 Task: Research Airbnb properties in Colonia del Sacramento, Uruguay from 9th November, 2023 to 16th November, 2023 for 2 adults.2 bedrooms having 2 beds and 1 bathroom. Property type can be flat. Booking option can be shelf check-in. Look for 4 properties as per requirement.
Action: Mouse moved to (544, 61)
Screenshot: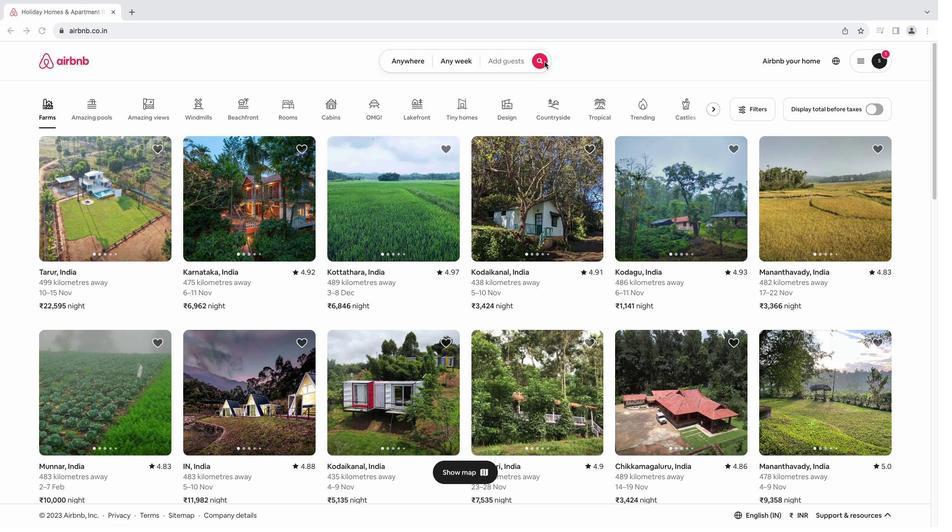 
Action: Mouse pressed left at (544, 61)
Screenshot: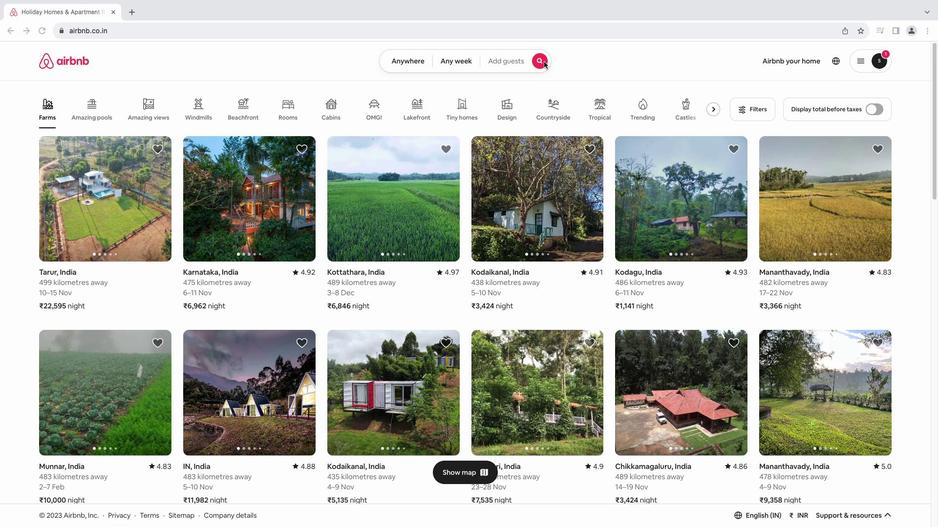 
Action: Mouse moved to (541, 62)
Screenshot: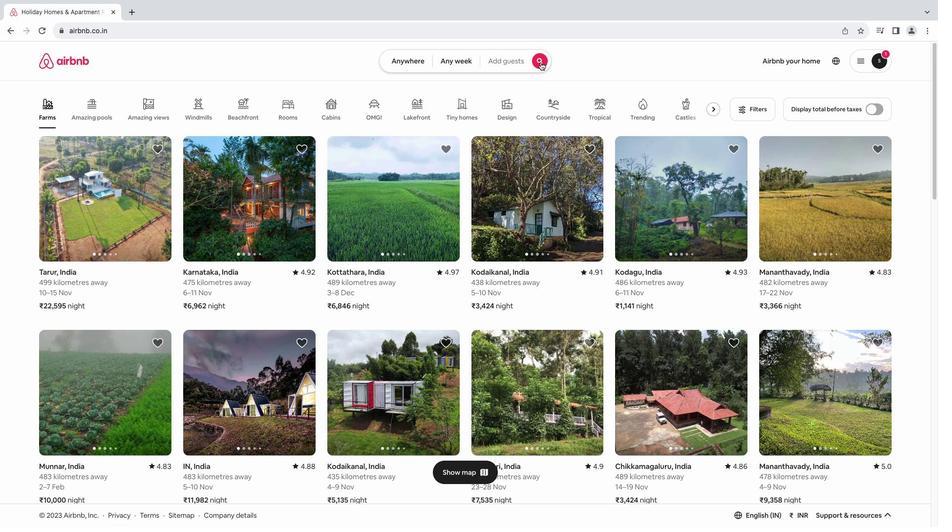 
Action: Mouse pressed left at (541, 62)
Screenshot: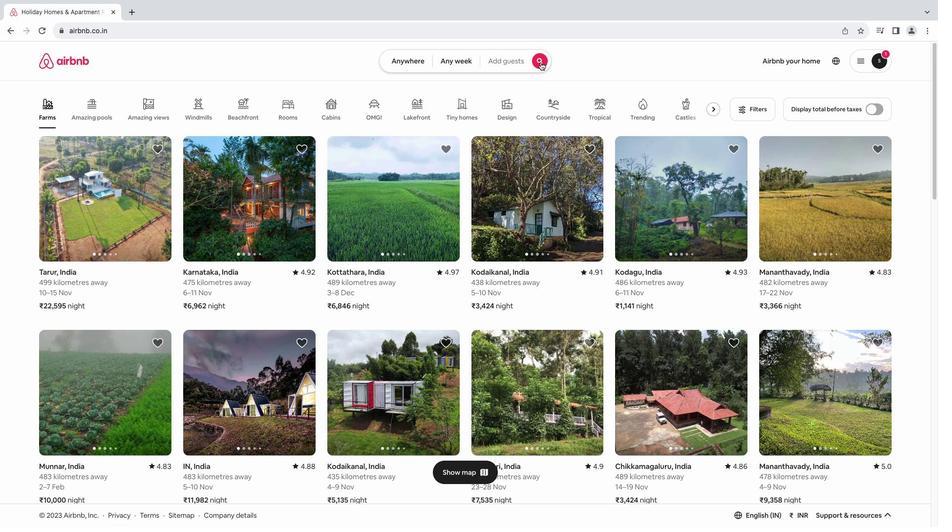 
Action: Mouse moved to (353, 95)
Screenshot: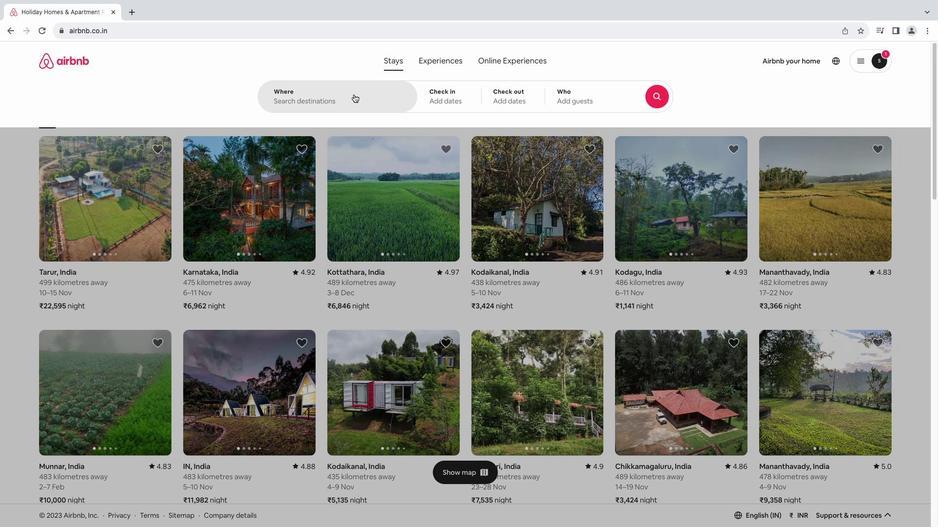 
Action: Mouse pressed left at (353, 95)
Screenshot: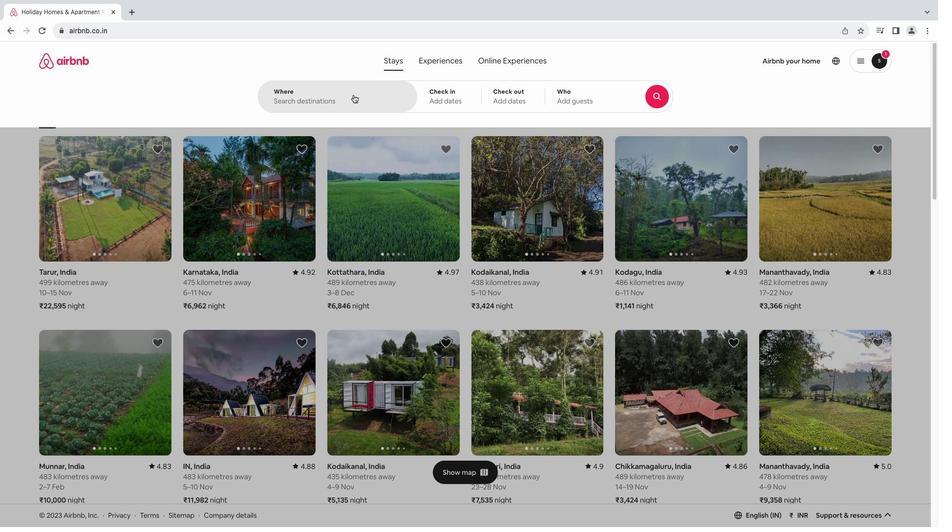 
Action: Key pressed Key.shift_r'C''o''l''o''n''i''a'Key.space'd''e''l'Key.spaceKey.shift_r'S''a''c''r''a''m''e''n''t''o'','Key.spaceKey.shift_r'U''r''u''g''u''a''y'Key.enter
Screenshot: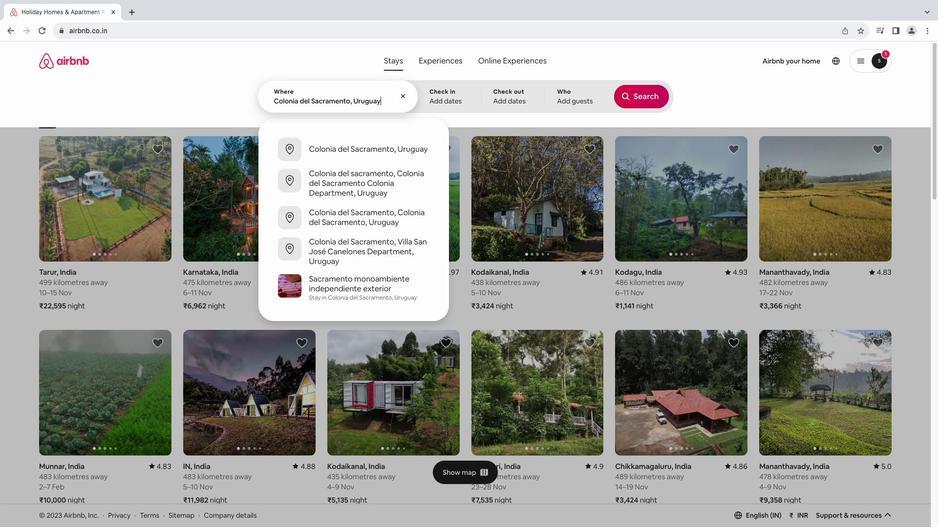 
Action: Mouse moved to (393, 245)
Screenshot: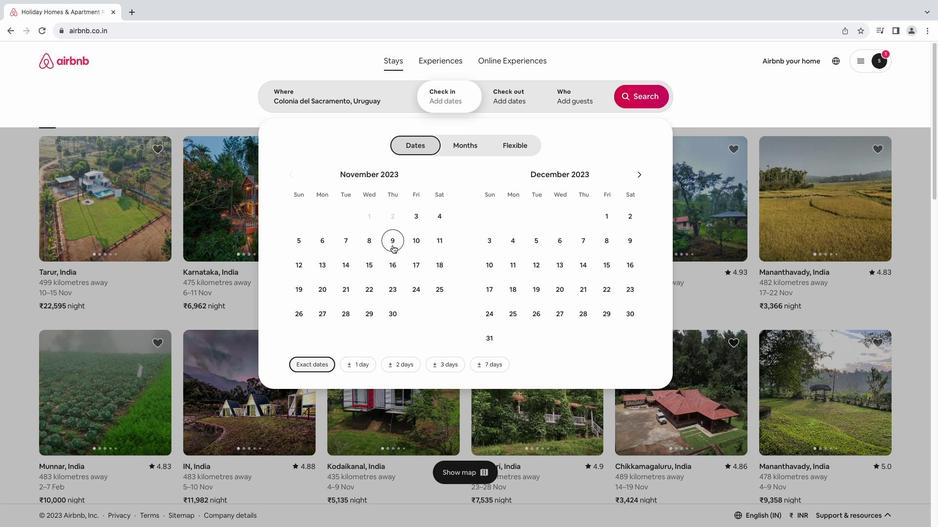 
Action: Mouse pressed left at (393, 245)
Screenshot: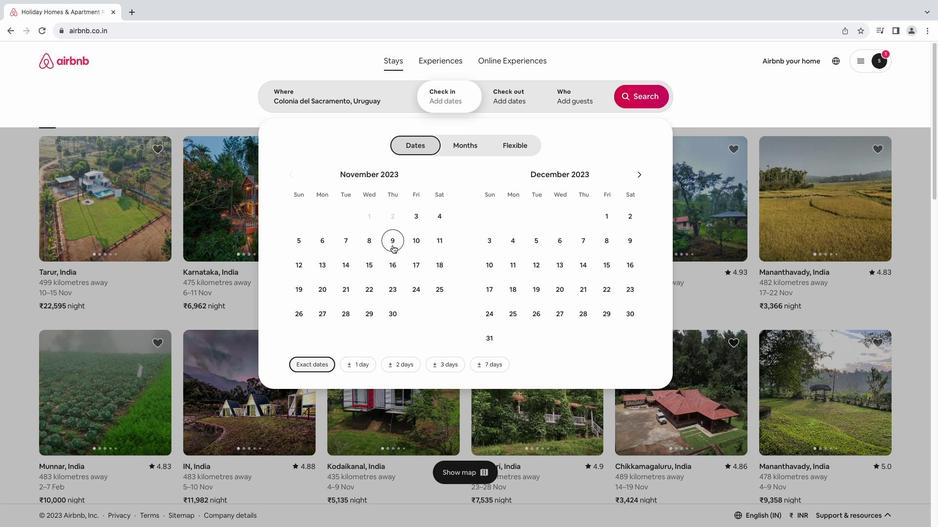 
Action: Mouse moved to (398, 269)
Screenshot: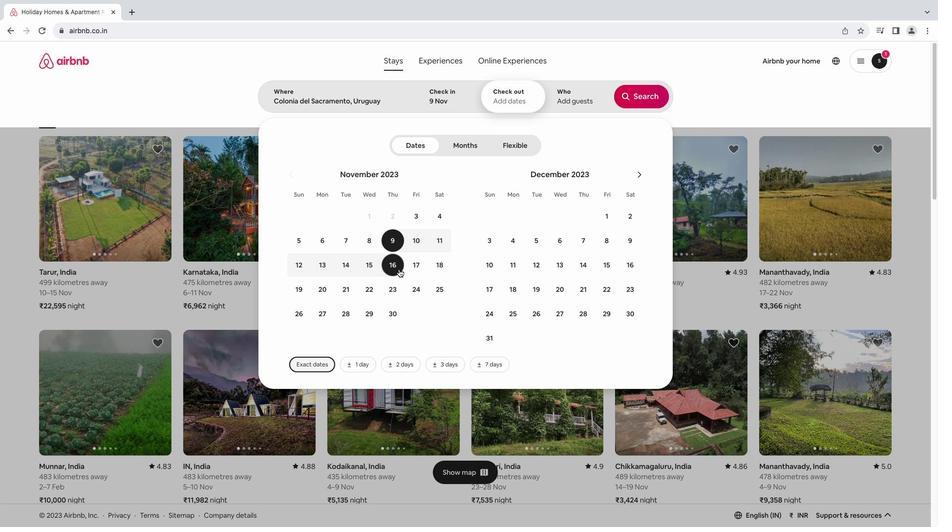 
Action: Mouse pressed left at (398, 269)
Screenshot: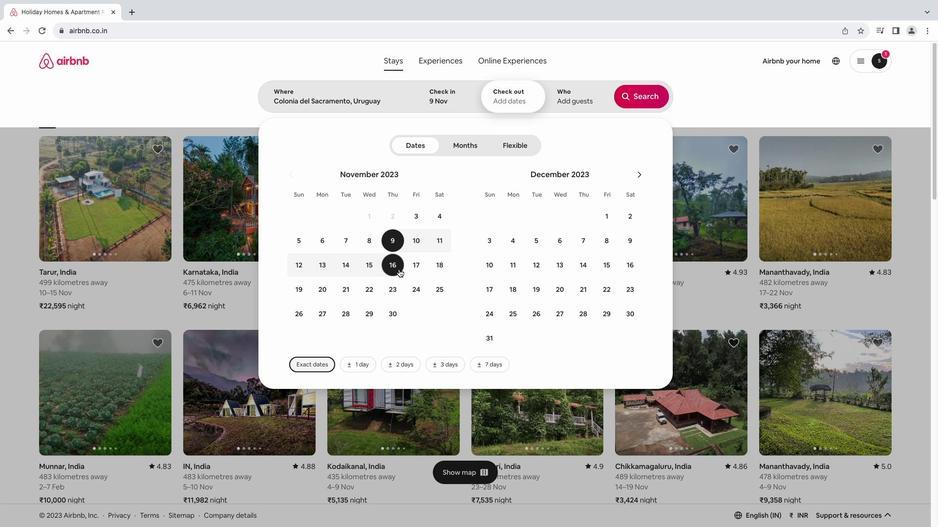 
Action: Mouse moved to (574, 105)
Screenshot: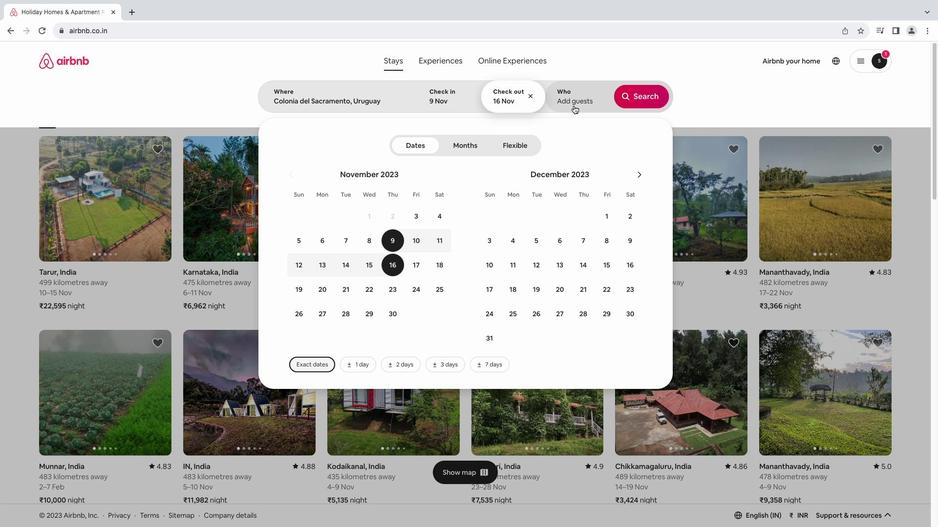 
Action: Mouse pressed left at (574, 105)
Screenshot: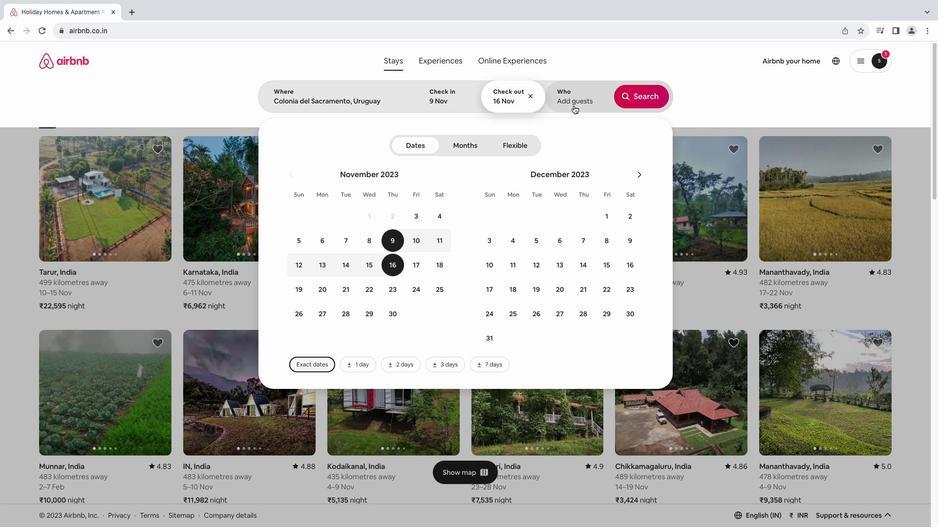 
Action: Mouse moved to (643, 147)
Screenshot: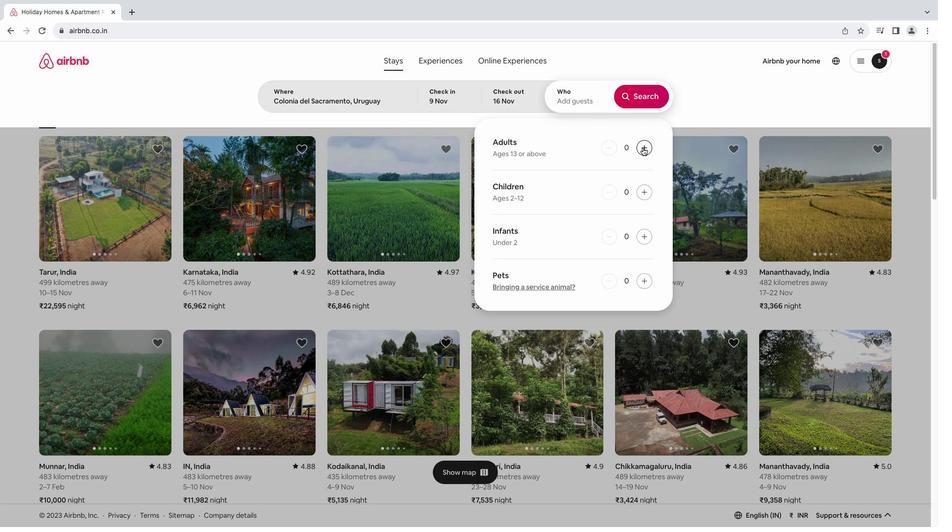 
Action: Mouse pressed left at (643, 147)
Screenshot: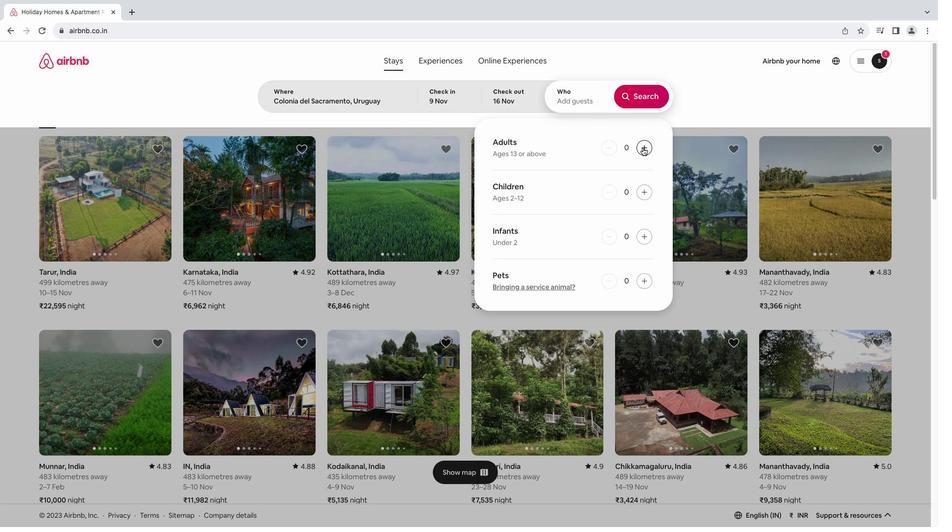 
Action: Mouse moved to (643, 147)
Screenshot: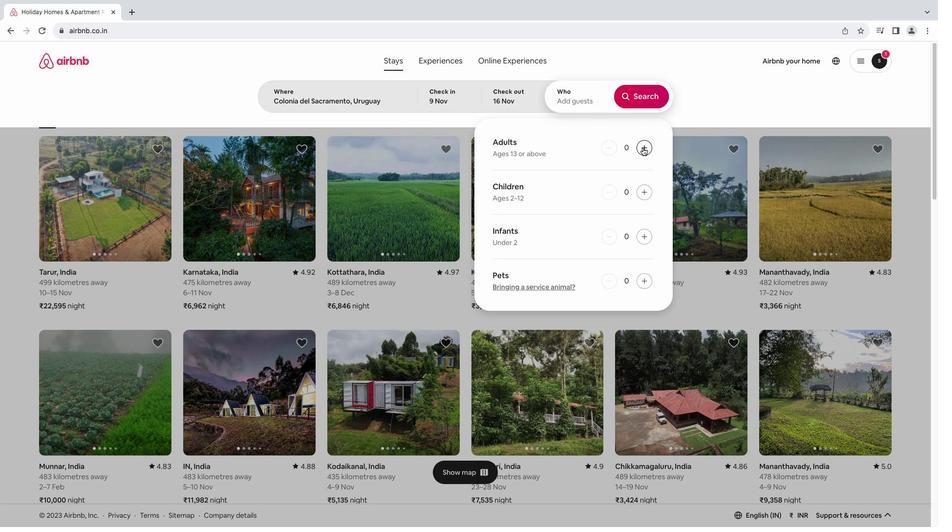 
Action: Mouse pressed left at (643, 147)
Screenshot: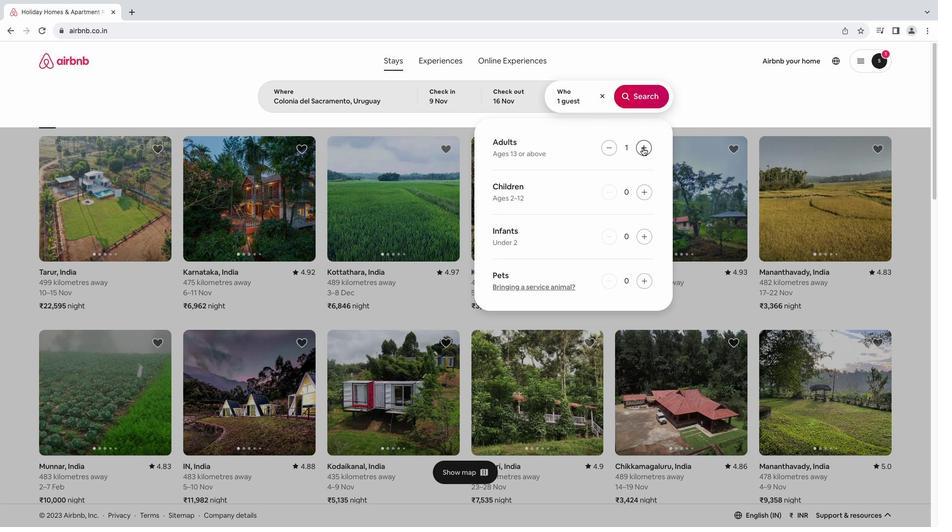 
Action: Mouse moved to (642, 100)
Screenshot: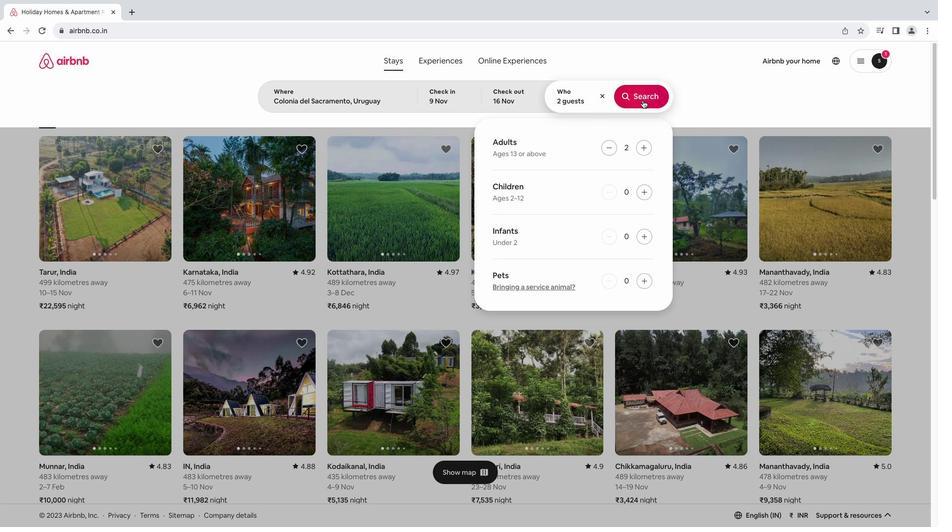 
Action: Mouse pressed left at (642, 100)
Screenshot: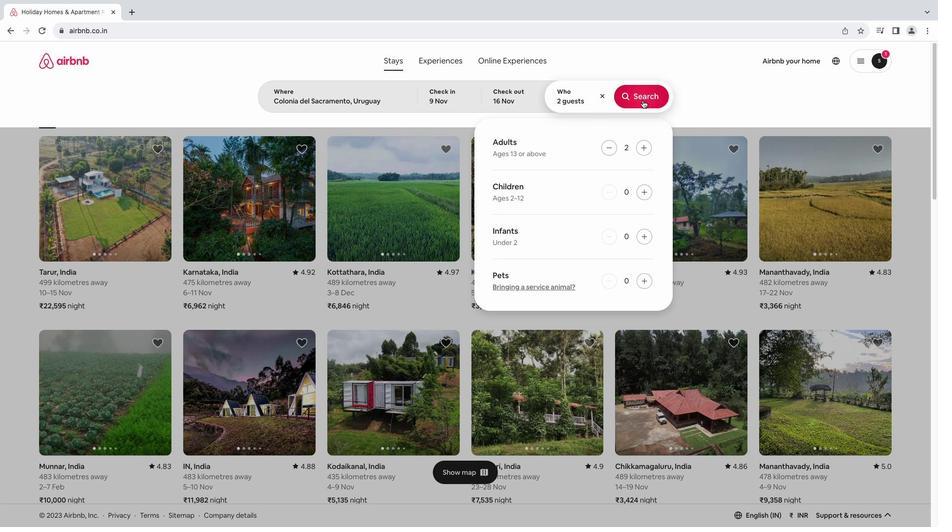 
Action: Mouse moved to (787, 98)
Screenshot: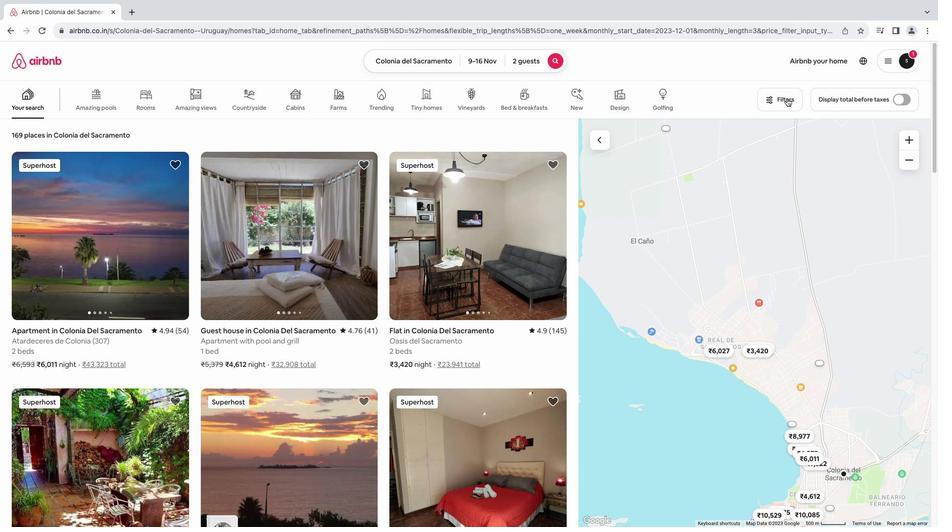 
Action: Mouse pressed left at (787, 98)
Screenshot: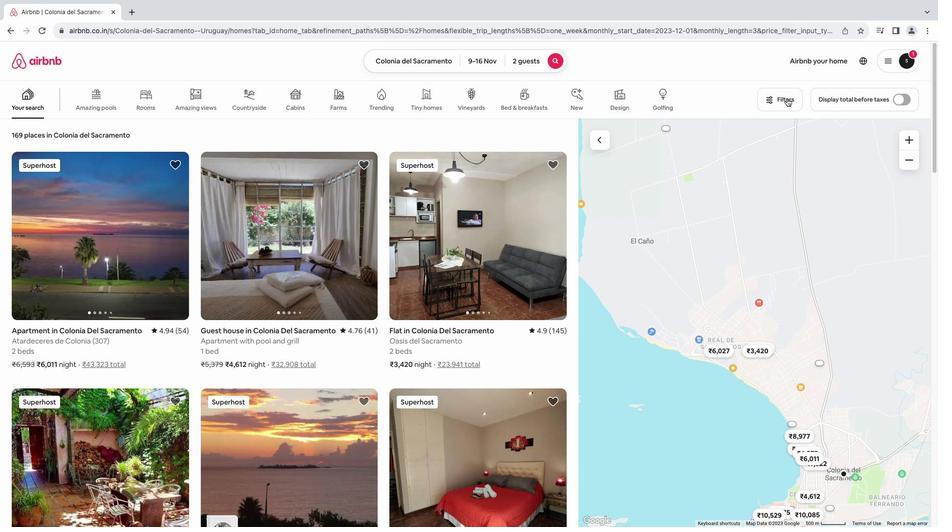 
Action: Mouse moved to (438, 211)
Screenshot: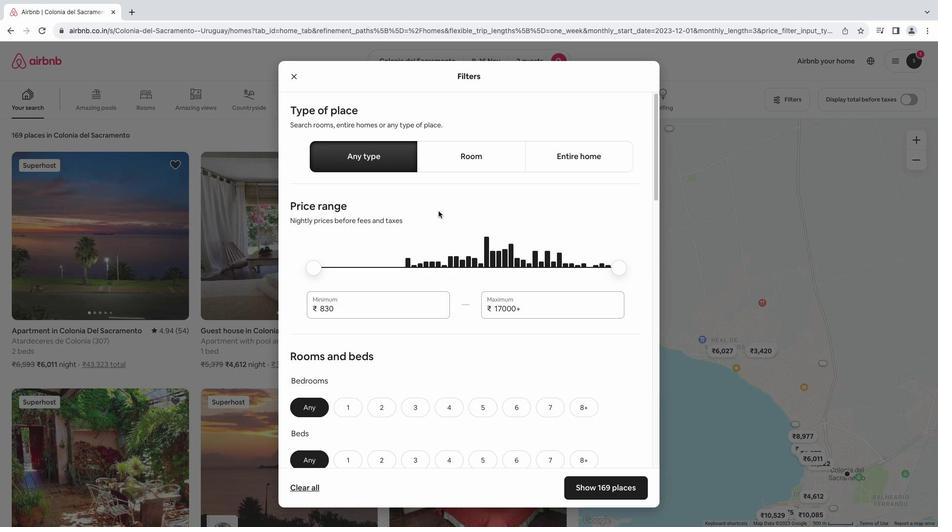 
Action: Mouse scrolled (438, 211) with delta (0, 0)
Screenshot: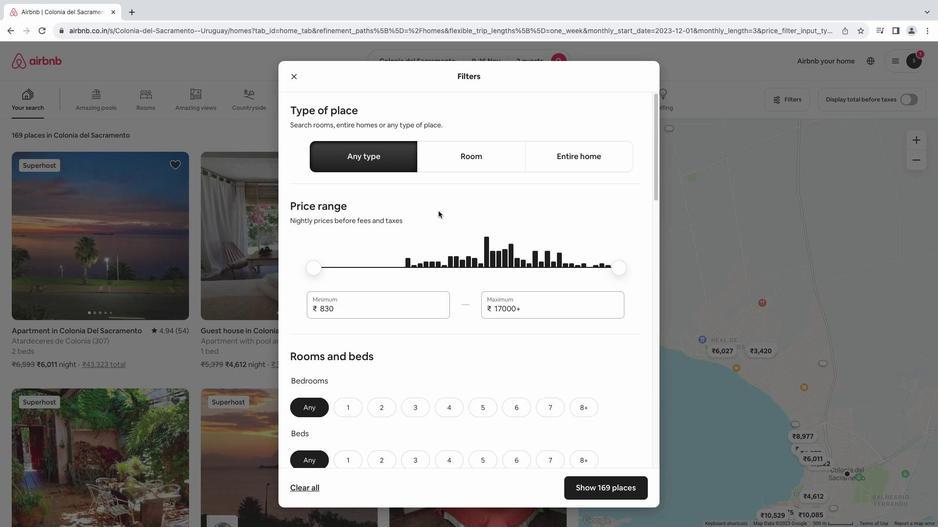 
Action: Mouse scrolled (438, 211) with delta (0, 0)
Screenshot: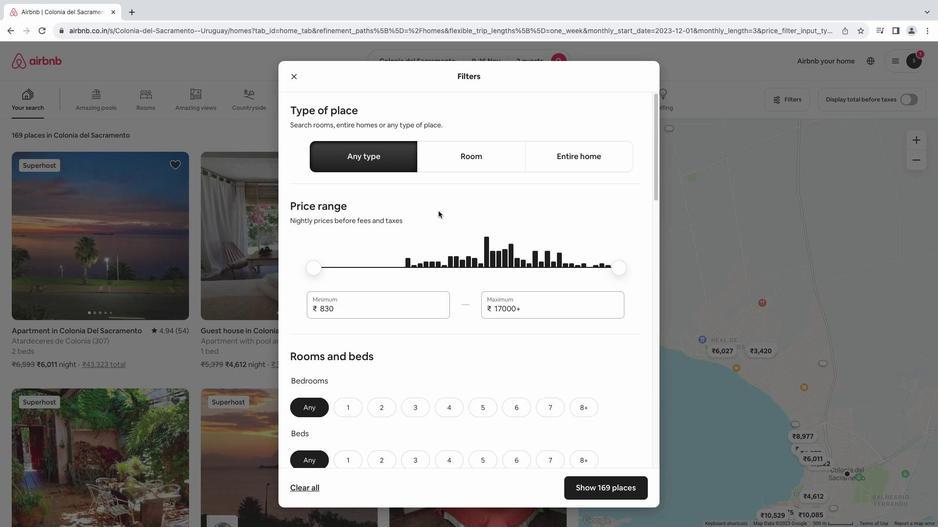 
Action: Mouse scrolled (438, 211) with delta (0, -1)
Screenshot: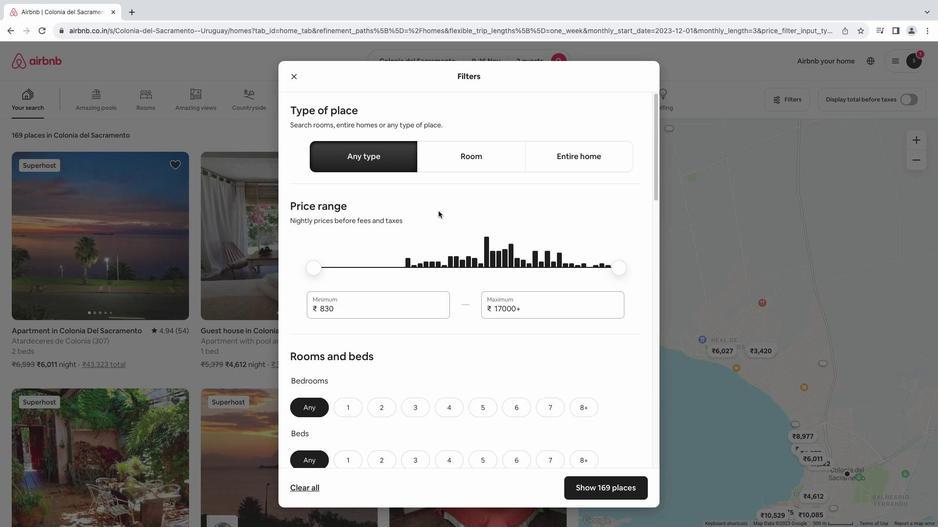 
Action: Mouse scrolled (438, 211) with delta (0, -2)
Screenshot: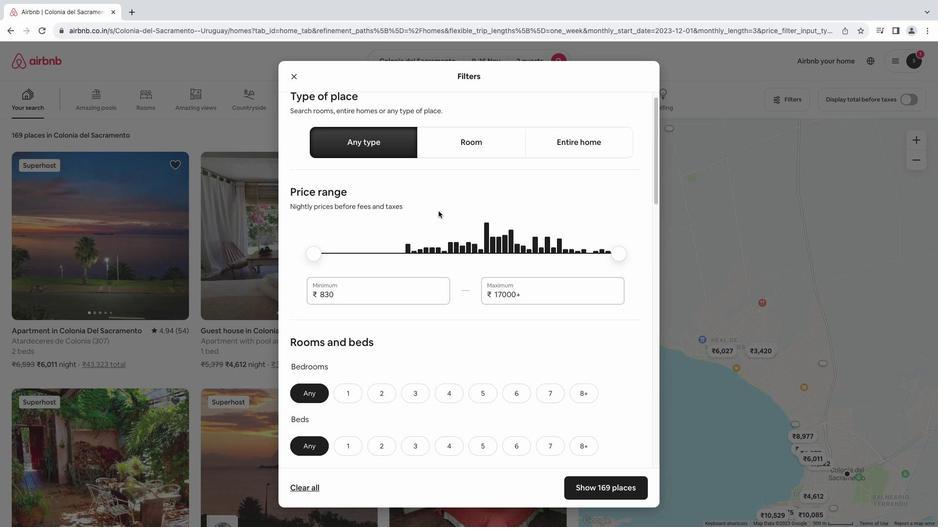
Action: Mouse moved to (391, 210)
Screenshot: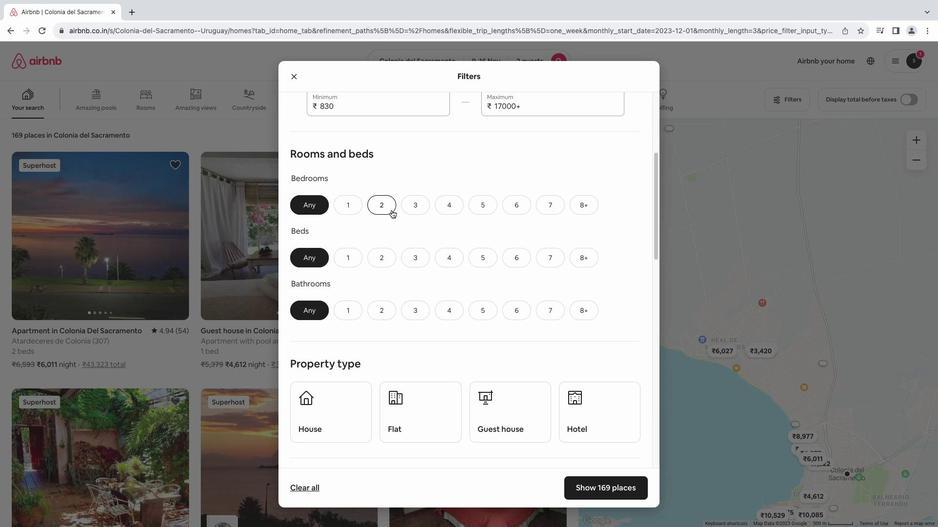 
Action: Mouse pressed left at (391, 210)
Screenshot: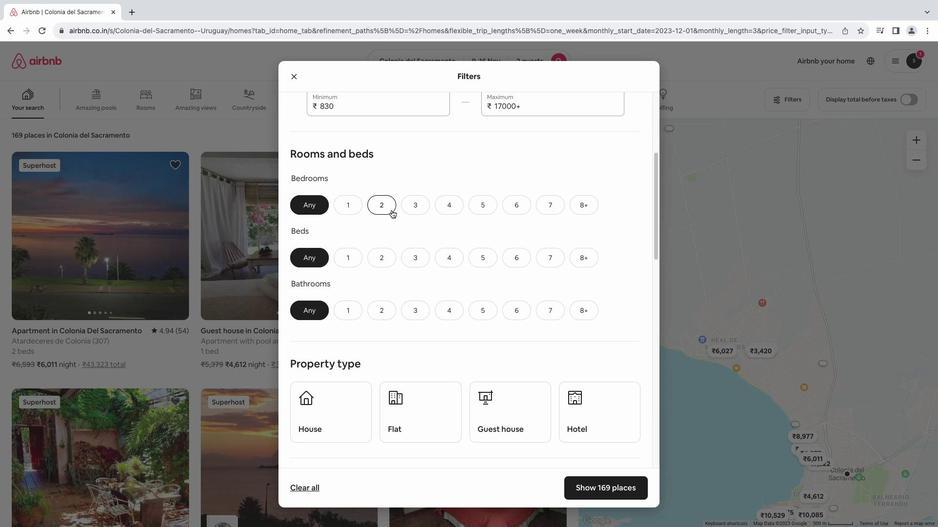 
Action: Mouse moved to (383, 258)
Screenshot: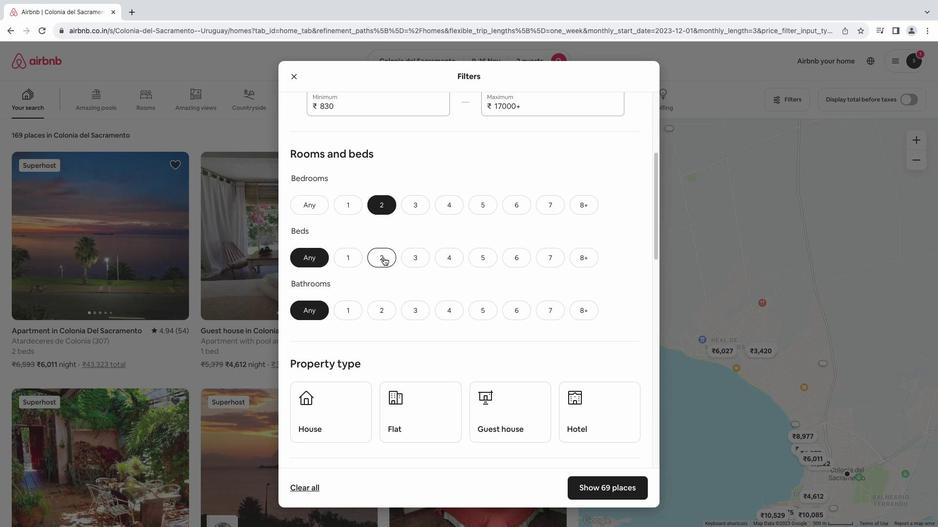
Action: Mouse pressed left at (383, 258)
Screenshot: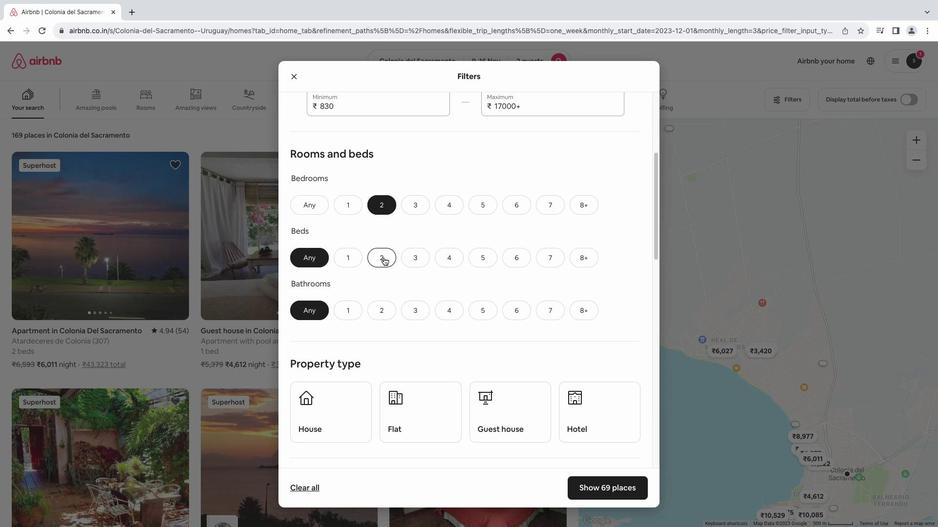 
Action: Mouse moved to (389, 253)
Screenshot: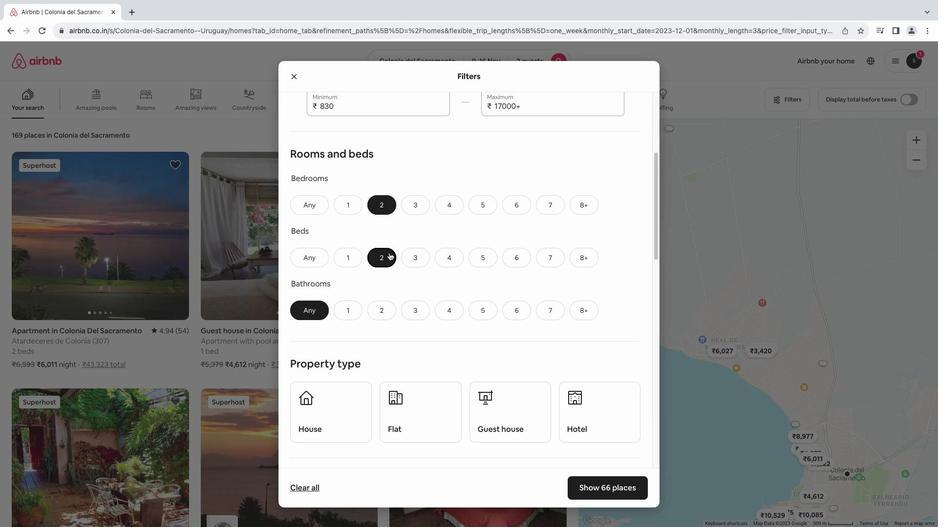 
Action: Mouse scrolled (389, 253) with delta (0, 0)
Screenshot: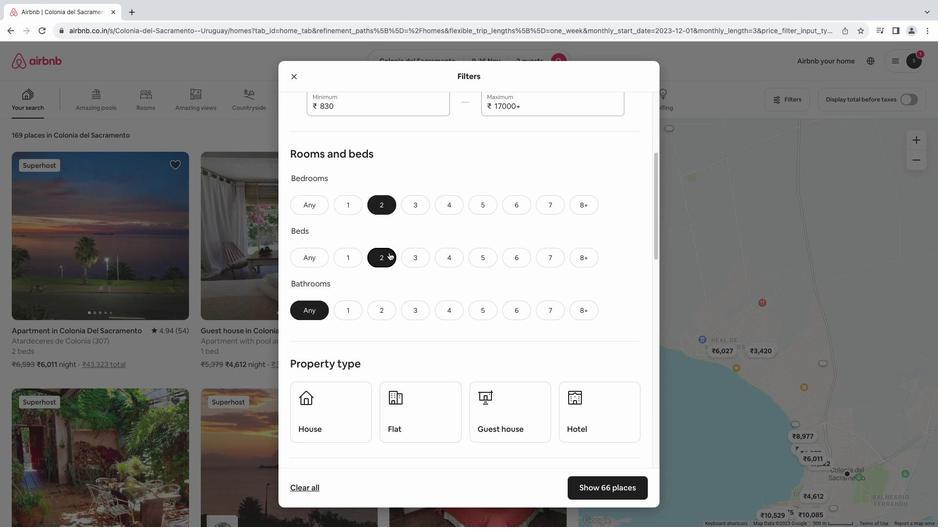 
Action: Mouse scrolled (389, 253) with delta (0, 0)
Screenshot: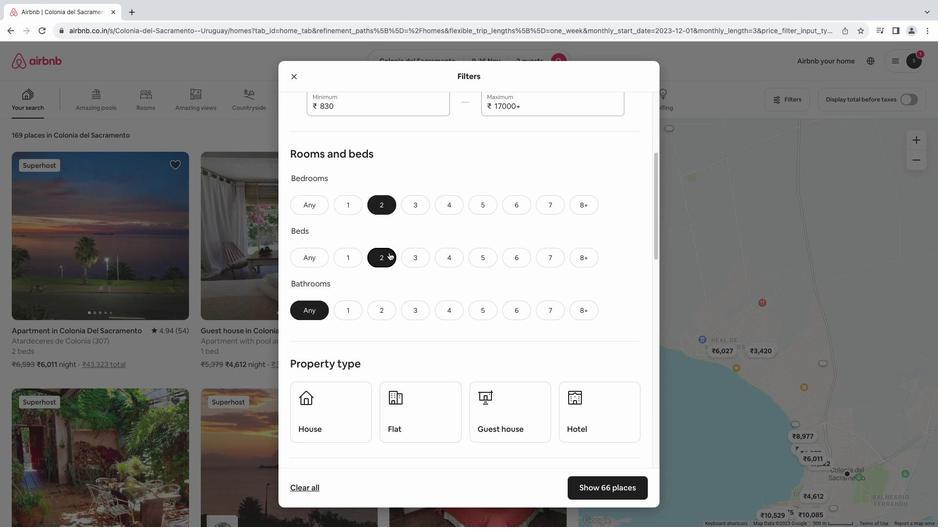 
Action: Mouse moved to (343, 285)
Screenshot: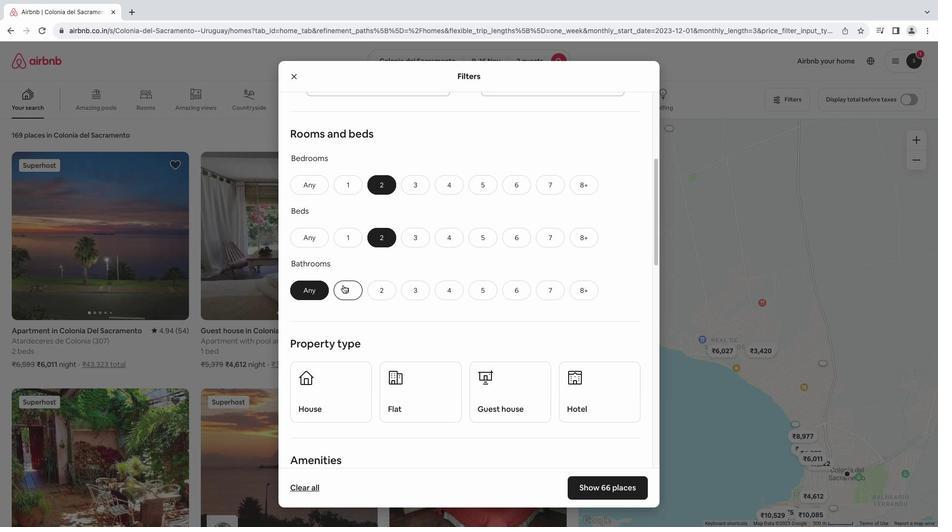 
Action: Mouse pressed left at (343, 285)
Screenshot: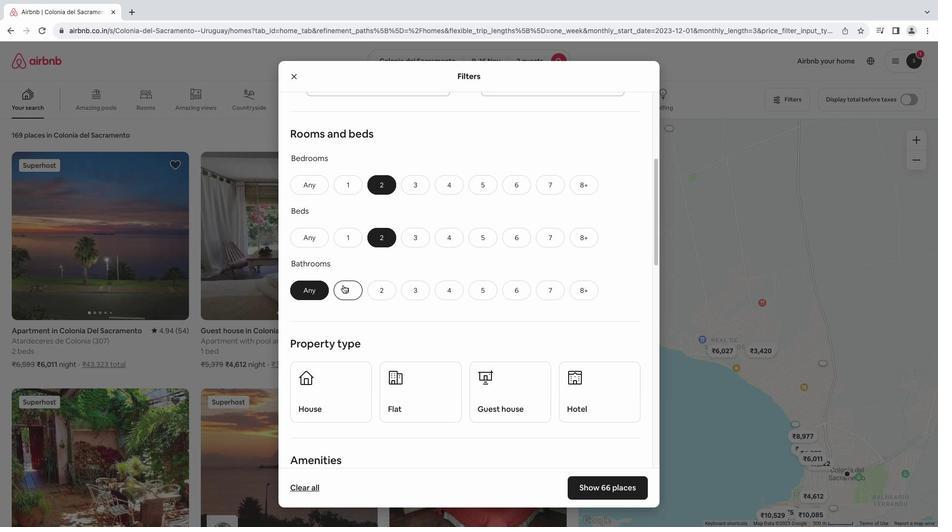 
Action: Mouse moved to (441, 229)
Screenshot: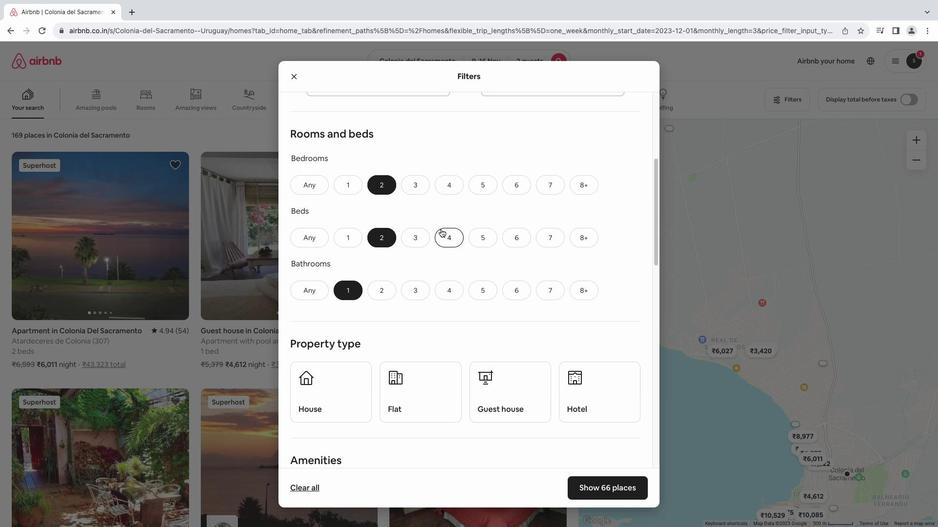 
Action: Mouse scrolled (441, 229) with delta (0, 0)
Screenshot: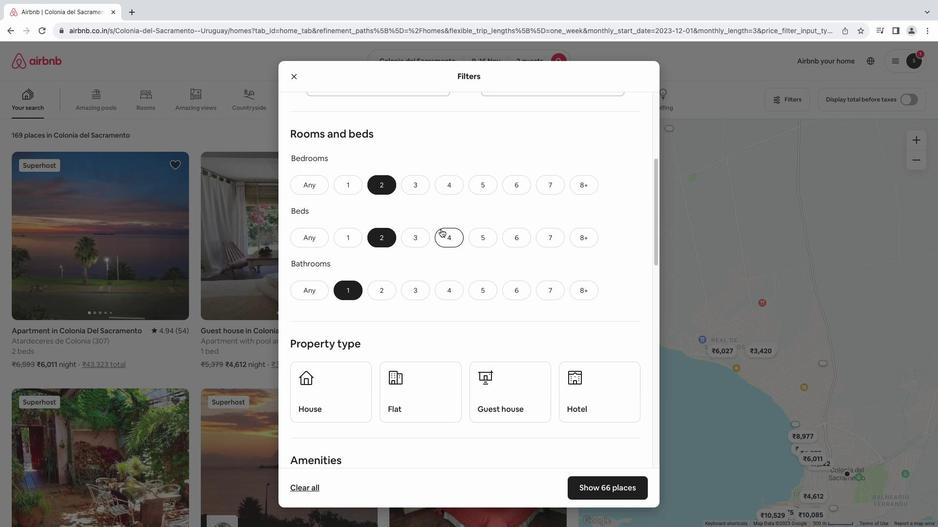 
Action: Mouse scrolled (441, 229) with delta (0, 0)
Screenshot: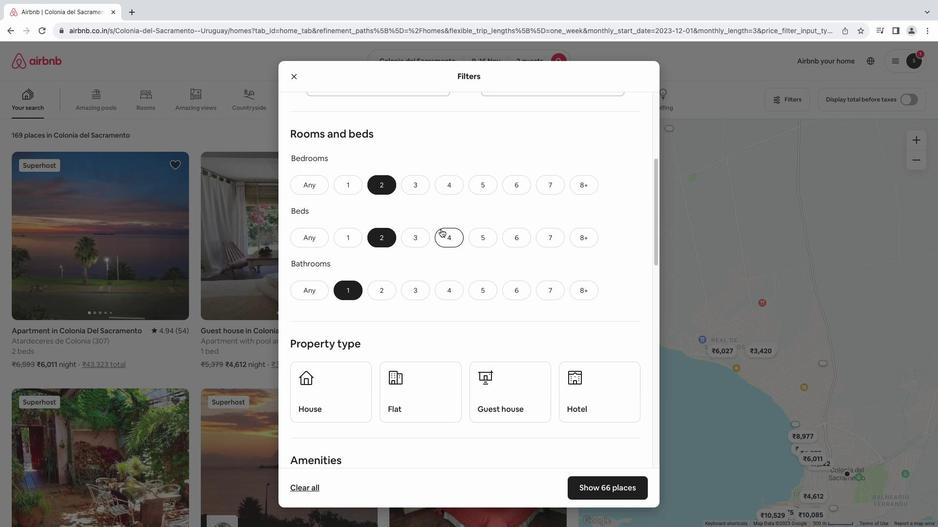 
Action: Mouse scrolled (441, 229) with delta (0, 0)
Screenshot: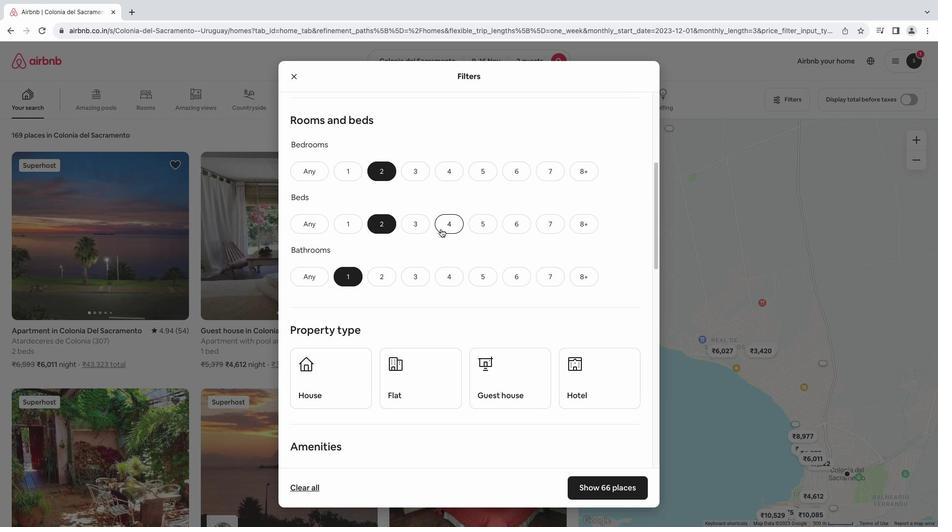 
Action: Mouse scrolled (441, 229) with delta (0, 0)
Screenshot: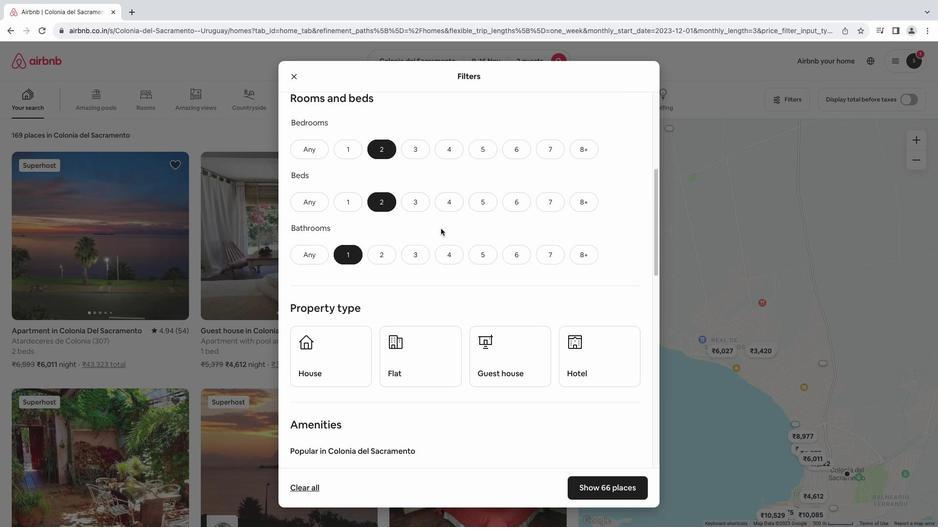 
Action: Mouse scrolled (441, 229) with delta (0, 0)
Screenshot: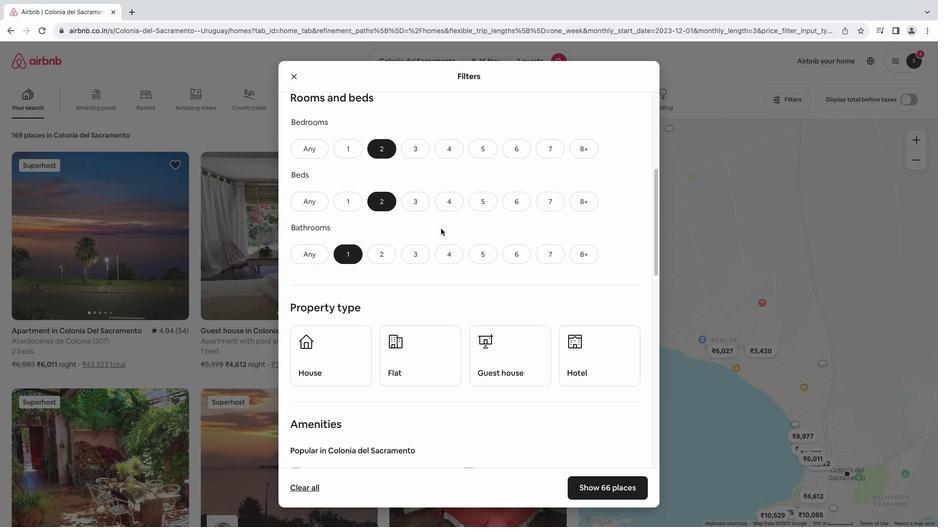 
Action: Mouse scrolled (441, 229) with delta (0, 0)
Screenshot: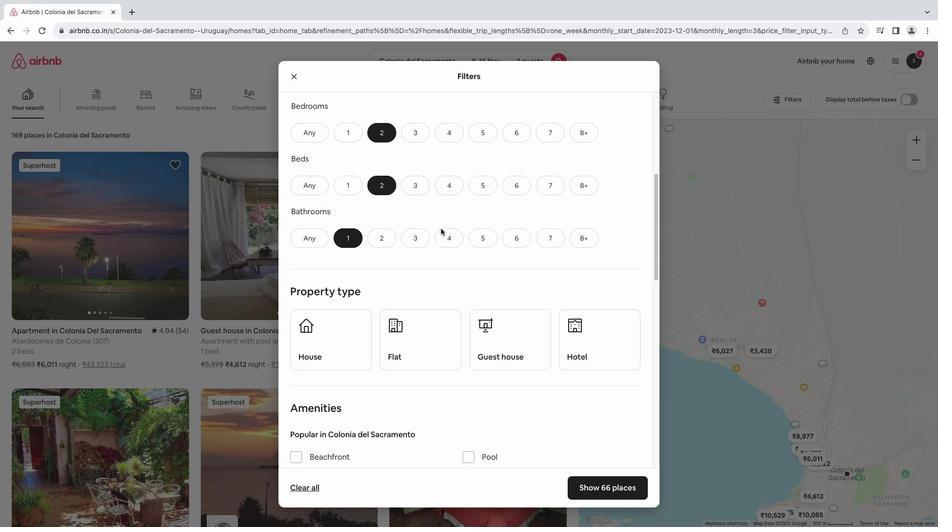 
Action: Mouse moved to (424, 336)
Screenshot: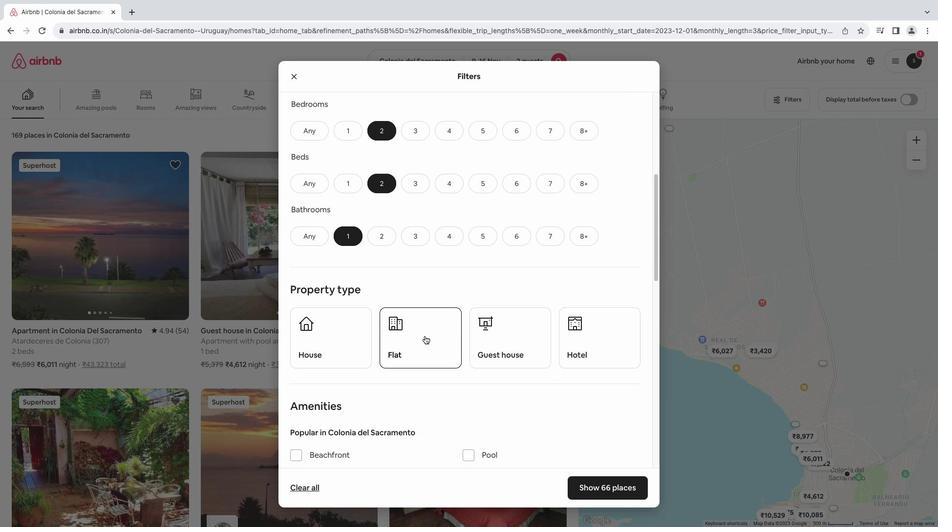 
Action: Mouse pressed left at (424, 336)
Screenshot: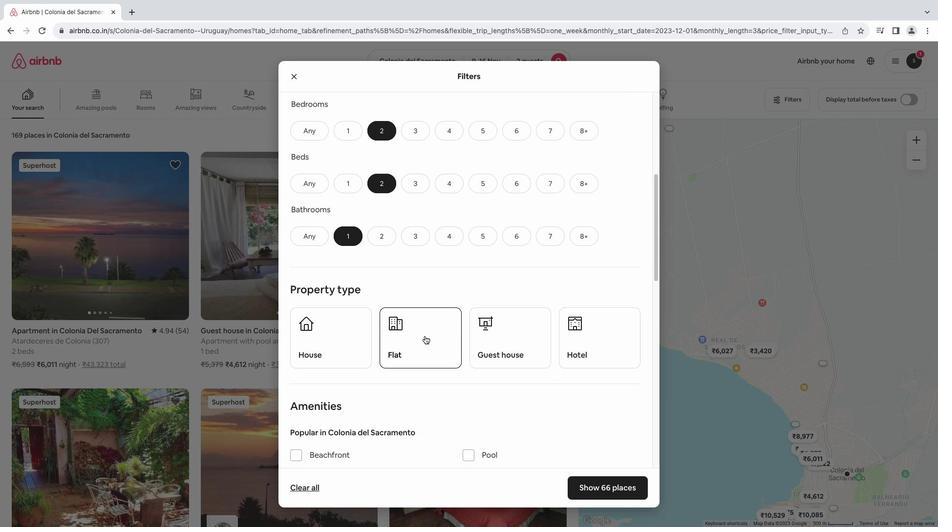 
Action: Mouse moved to (449, 314)
Screenshot: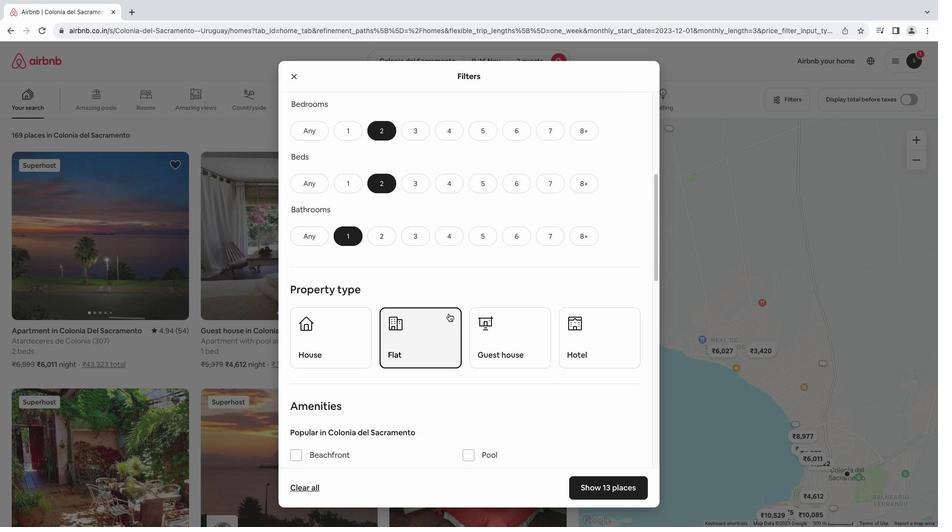 
Action: Mouse scrolled (449, 314) with delta (0, 0)
Screenshot: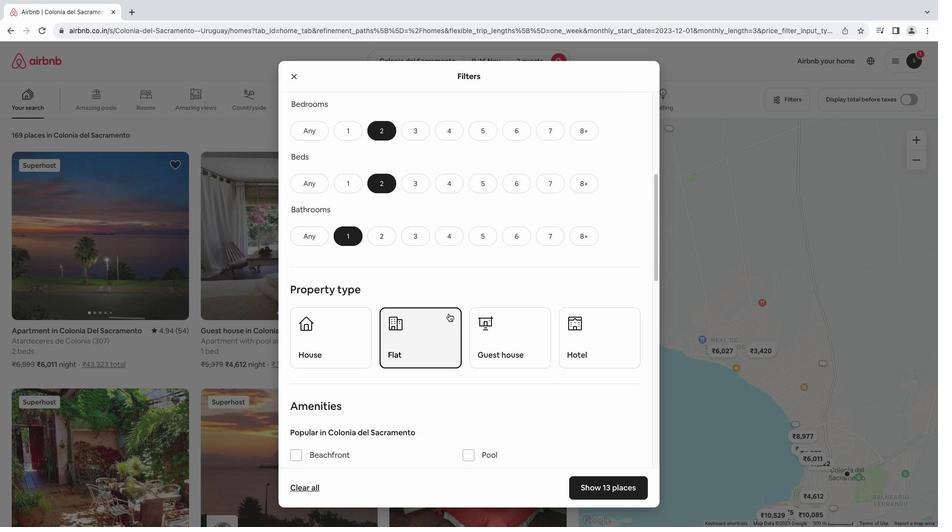 
Action: Mouse scrolled (449, 314) with delta (0, 0)
Screenshot: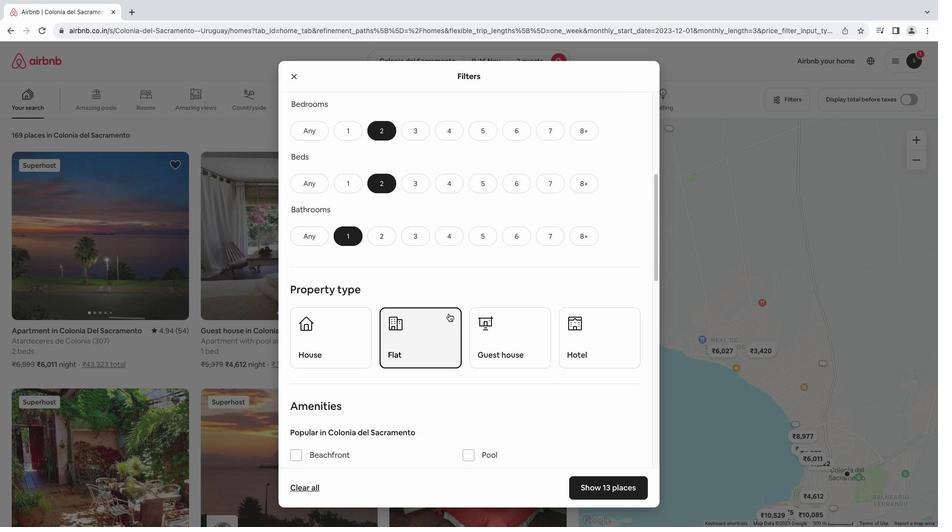 
Action: Mouse scrolled (449, 314) with delta (0, 0)
Screenshot: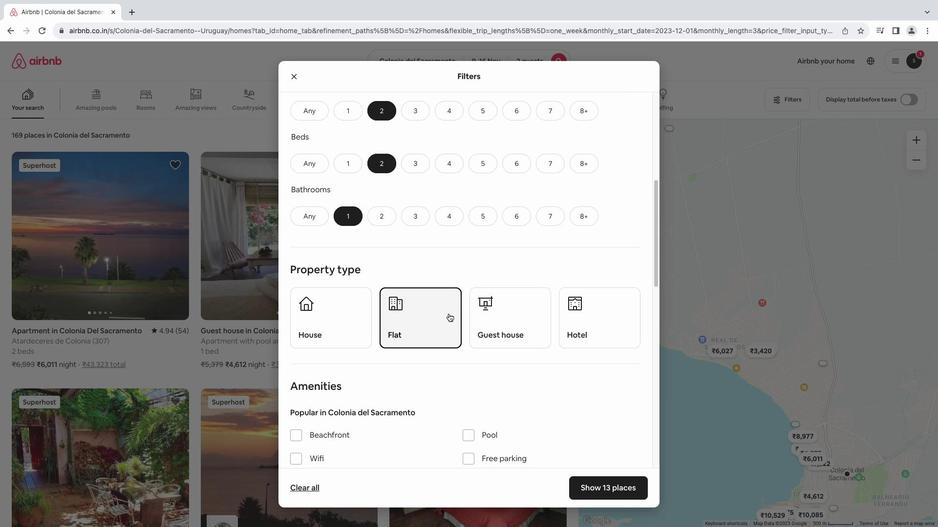 
Action: Mouse scrolled (449, 314) with delta (0, 0)
Screenshot: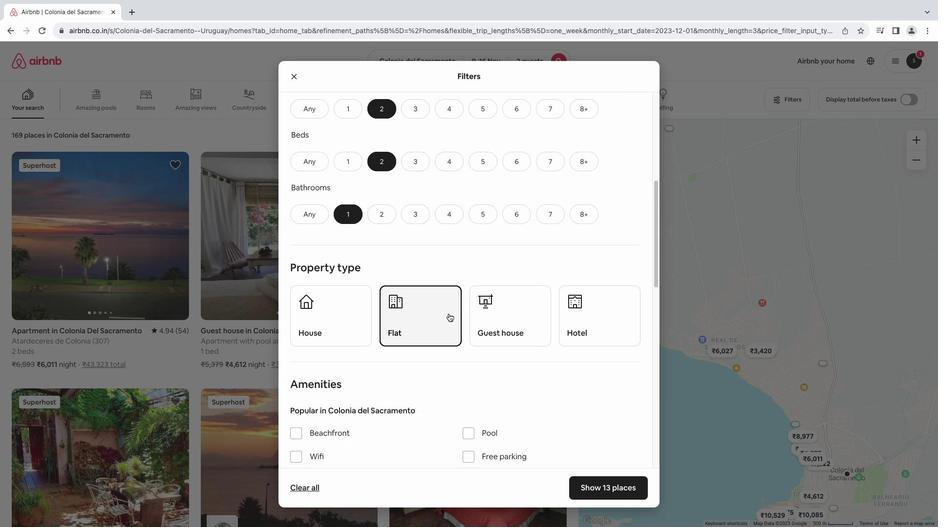 
Action: Mouse scrolled (449, 314) with delta (0, 0)
Screenshot: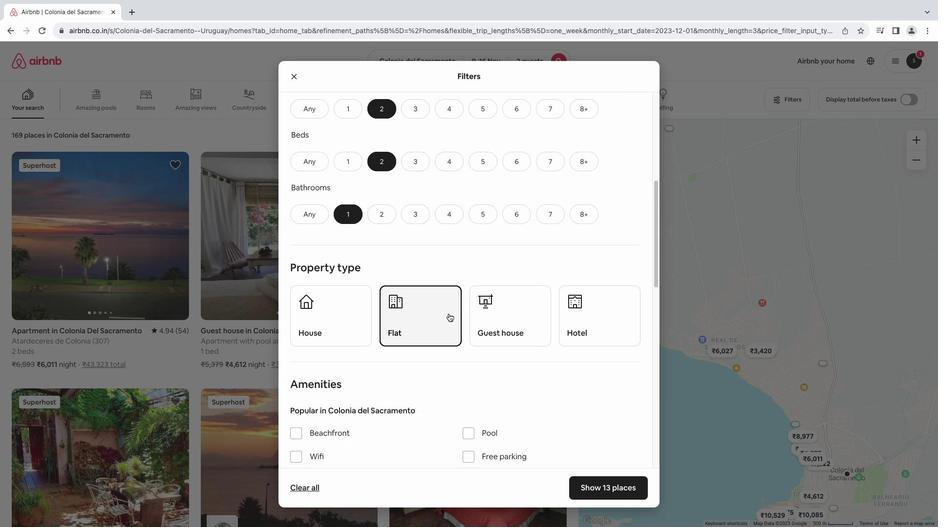 
Action: Mouse scrolled (449, 314) with delta (0, 0)
Screenshot: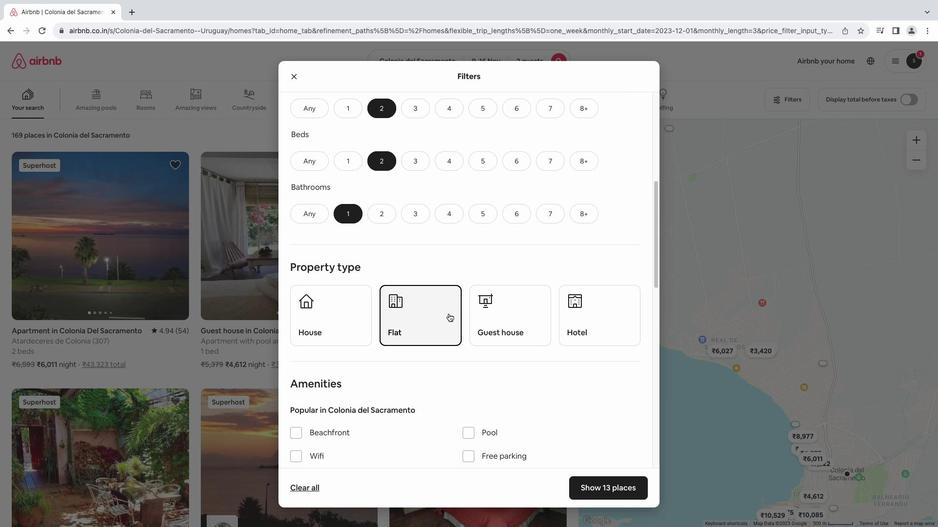 
Action: Mouse scrolled (449, 314) with delta (0, 0)
Screenshot: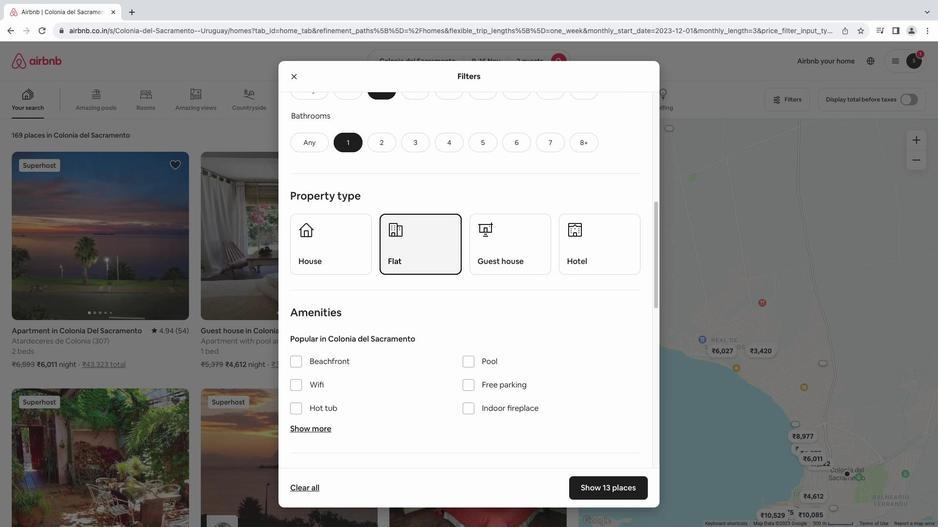 
Action: Mouse scrolled (449, 314) with delta (0, 0)
Screenshot: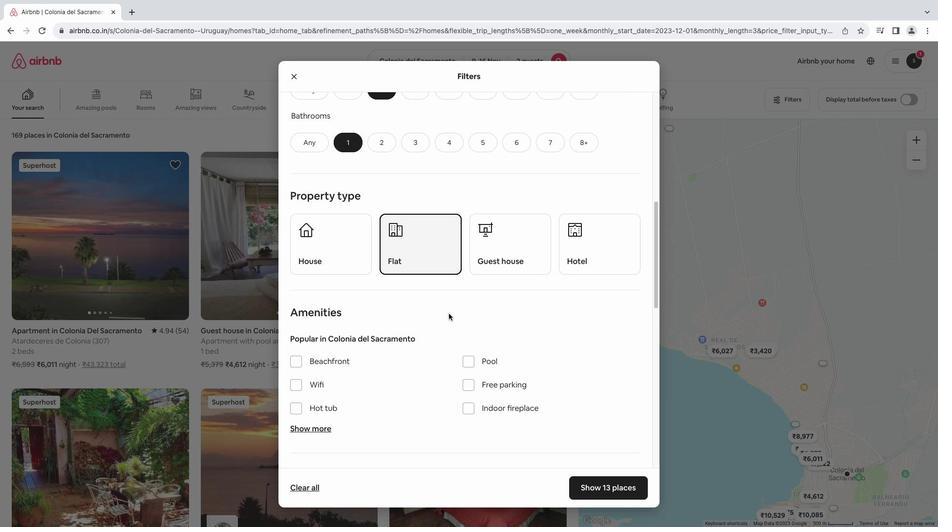 
Action: Mouse scrolled (449, 314) with delta (0, -1)
Screenshot: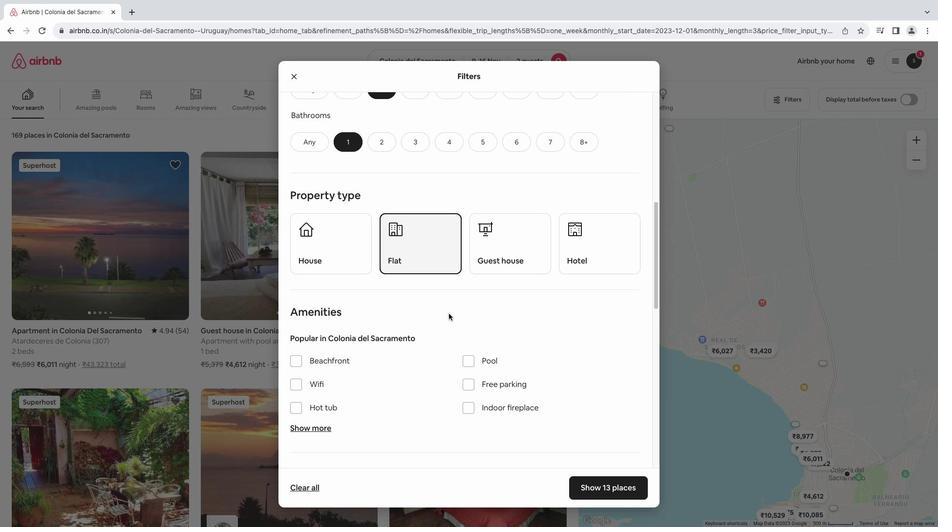 
Action: Mouse moved to (459, 317)
Screenshot: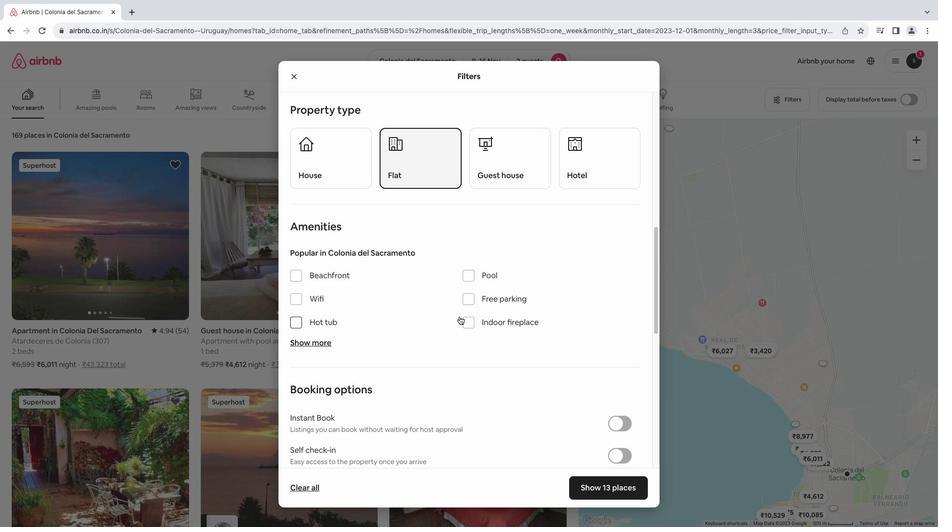 
Action: Mouse scrolled (459, 317) with delta (0, 0)
Screenshot: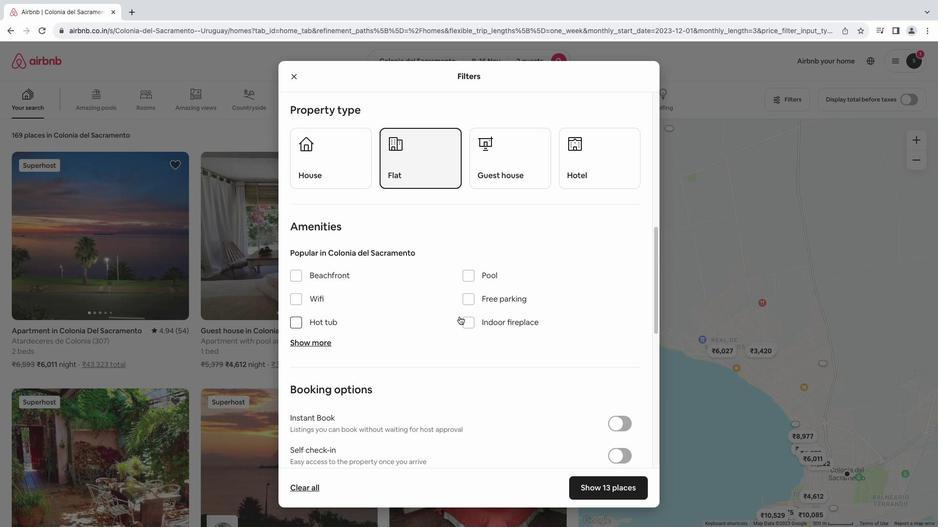 
Action: Mouse scrolled (459, 317) with delta (0, 0)
Screenshot: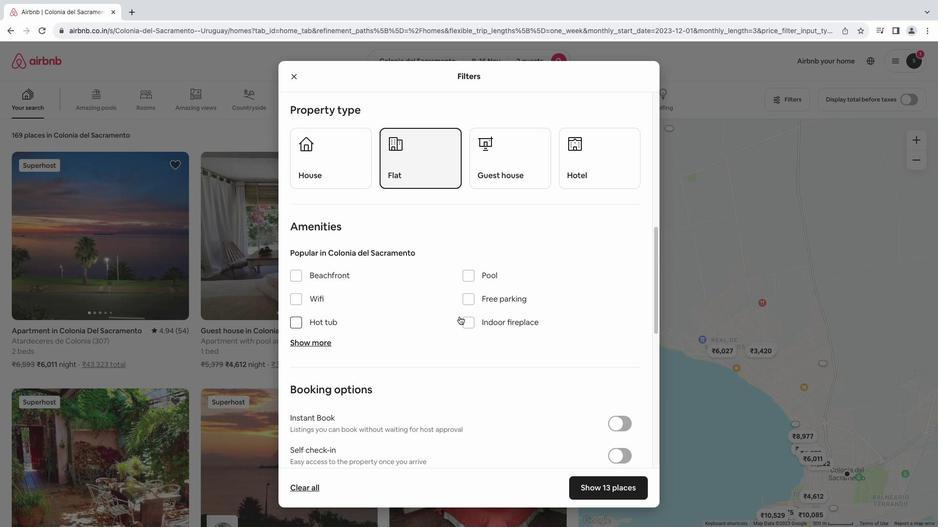 
Action: Mouse scrolled (459, 317) with delta (0, -1)
Screenshot: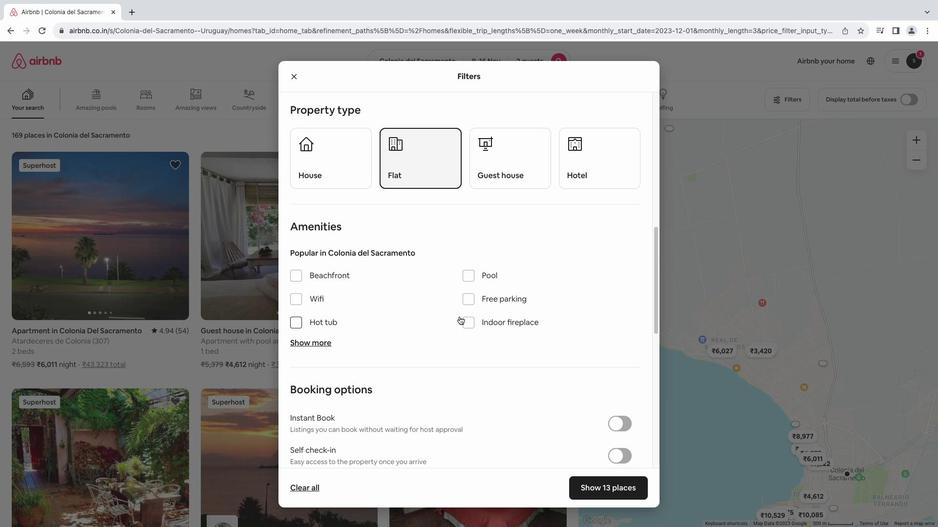 
Action: Mouse moved to (624, 364)
Screenshot: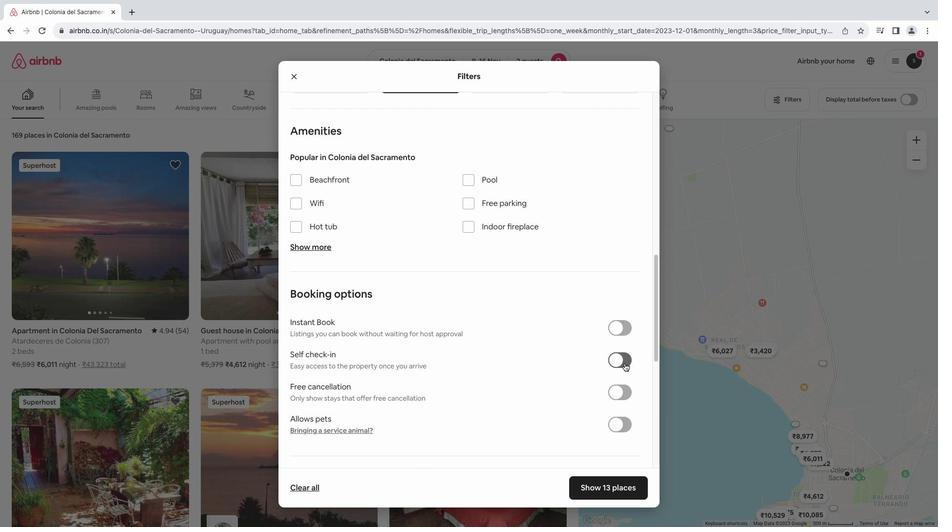 
Action: Mouse pressed left at (624, 364)
Screenshot: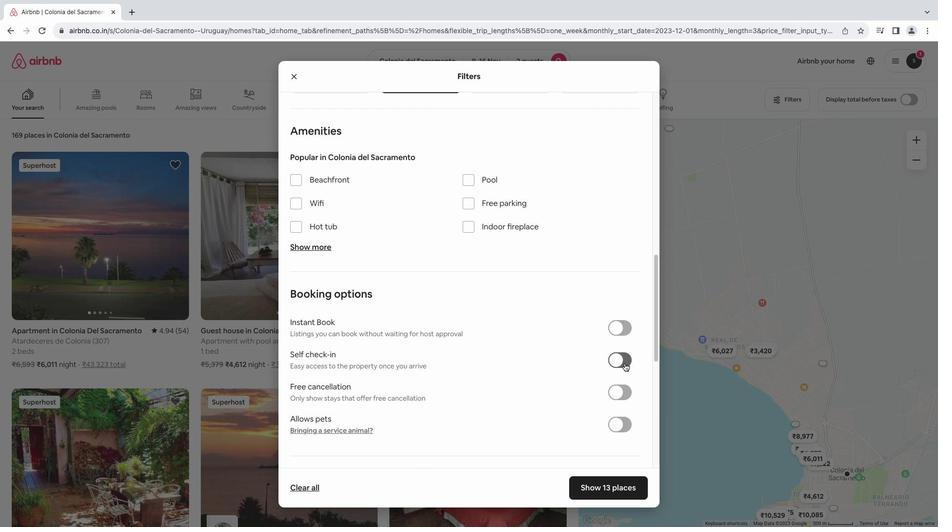 
Action: Mouse moved to (612, 484)
Screenshot: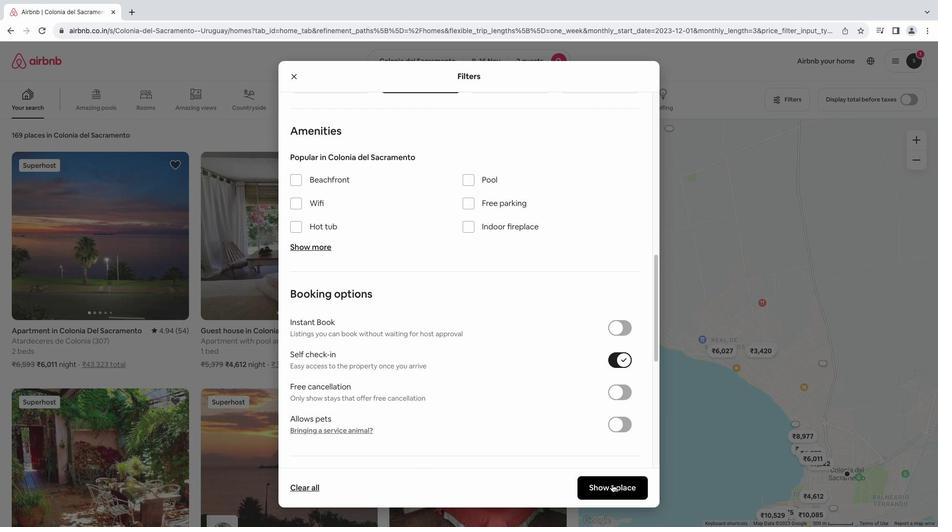 
Action: Mouse pressed left at (612, 484)
Screenshot: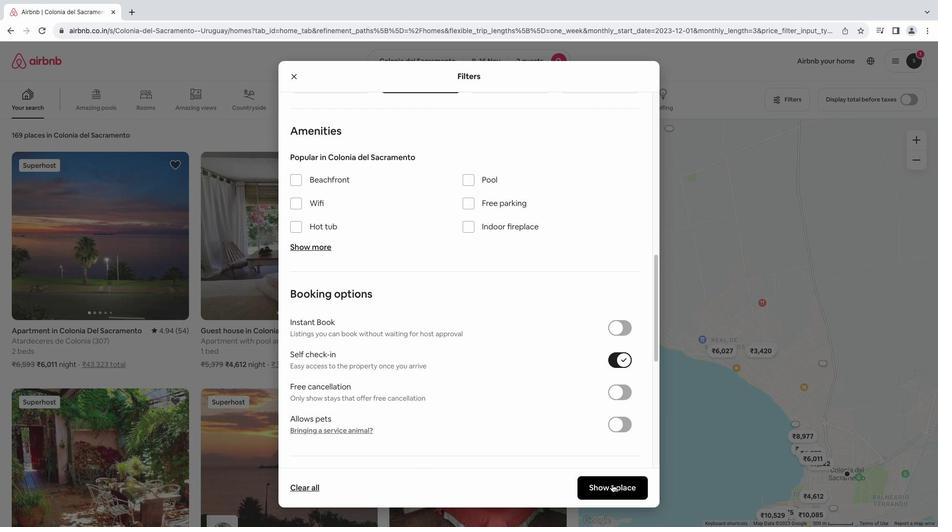 
Action: Mouse moved to (141, 249)
Screenshot: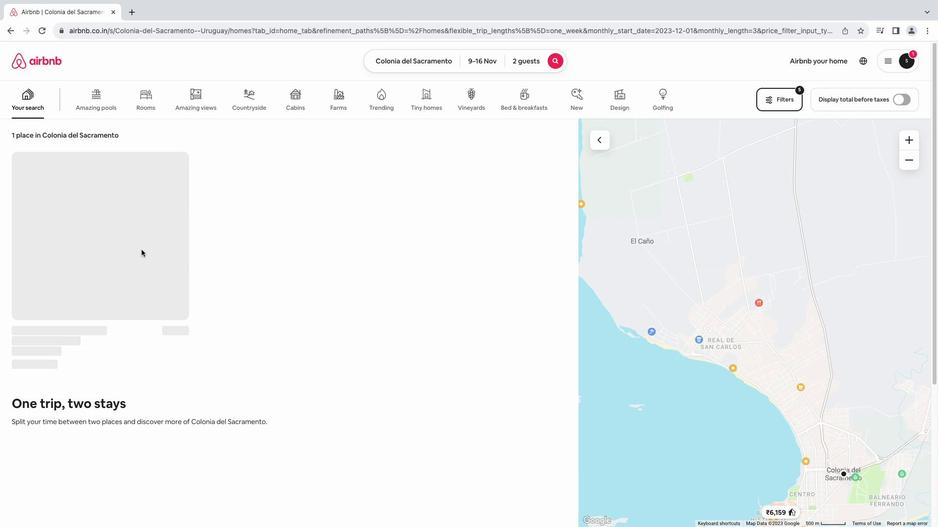 
Action: Mouse pressed left at (141, 249)
Screenshot: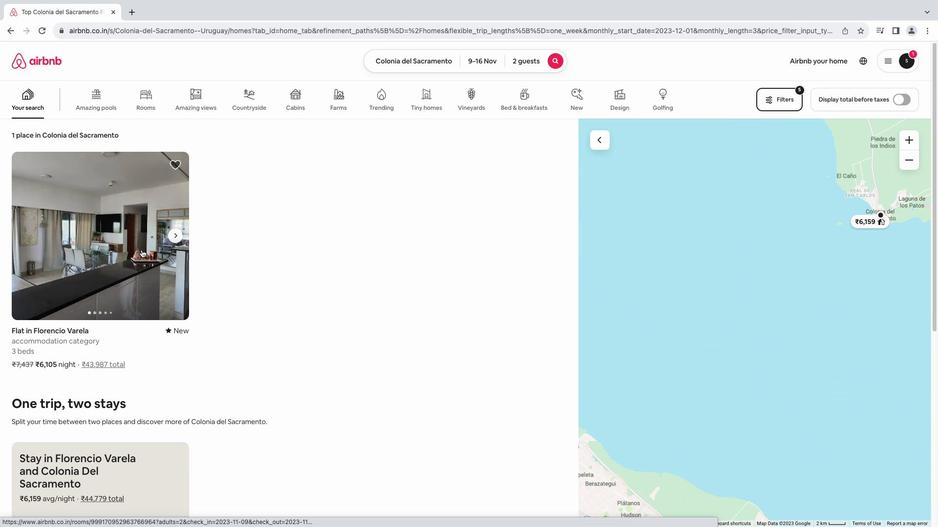 
Action: Mouse moved to (687, 375)
Screenshot: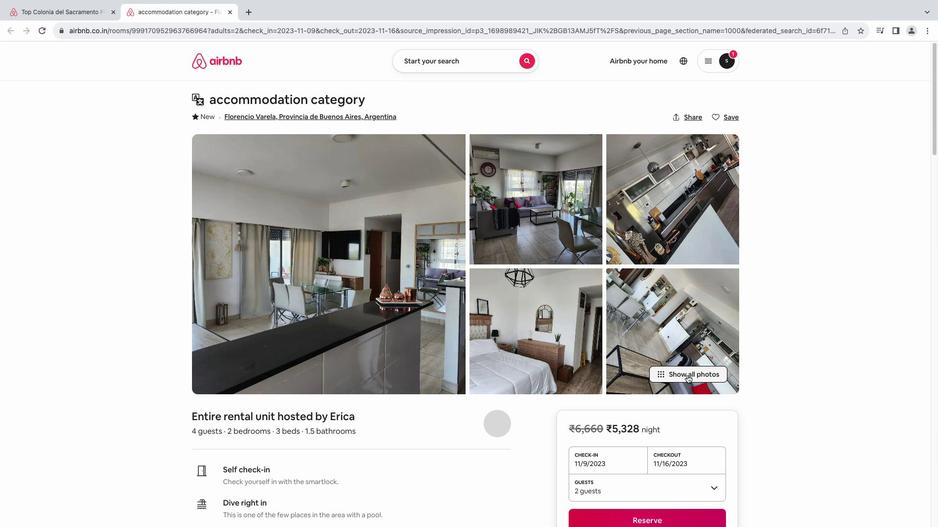 
Action: Mouse pressed left at (687, 375)
Screenshot: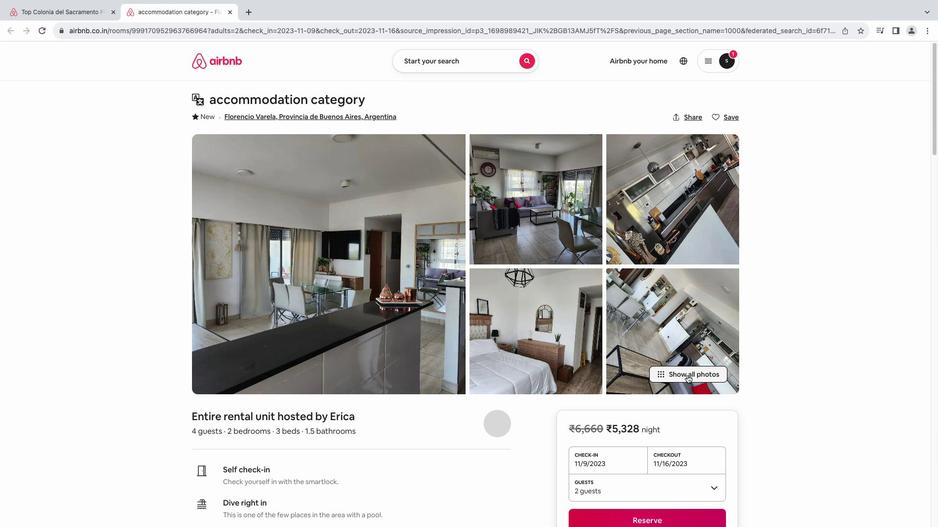 
Action: Mouse moved to (441, 315)
Screenshot: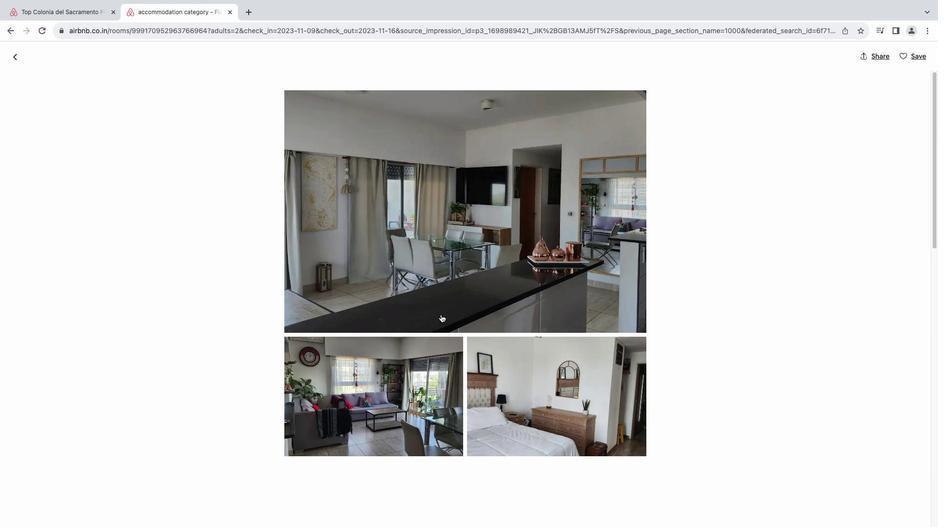 
Action: Mouse scrolled (441, 315) with delta (0, 0)
Screenshot: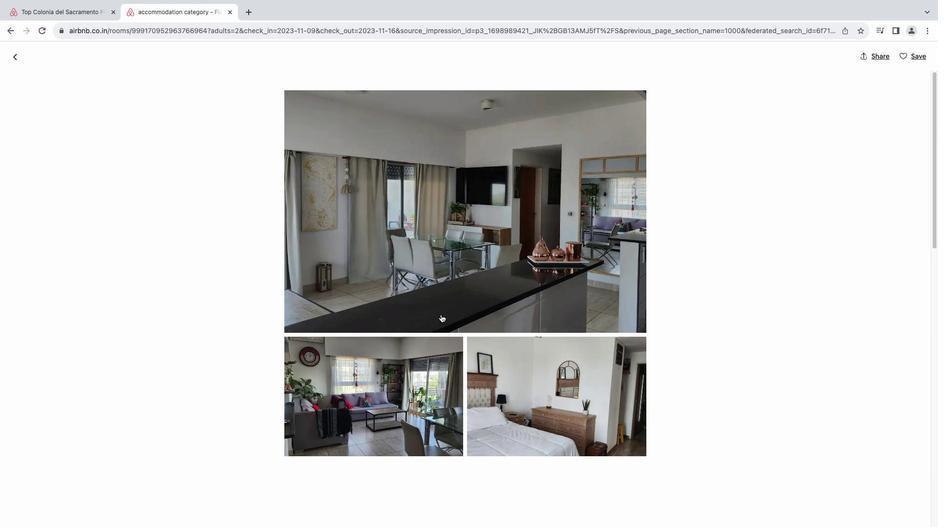 
Action: Mouse scrolled (441, 315) with delta (0, 0)
Screenshot: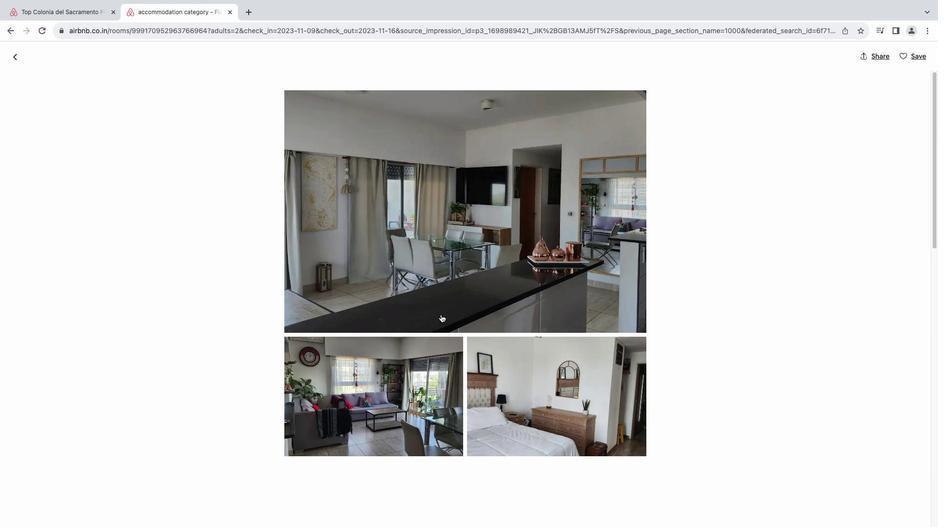 
Action: Mouse scrolled (441, 315) with delta (0, -1)
Screenshot: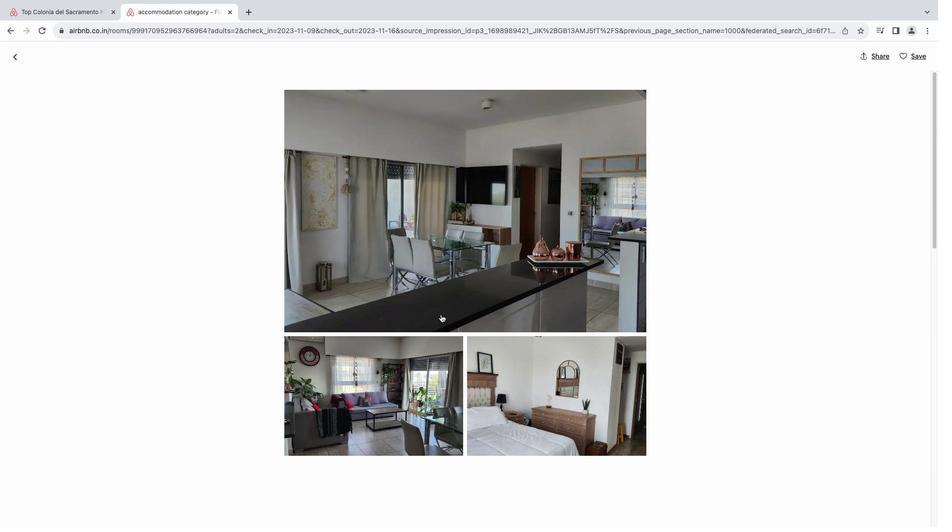 
Action: Mouse scrolled (441, 315) with delta (0, 0)
Screenshot: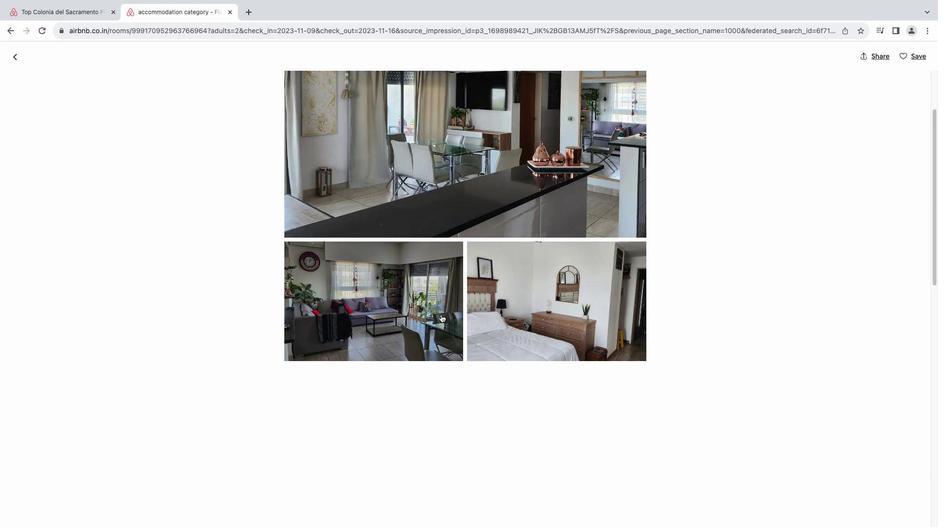 
Action: Mouse scrolled (441, 315) with delta (0, 0)
Screenshot: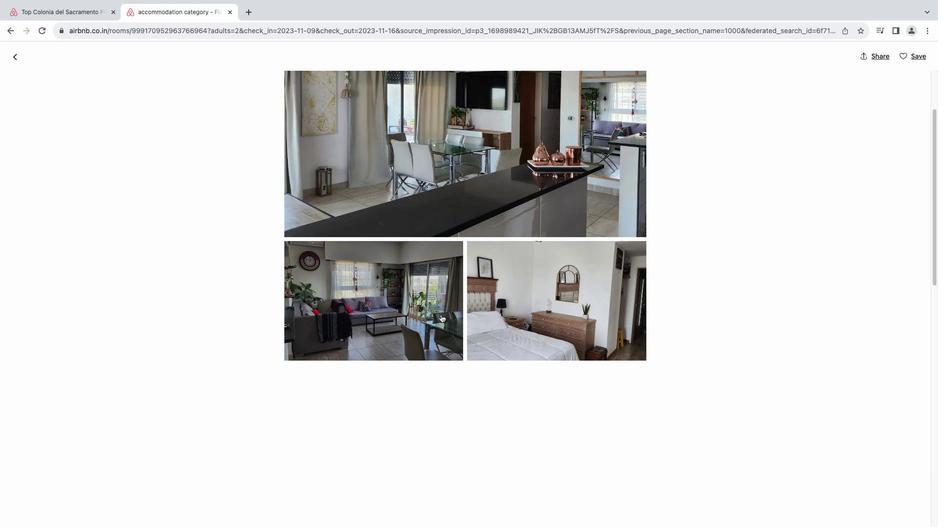 
Action: Mouse scrolled (441, 315) with delta (0, -1)
Screenshot: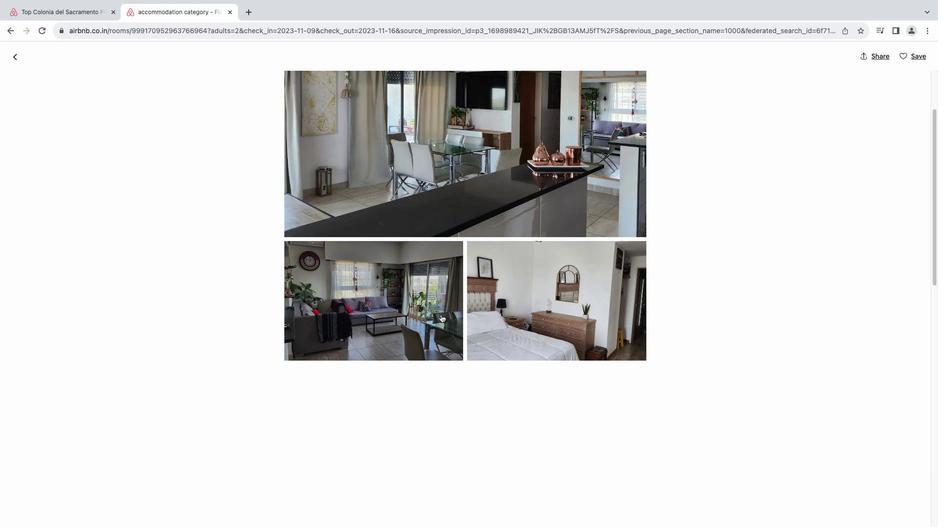 
Action: Mouse scrolled (441, 315) with delta (0, -1)
Screenshot: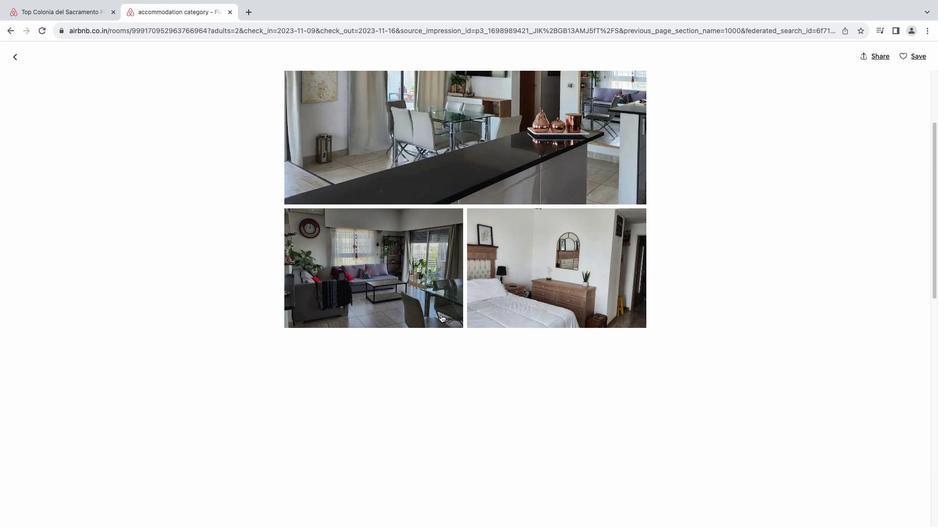 
Action: Mouse scrolled (441, 315) with delta (0, 0)
Screenshot: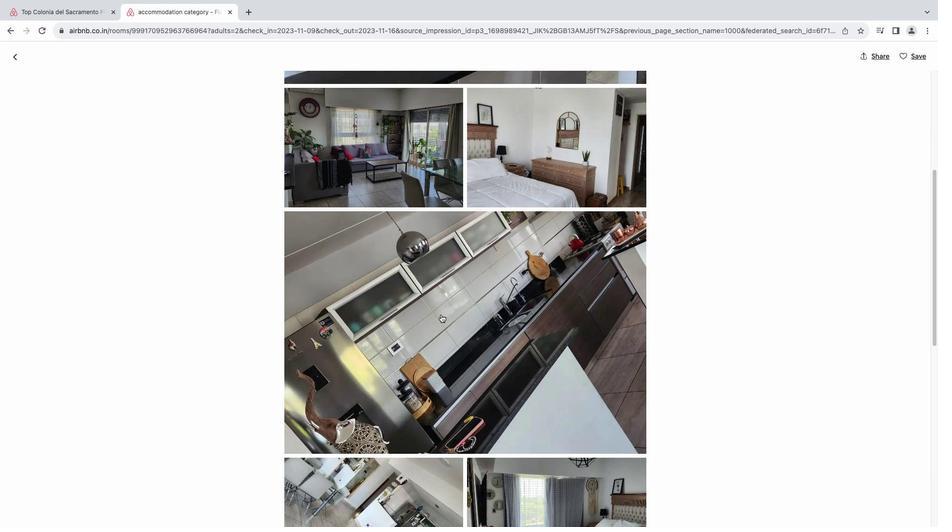 
Action: Mouse scrolled (441, 315) with delta (0, 0)
Screenshot: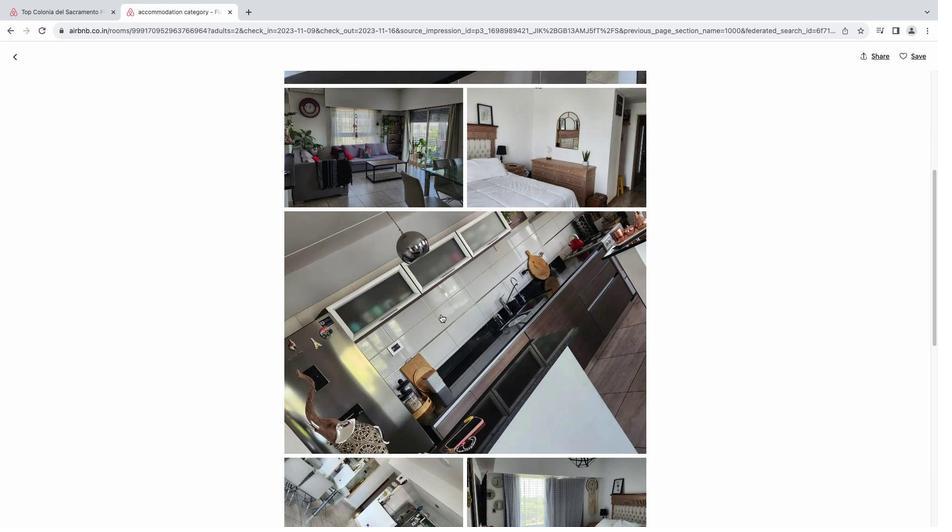 
Action: Mouse scrolled (441, 315) with delta (0, 0)
Screenshot: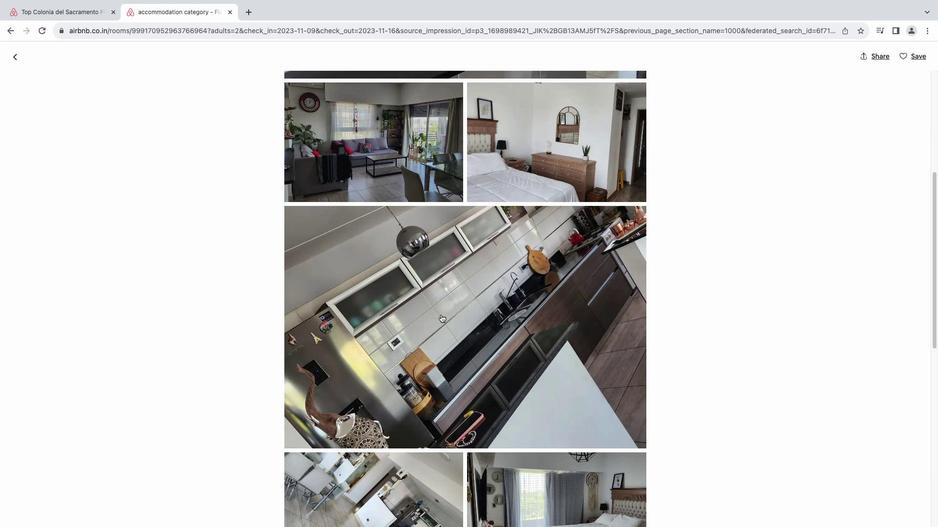 
Action: Mouse scrolled (441, 315) with delta (0, 0)
Screenshot: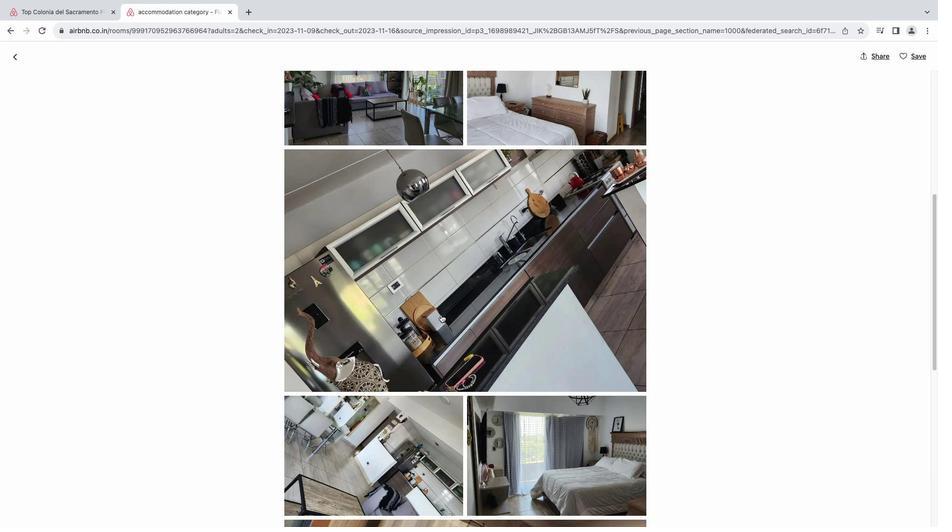 
Action: Mouse scrolled (441, 315) with delta (0, 0)
Screenshot: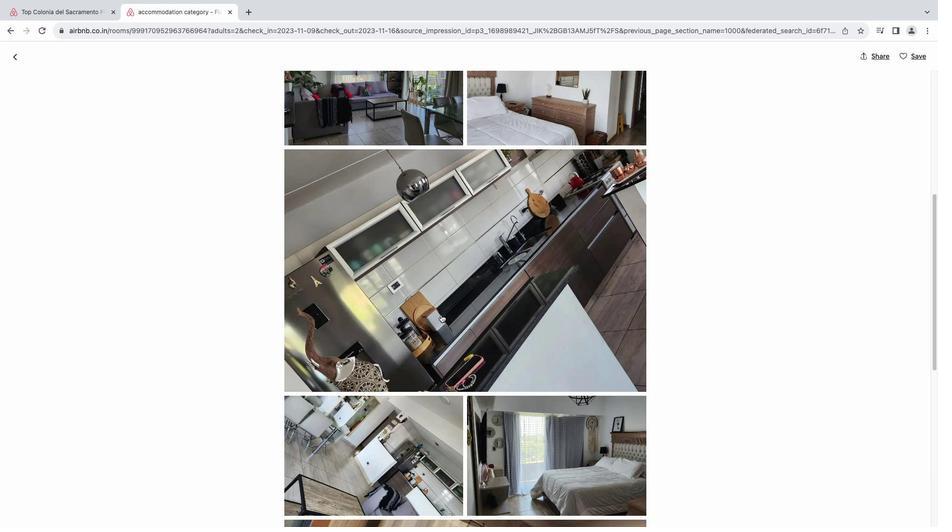 
Action: Mouse scrolled (441, 315) with delta (0, -1)
Screenshot: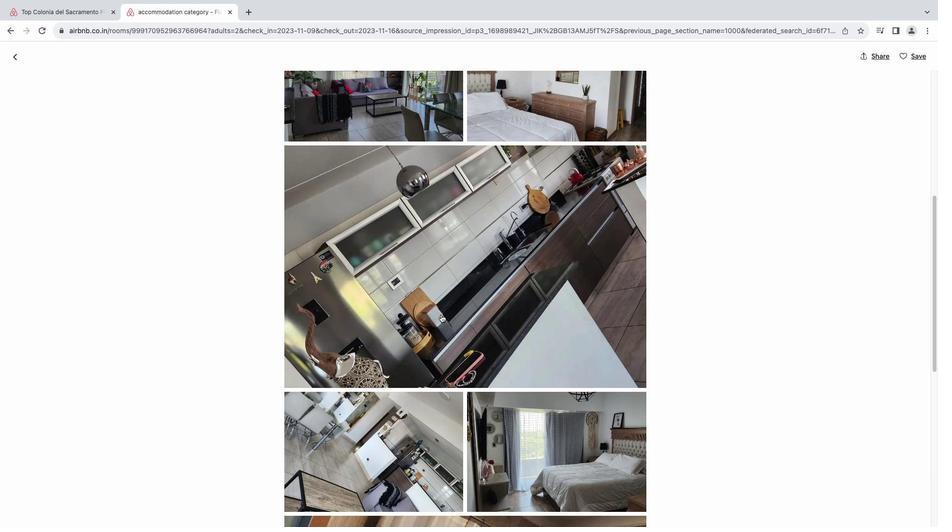 
Action: Mouse scrolled (441, 315) with delta (0, 0)
Screenshot: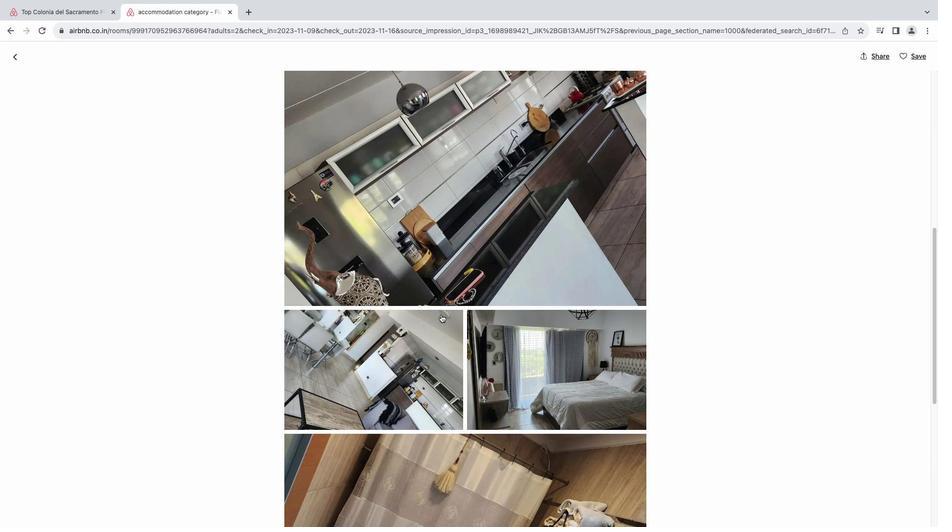 
Action: Mouse scrolled (441, 315) with delta (0, 0)
Screenshot: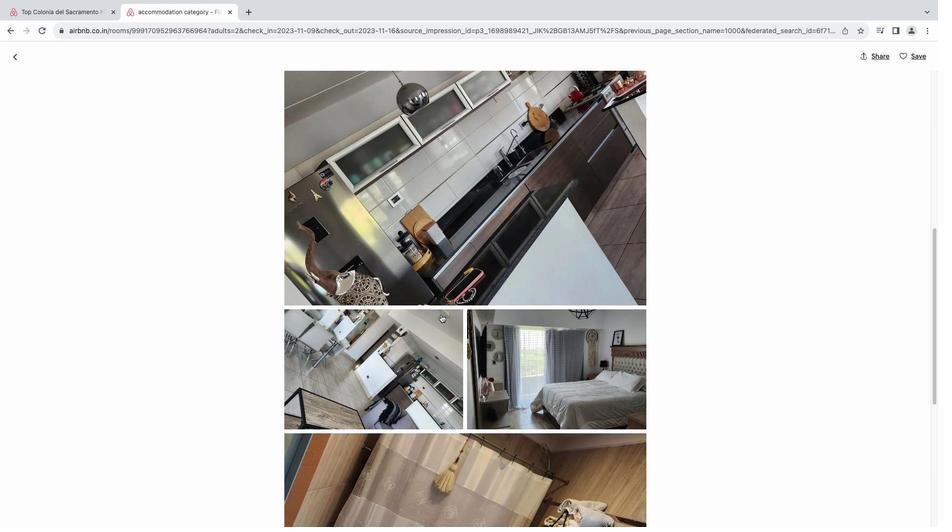 
Action: Mouse scrolled (441, 315) with delta (0, -1)
Screenshot: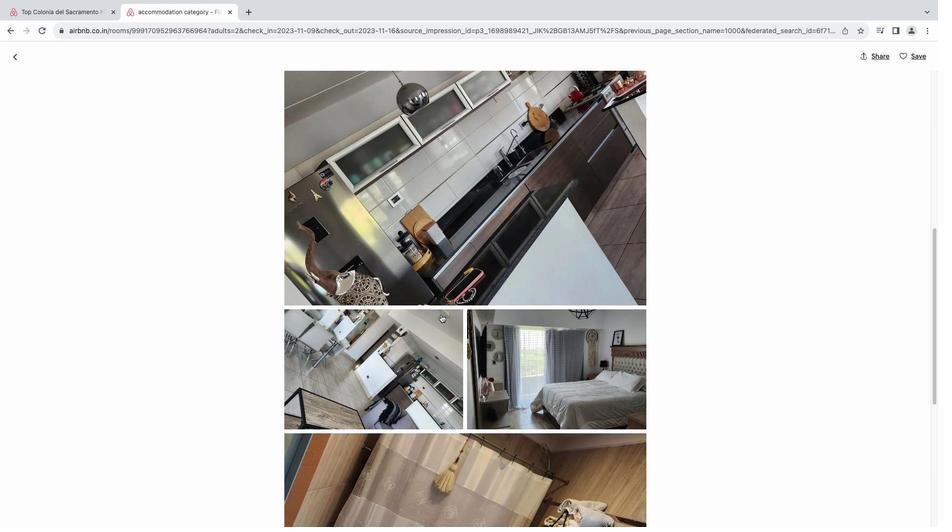 
Action: Mouse scrolled (441, 315) with delta (0, 0)
Screenshot: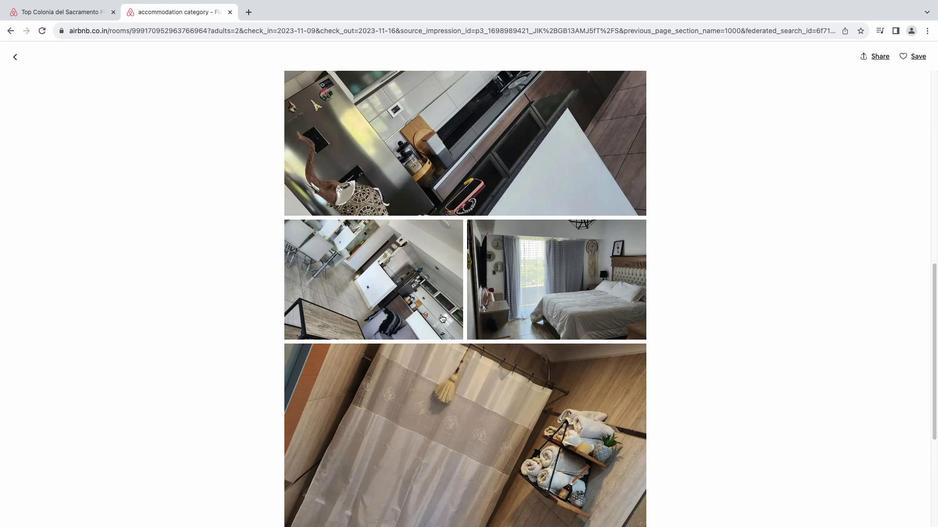 
Action: Mouse scrolled (441, 315) with delta (0, 0)
Screenshot: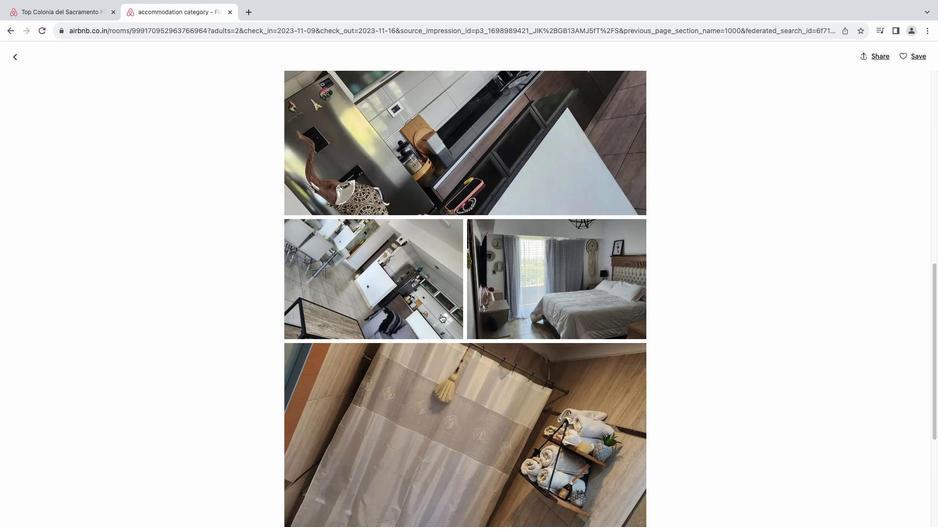 
Action: Mouse scrolled (441, 315) with delta (0, 0)
Screenshot: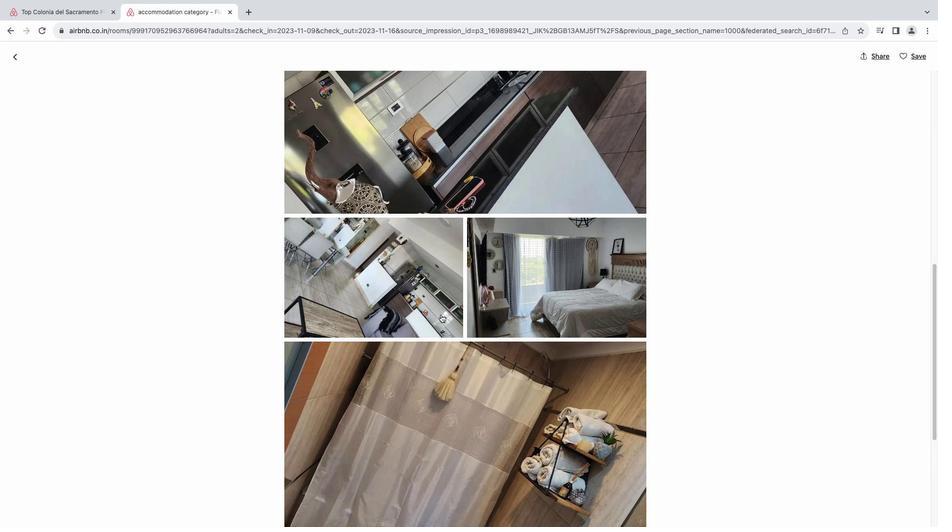
Action: Mouse scrolled (441, 315) with delta (0, 0)
Screenshot: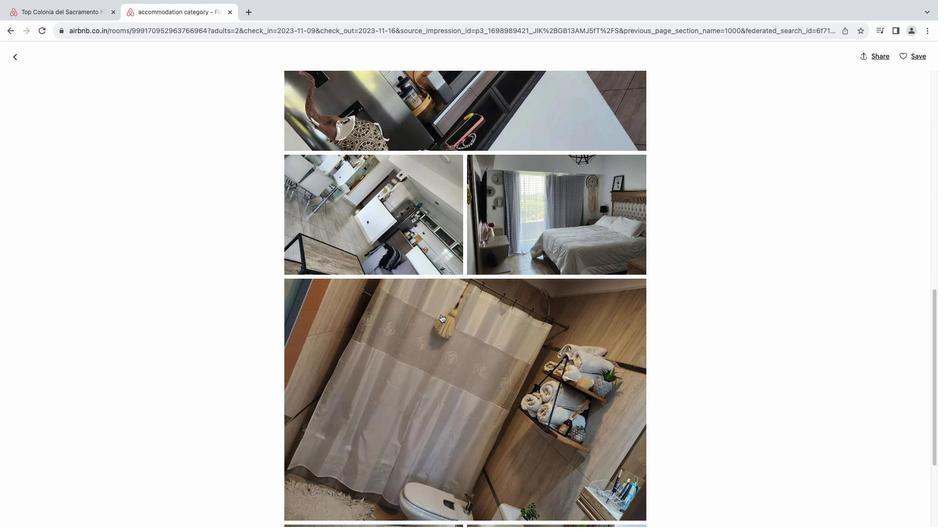 
Action: Mouse scrolled (441, 315) with delta (0, 0)
Screenshot: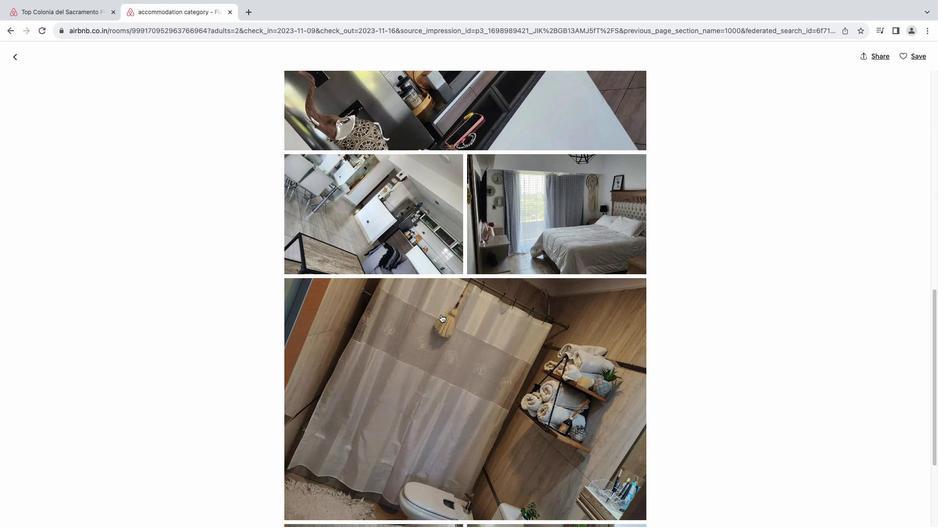 
Action: Mouse scrolled (441, 315) with delta (0, 0)
Screenshot: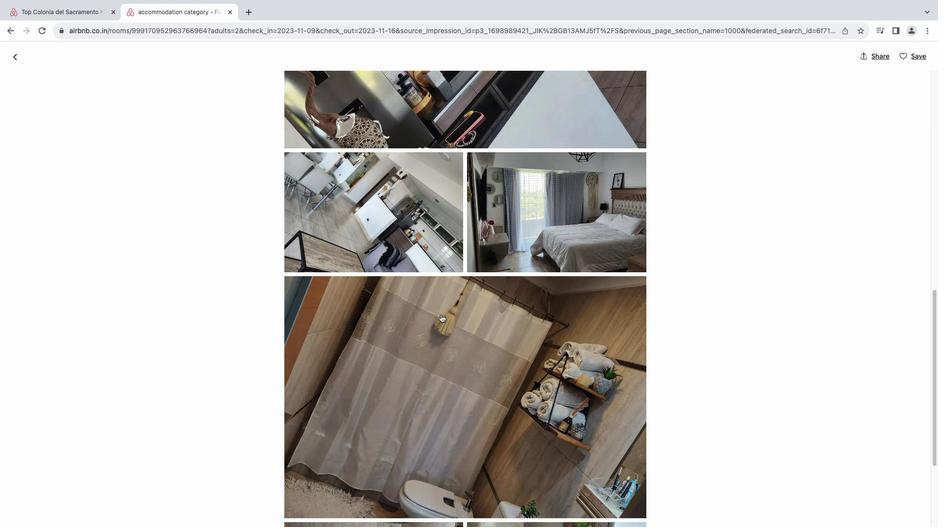 
Action: Mouse scrolled (441, 315) with delta (0, 0)
Screenshot: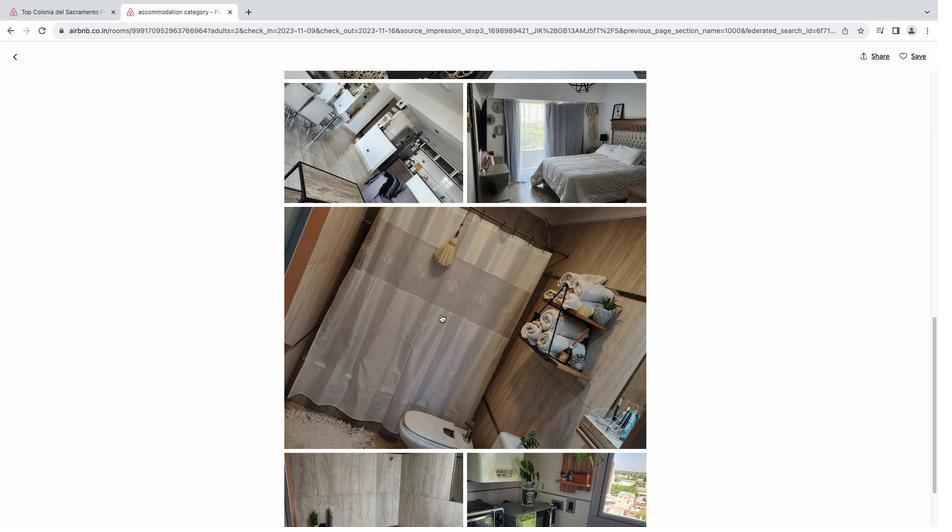
Action: Mouse scrolled (441, 315) with delta (0, 0)
Screenshot: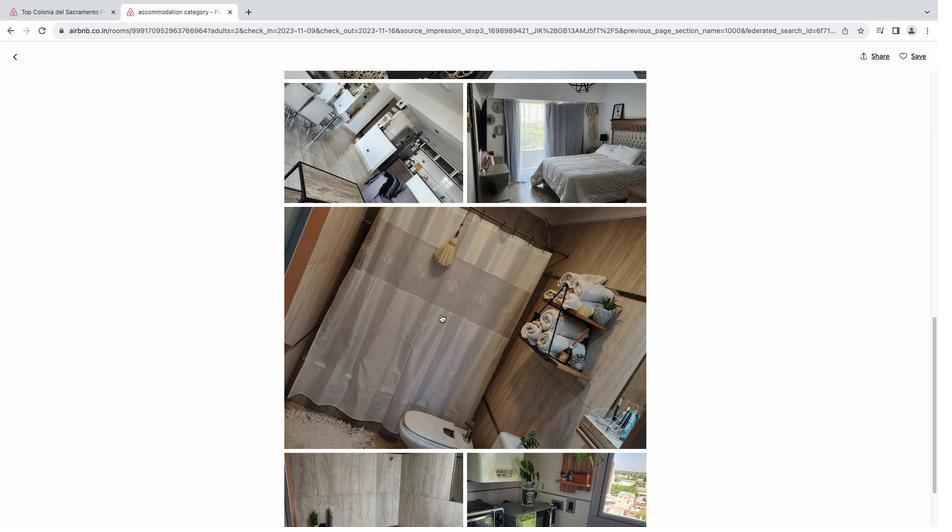 
Action: Mouse scrolled (441, 315) with delta (0, -1)
Screenshot: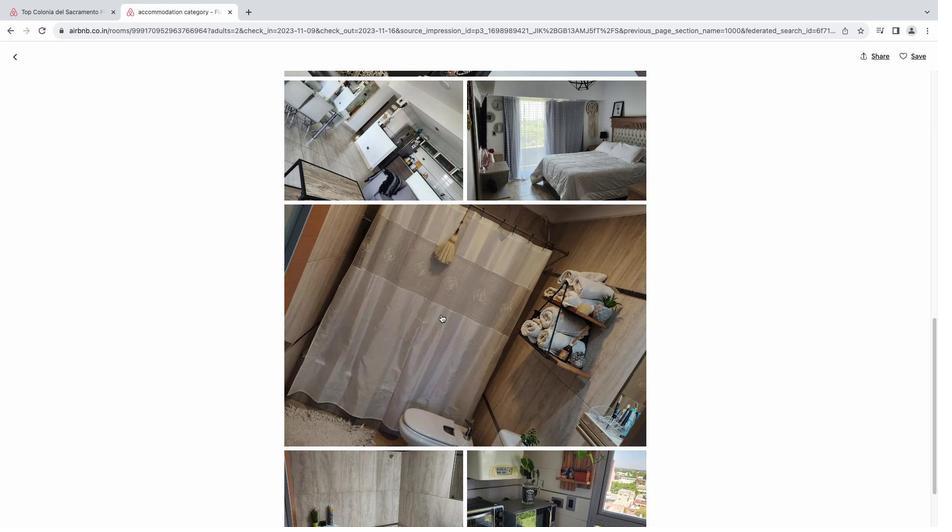 
Action: Mouse scrolled (441, 315) with delta (0, 0)
Screenshot: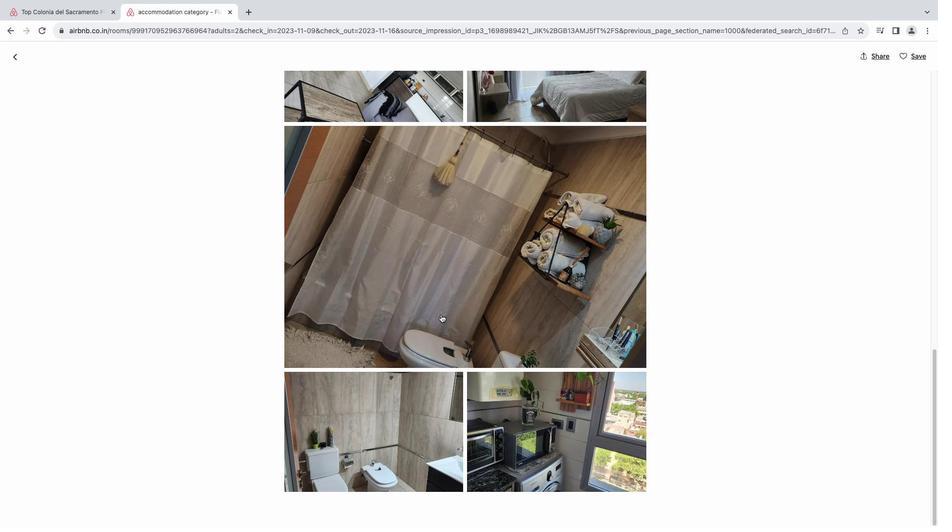 
Action: Mouse scrolled (441, 315) with delta (0, 0)
Screenshot: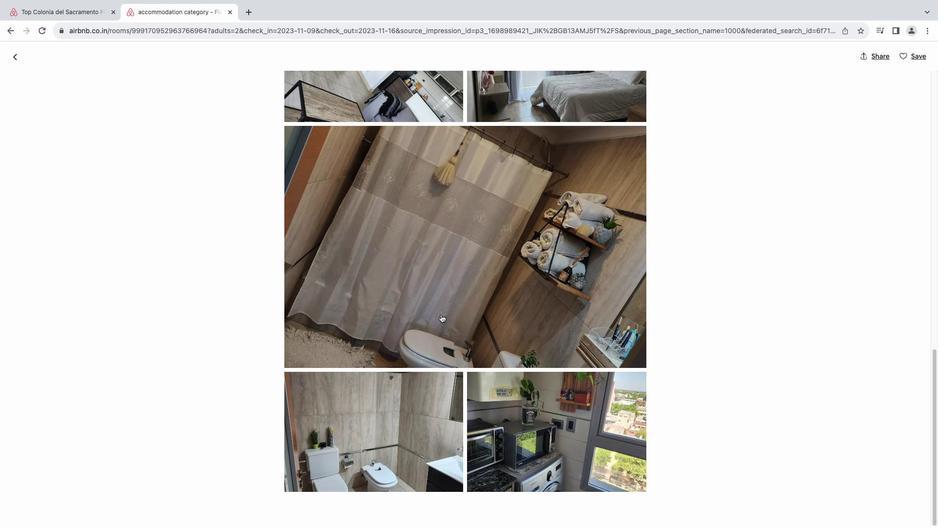 
Action: Mouse scrolled (441, 315) with delta (0, -1)
Screenshot: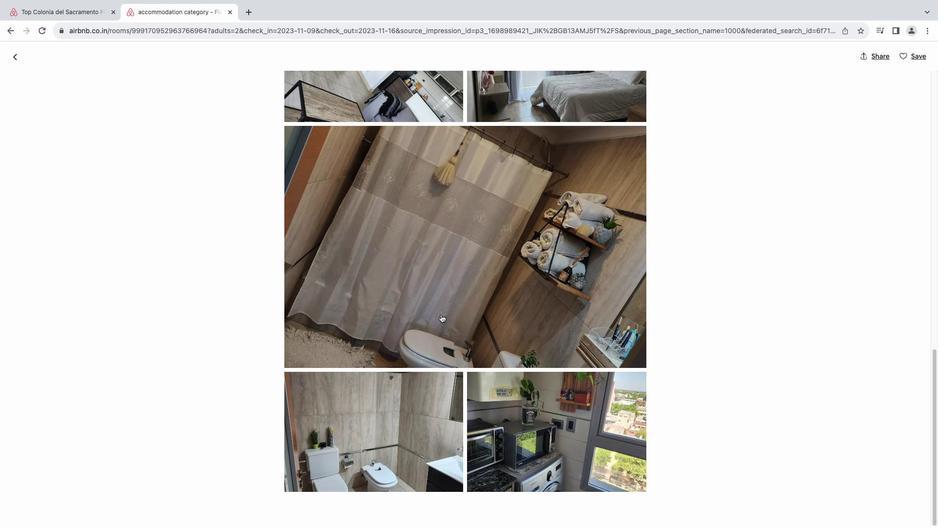 
Action: Mouse moved to (442, 315)
Screenshot: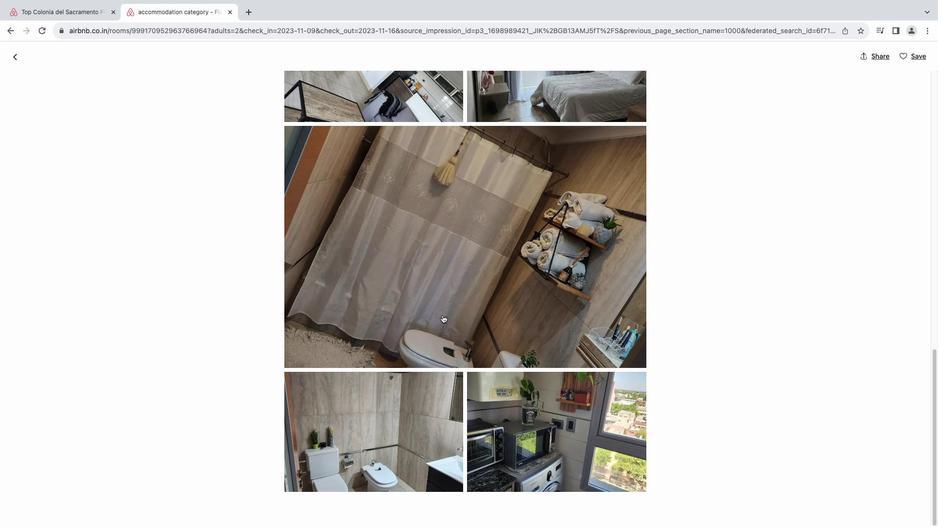 
Action: Mouse scrolled (442, 315) with delta (0, 0)
Screenshot: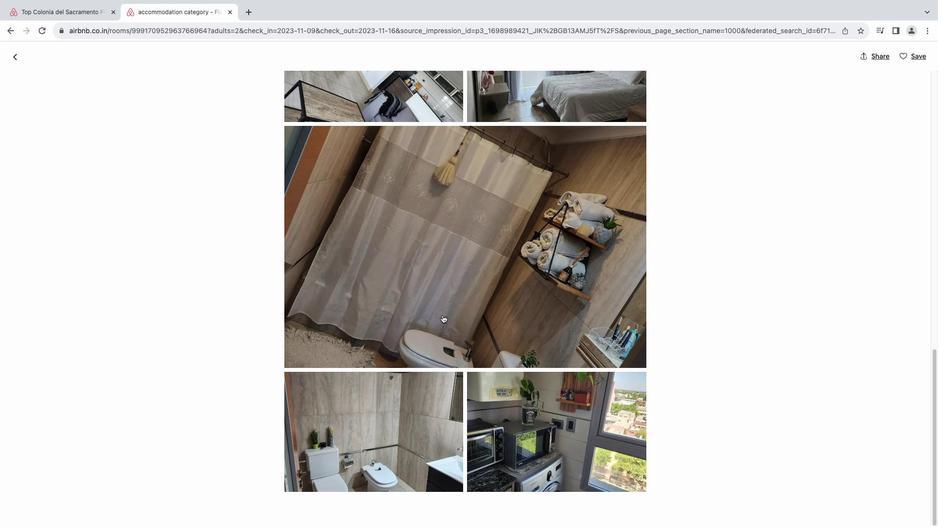 
Action: Mouse scrolled (442, 315) with delta (0, 0)
Screenshot: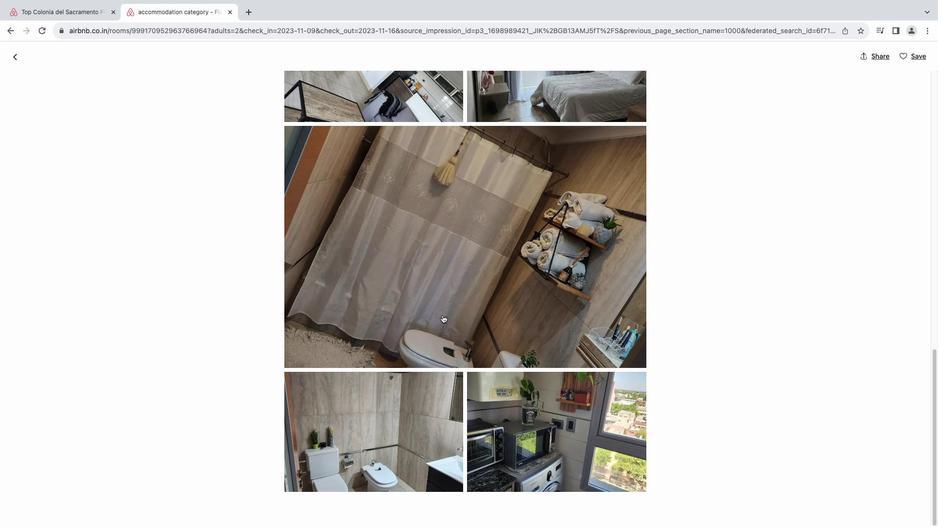
Action: Mouse moved to (441, 315)
Screenshot: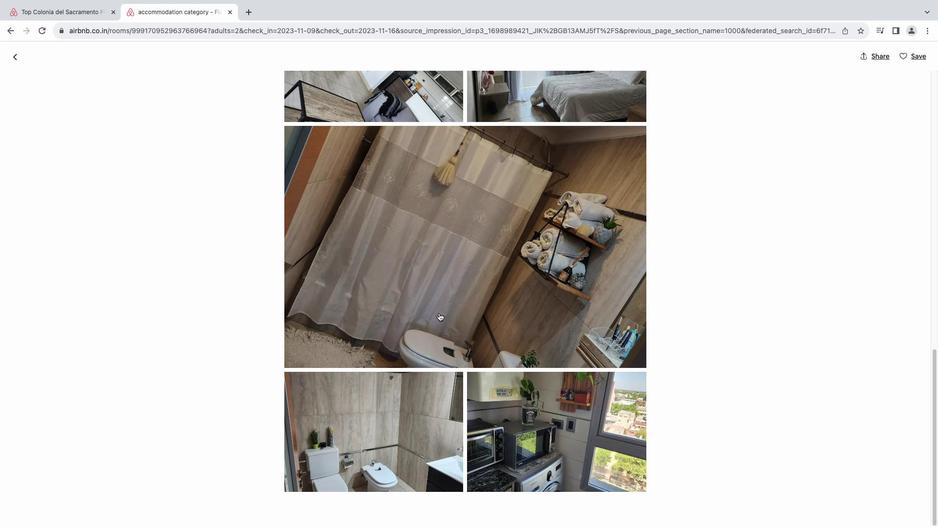 
Action: Mouse scrolled (441, 315) with delta (0, -1)
Screenshot: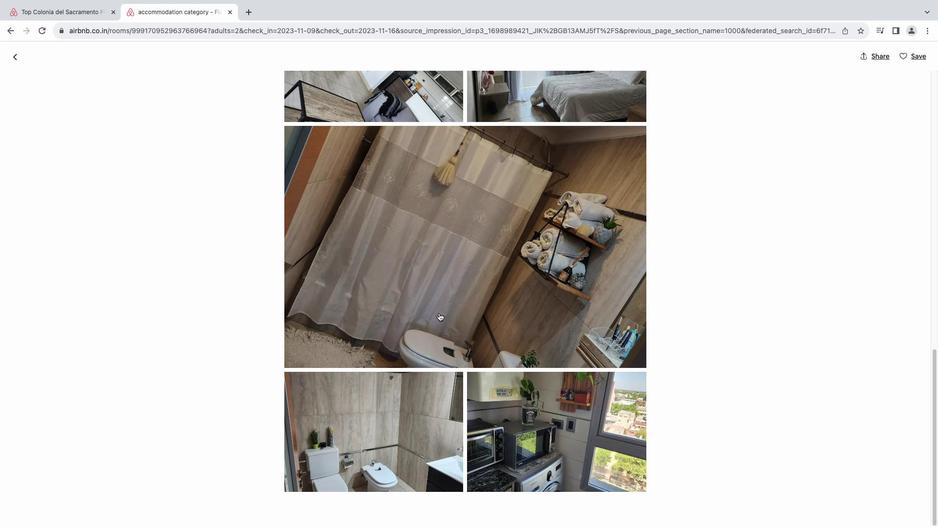 
Action: Mouse moved to (438, 313)
Screenshot: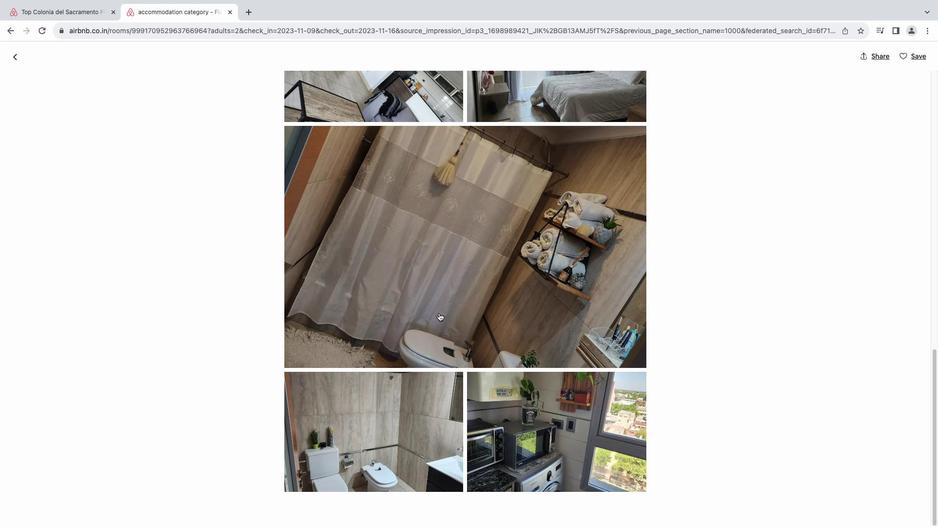 
Action: Mouse scrolled (438, 313) with delta (0, -2)
Screenshot: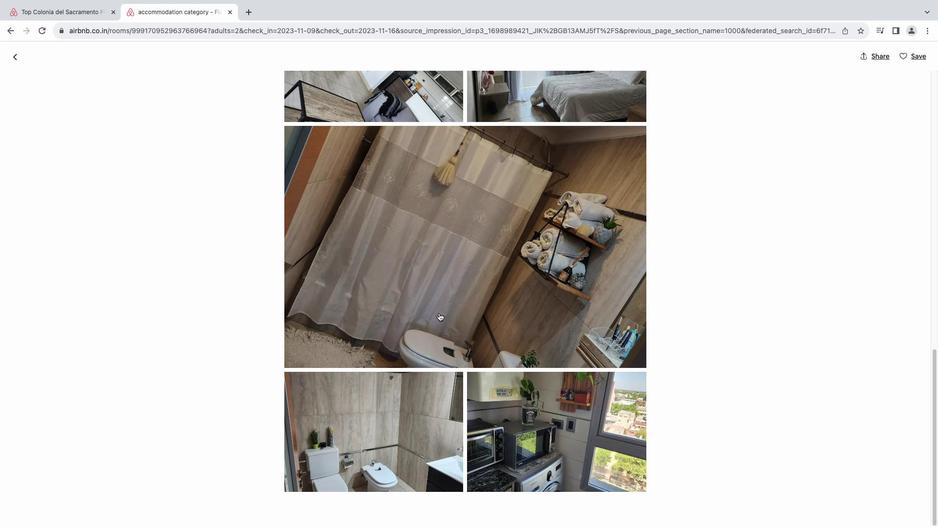 
Action: Mouse moved to (17, 54)
Screenshot: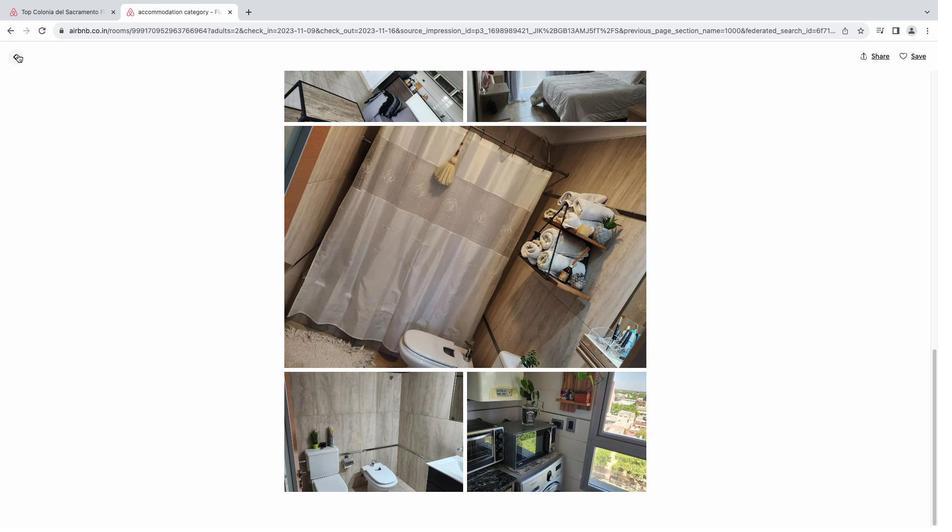 
Action: Mouse pressed left at (17, 54)
Screenshot: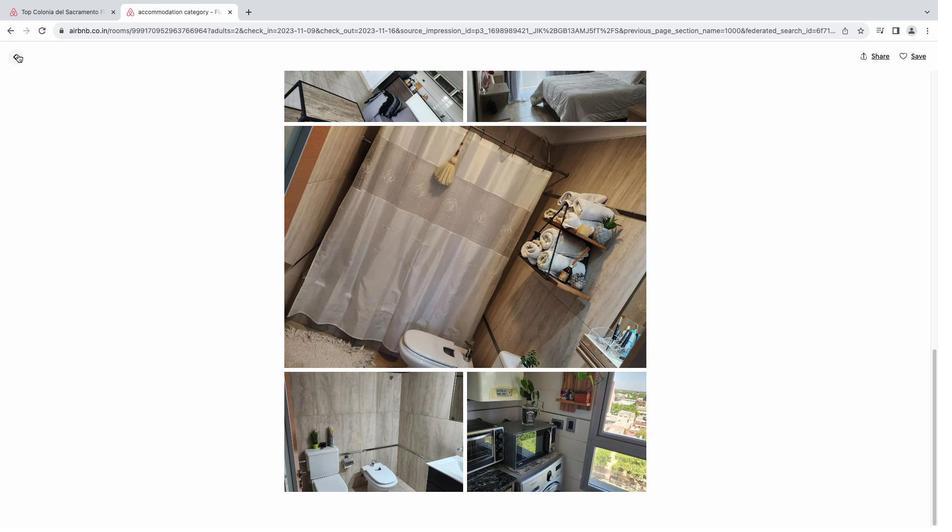 
Action: Mouse moved to (288, 225)
Screenshot: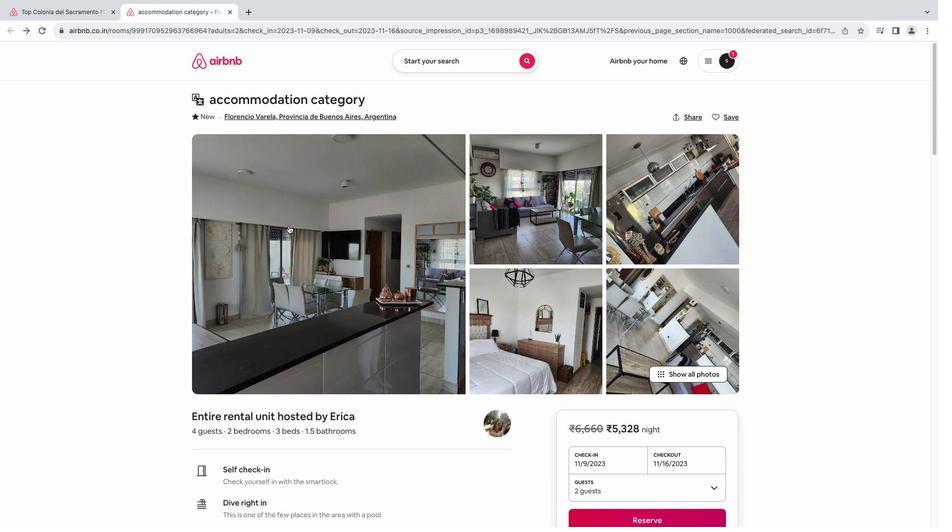 
Action: Mouse scrolled (288, 225) with delta (0, 0)
Screenshot: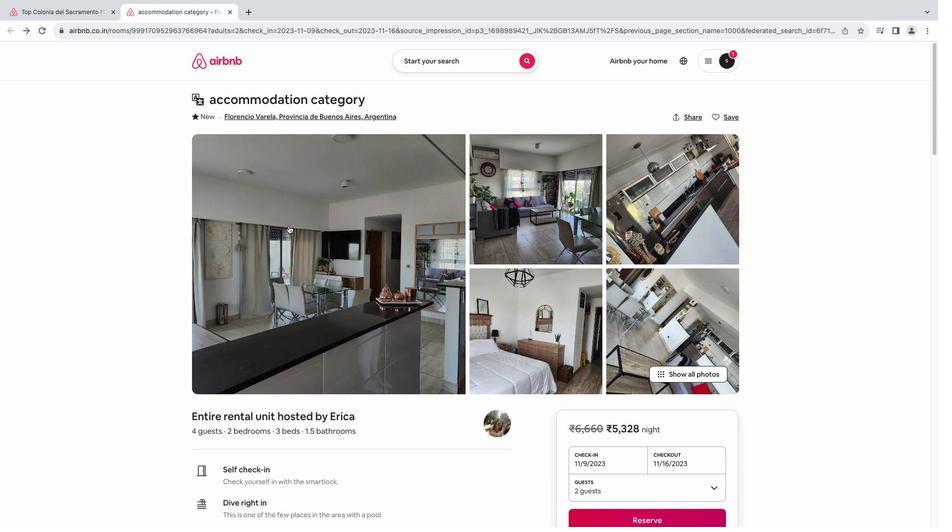 
Action: Mouse moved to (288, 226)
Screenshot: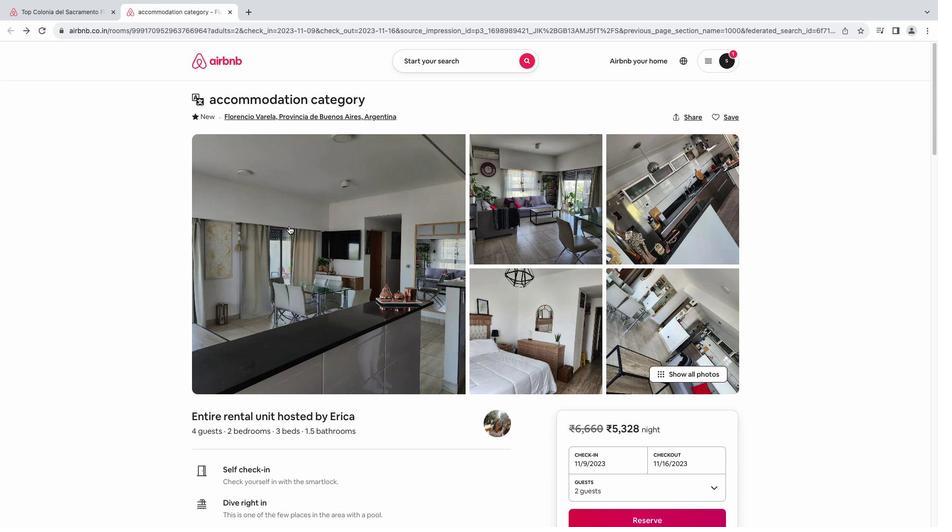 
Action: Mouse scrolled (288, 226) with delta (0, 0)
Screenshot: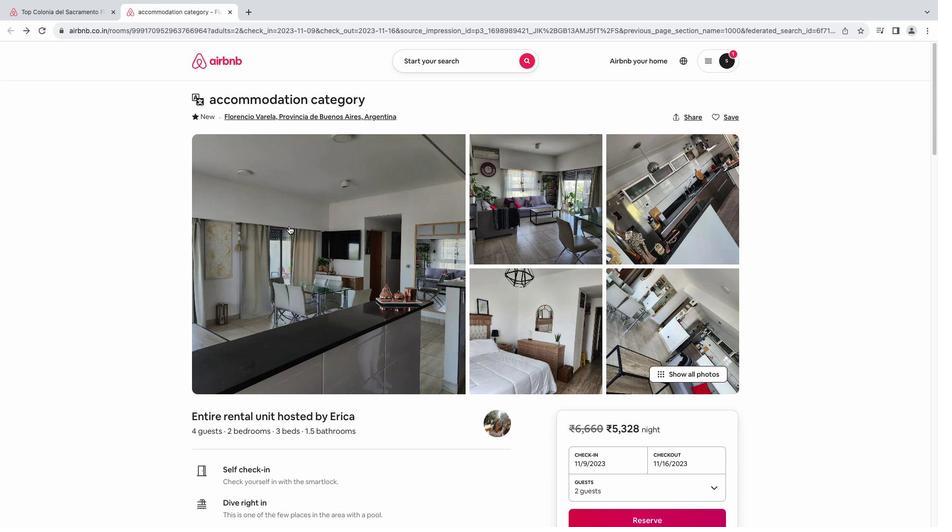 
Action: Mouse moved to (288, 226)
Screenshot: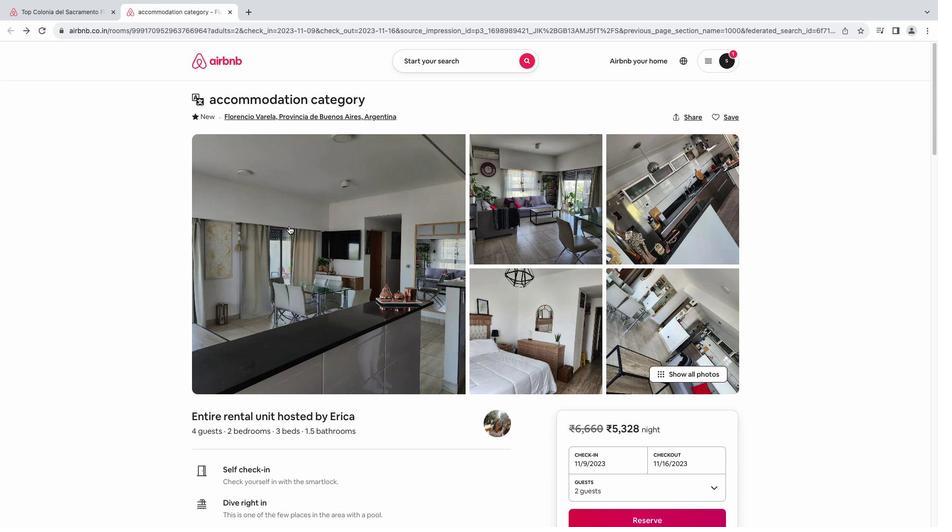 
Action: Mouse scrolled (288, 226) with delta (0, -1)
Screenshot: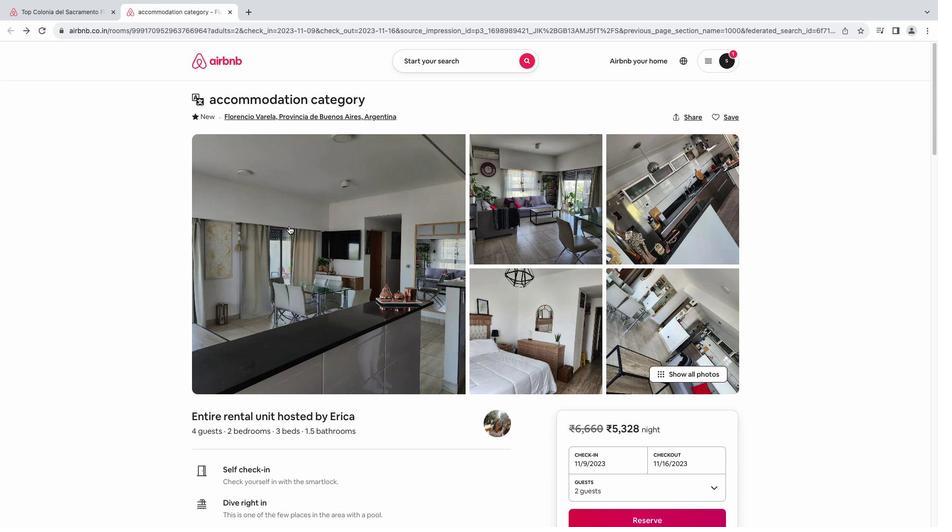 
Action: Mouse moved to (288, 226)
Screenshot: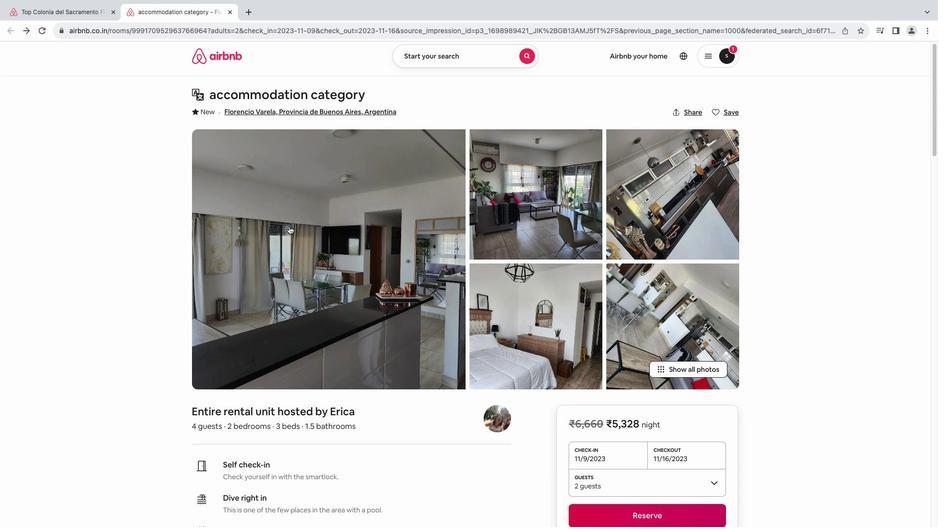 
Action: Mouse scrolled (288, 226) with delta (0, -2)
Screenshot: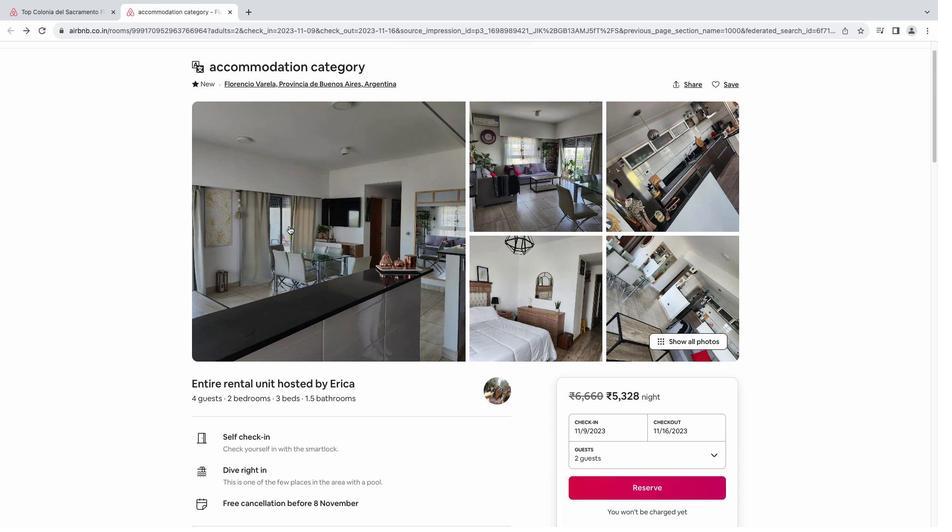 
Action: Mouse moved to (298, 229)
Screenshot: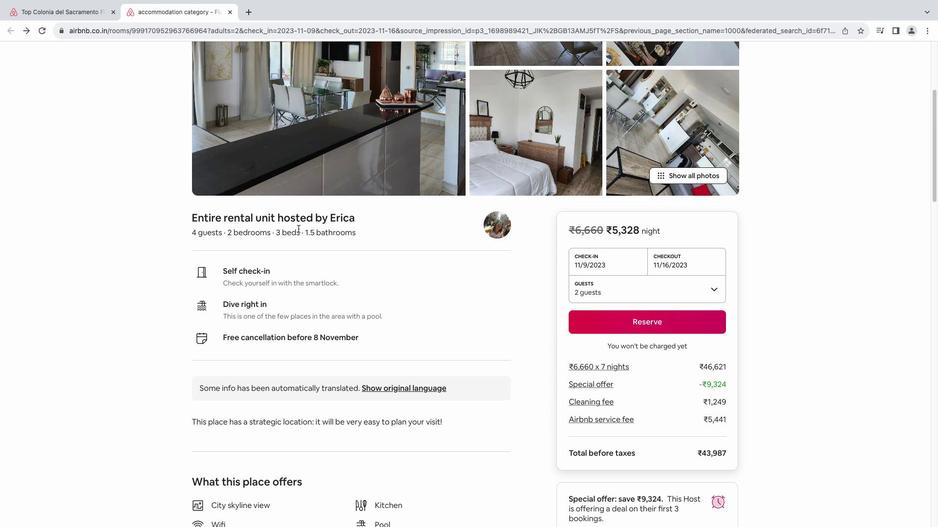 
Action: Mouse scrolled (298, 229) with delta (0, 0)
Screenshot: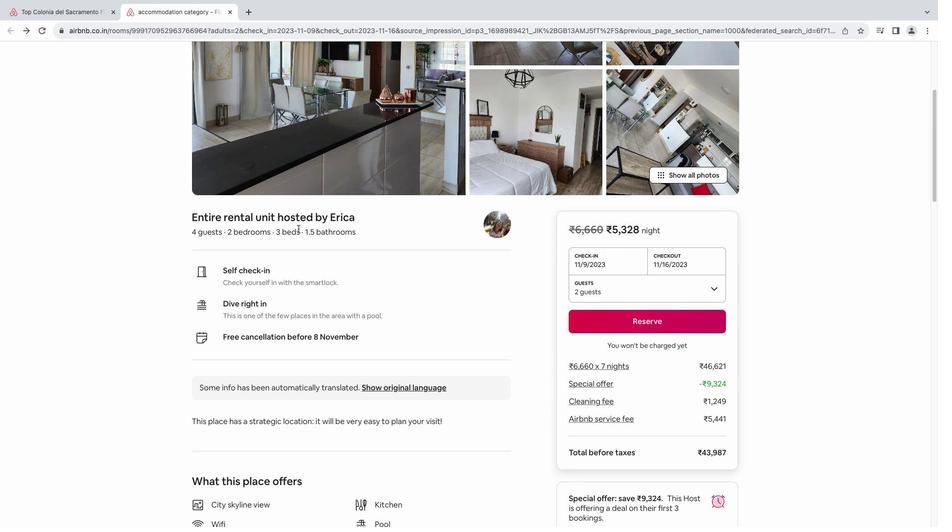 
Action: Mouse scrolled (298, 229) with delta (0, 0)
Screenshot: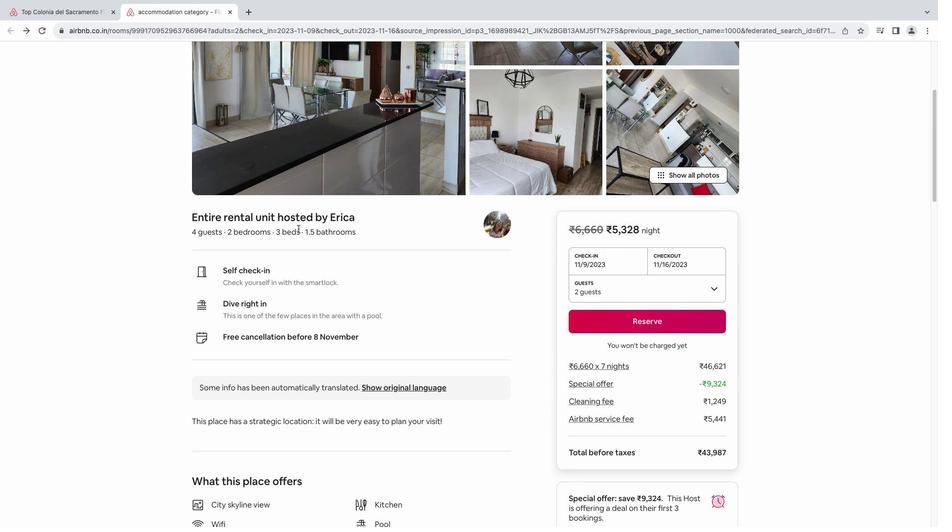 
Action: Mouse scrolled (298, 229) with delta (0, -1)
Screenshot: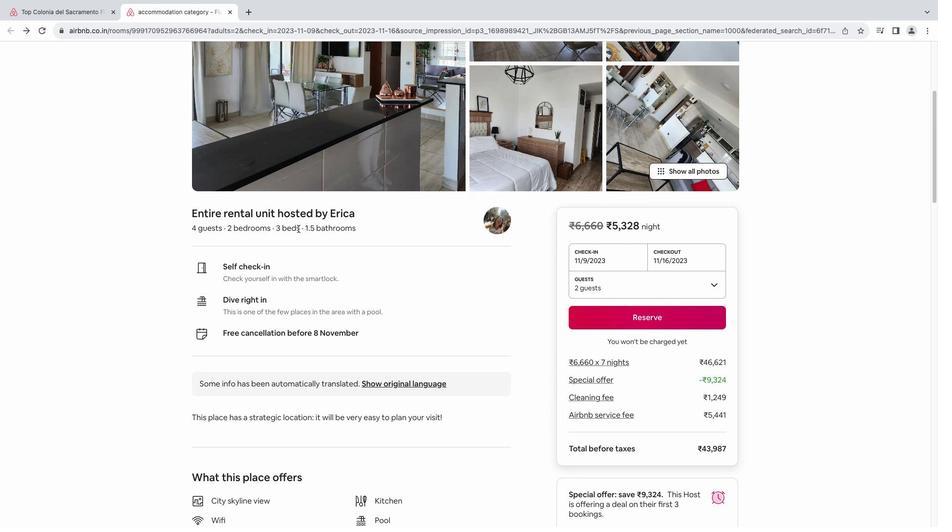 
Action: Mouse scrolled (298, 229) with delta (0, -1)
Screenshot: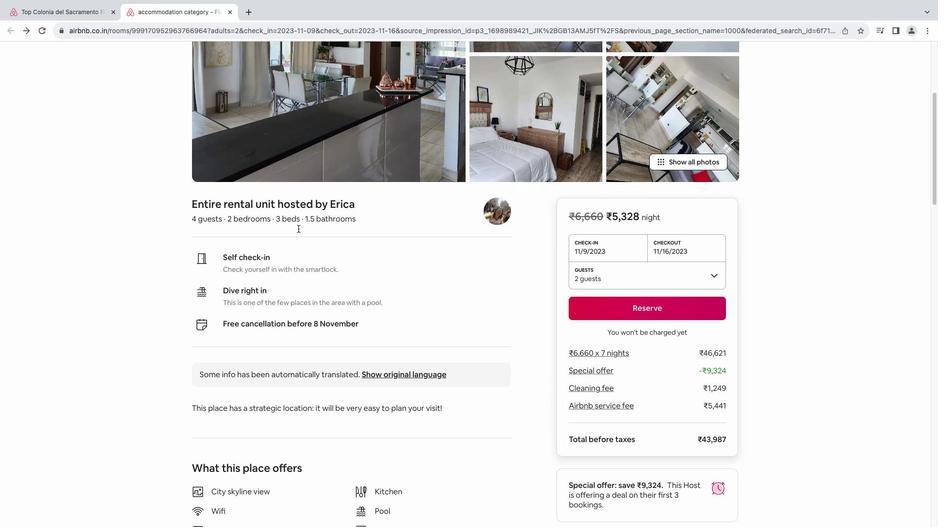 
Action: Mouse moved to (285, 421)
Screenshot: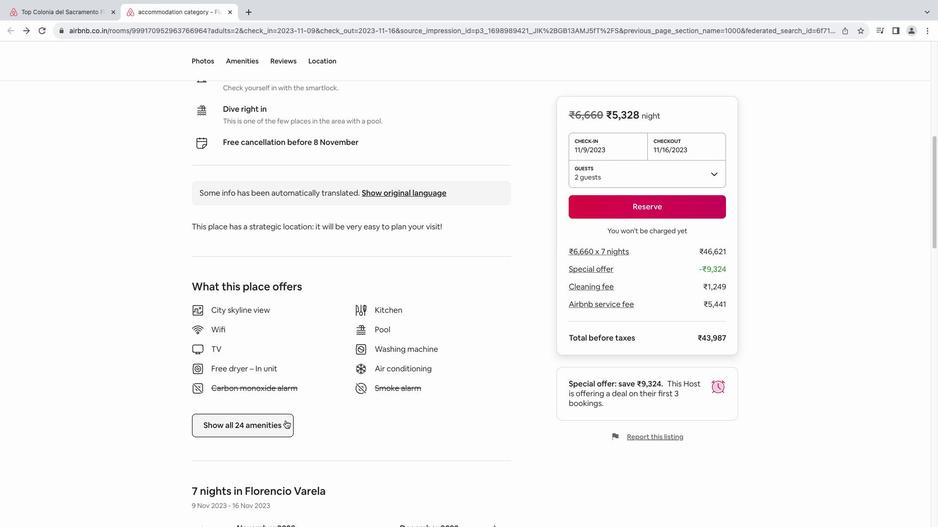 
Action: Mouse pressed left at (285, 421)
Screenshot: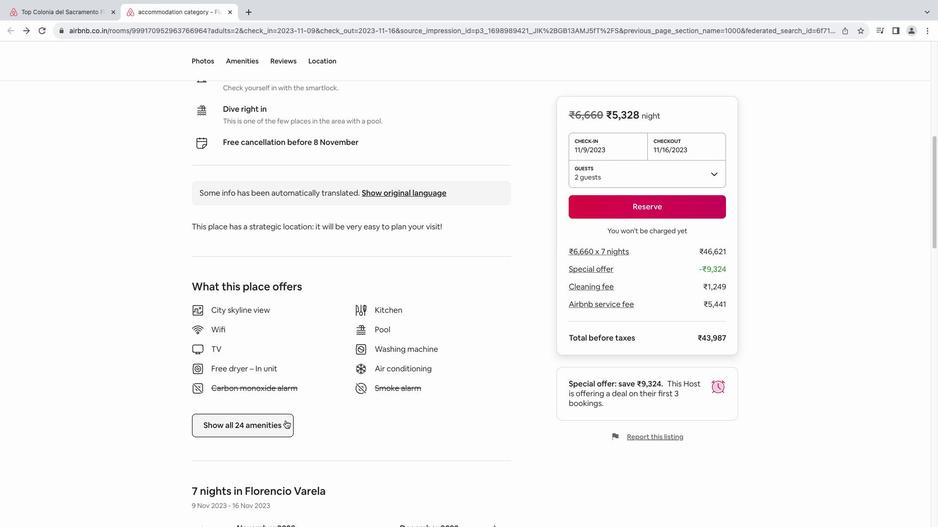 
Action: Mouse moved to (497, 208)
Screenshot: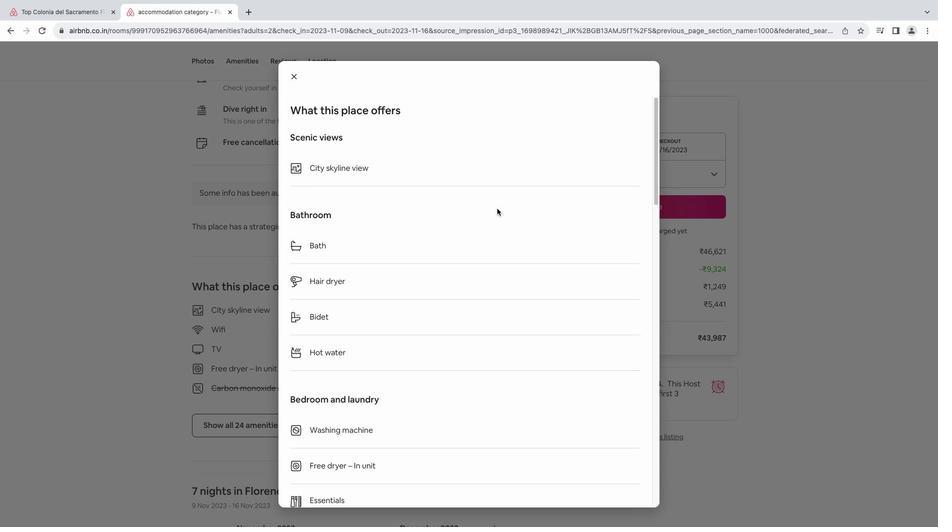 
Action: Mouse scrolled (497, 208) with delta (0, 0)
Screenshot: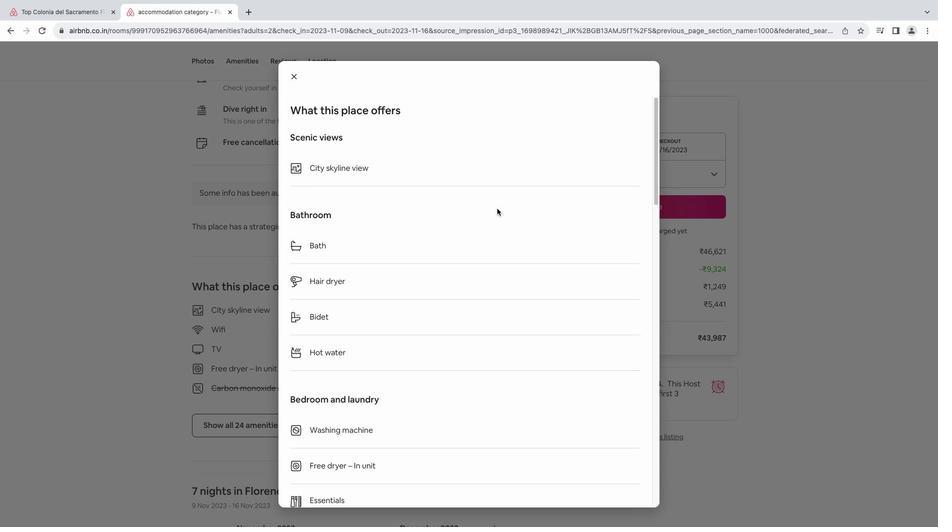 
Action: Mouse scrolled (497, 208) with delta (0, 0)
Screenshot: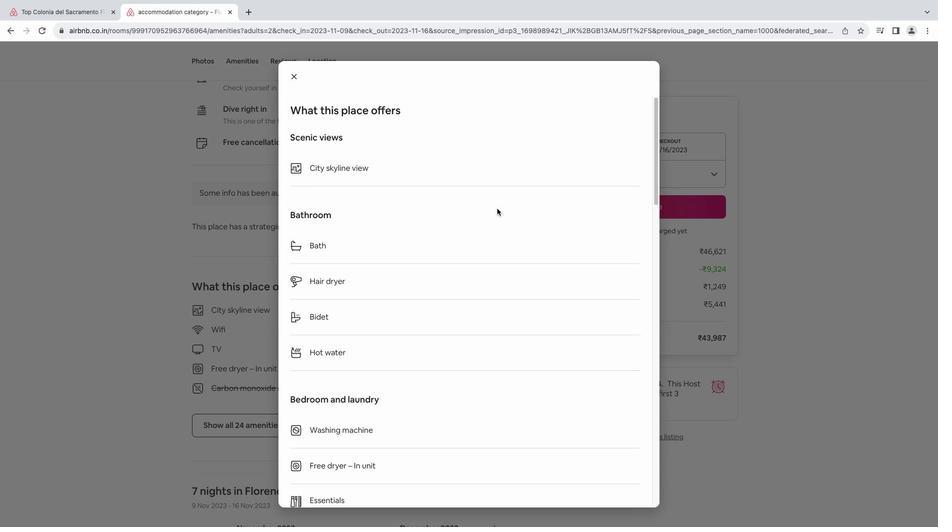 
Action: Mouse scrolled (497, 208) with delta (0, 0)
Screenshot: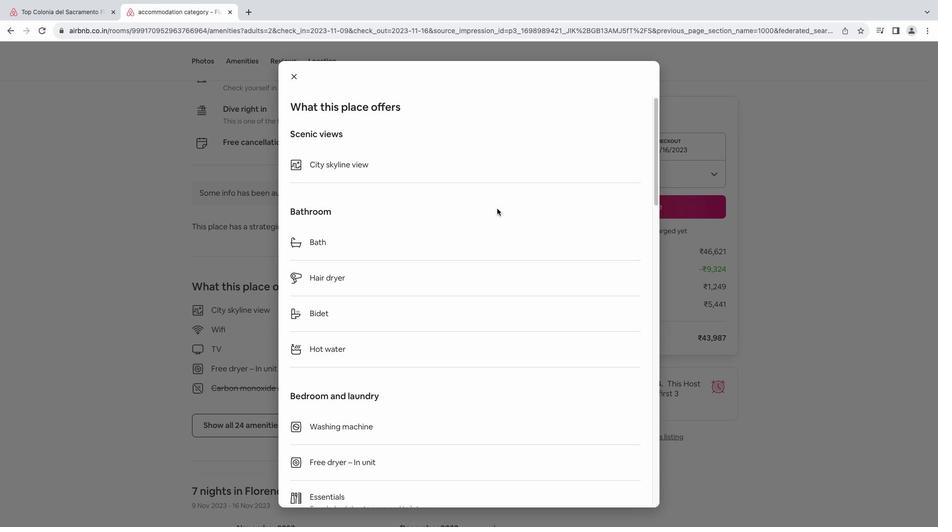 
Action: Mouse moved to (471, 212)
Screenshot: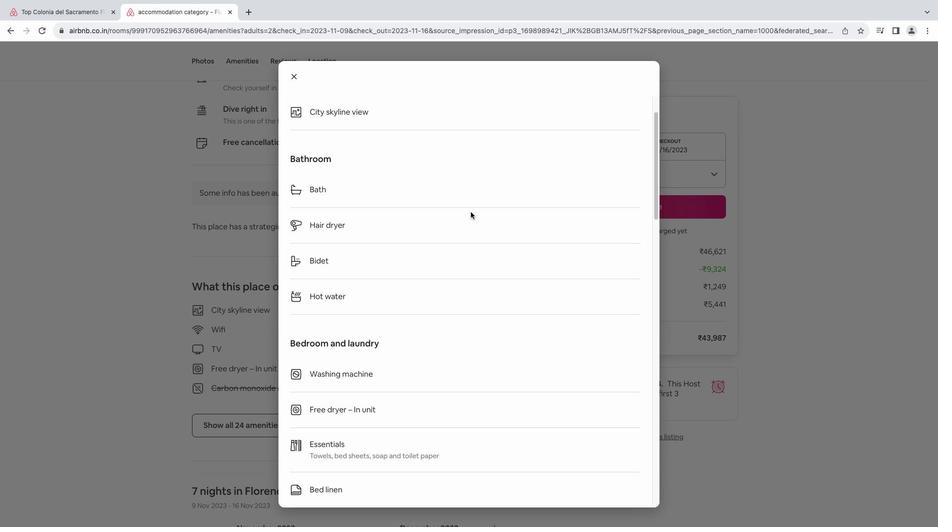 
Action: Mouse scrolled (471, 212) with delta (0, 0)
Screenshot: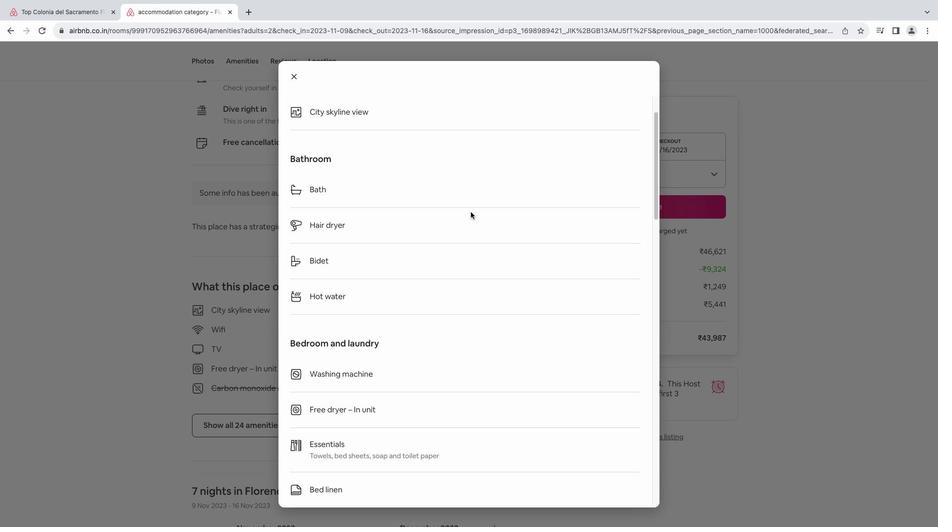 
Action: Mouse scrolled (471, 212) with delta (0, 0)
Screenshot: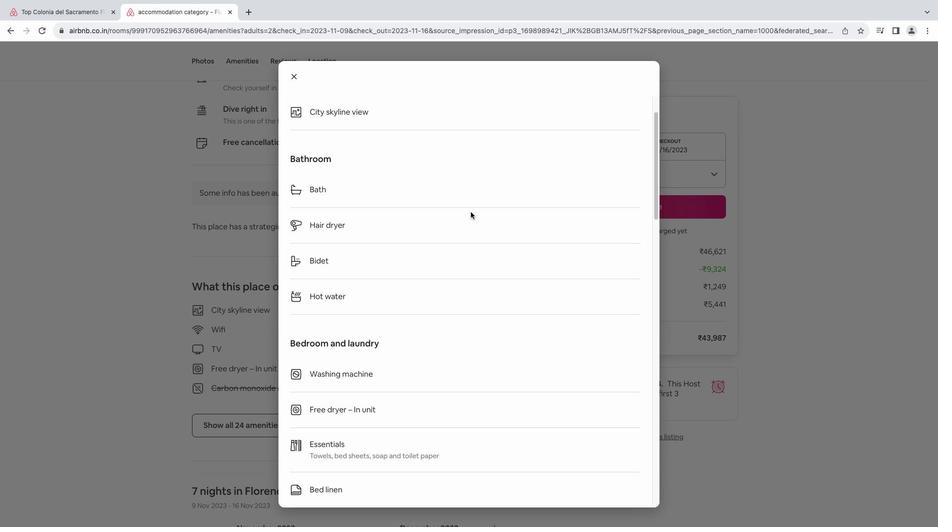 
Action: Mouse scrolled (471, 212) with delta (0, 0)
Screenshot: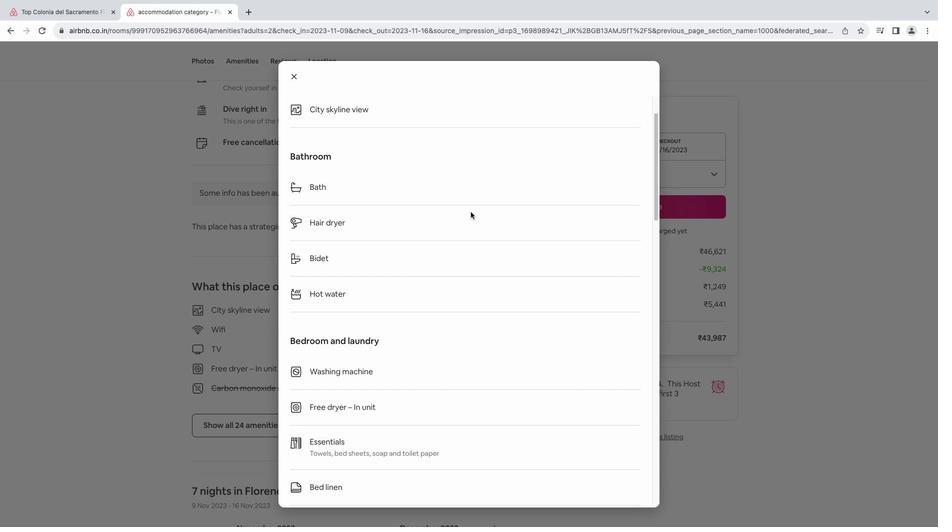 
Action: Mouse scrolled (471, 212) with delta (0, 0)
Screenshot: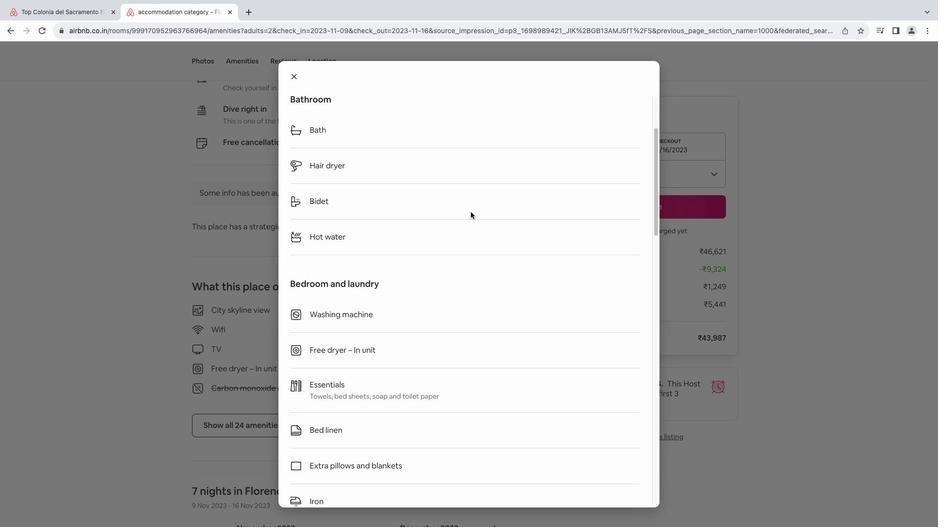 
Action: Mouse scrolled (471, 212) with delta (0, 0)
Screenshot: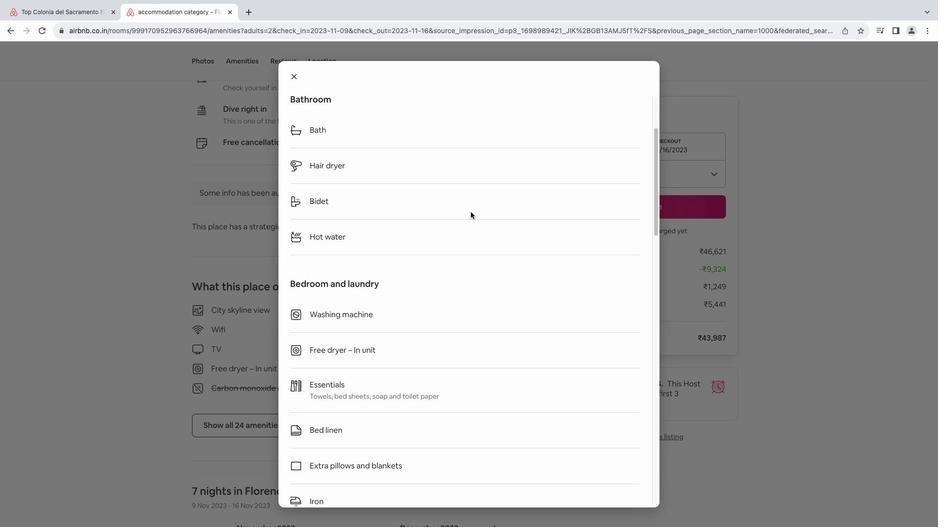 
Action: Mouse scrolled (471, 212) with delta (0, -1)
Screenshot: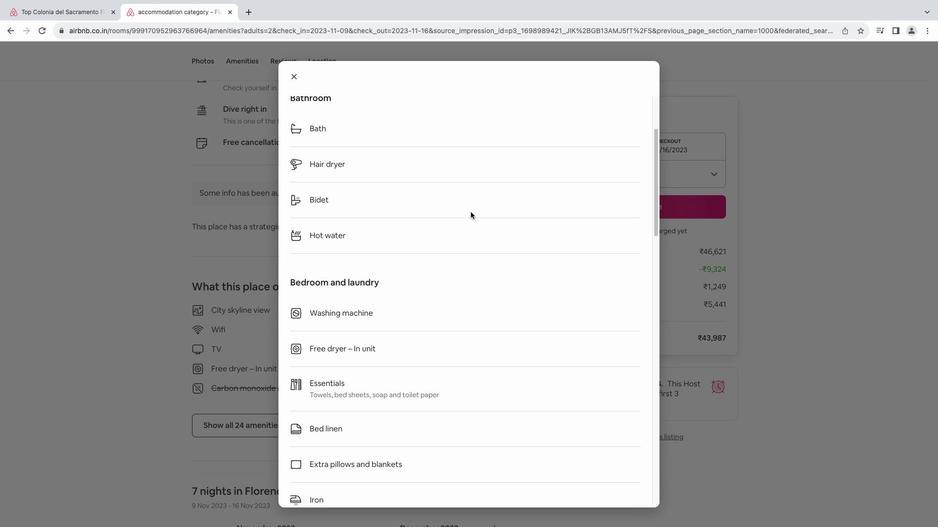 
Action: Mouse scrolled (471, 212) with delta (0, 0)
Screenshot: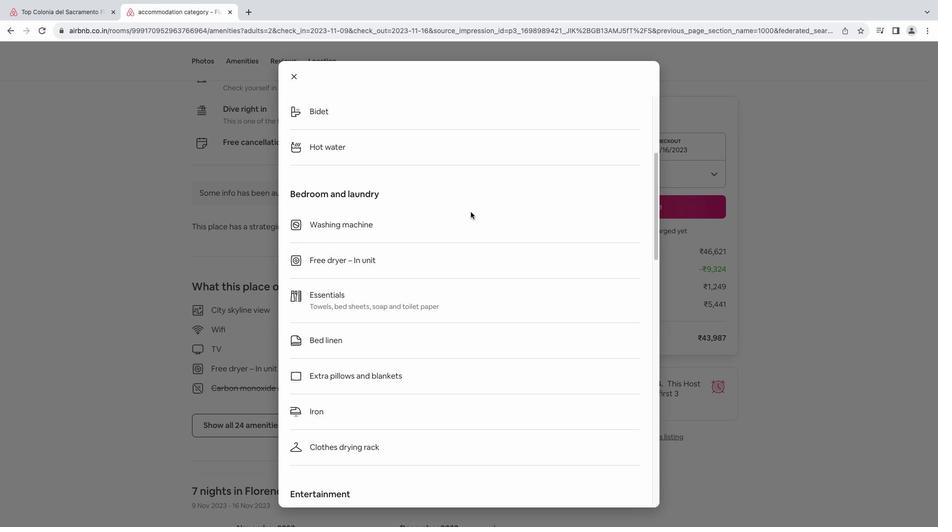 
Action: Mouse scrolled (471, 212) with delta (0, 0)
Screenshot: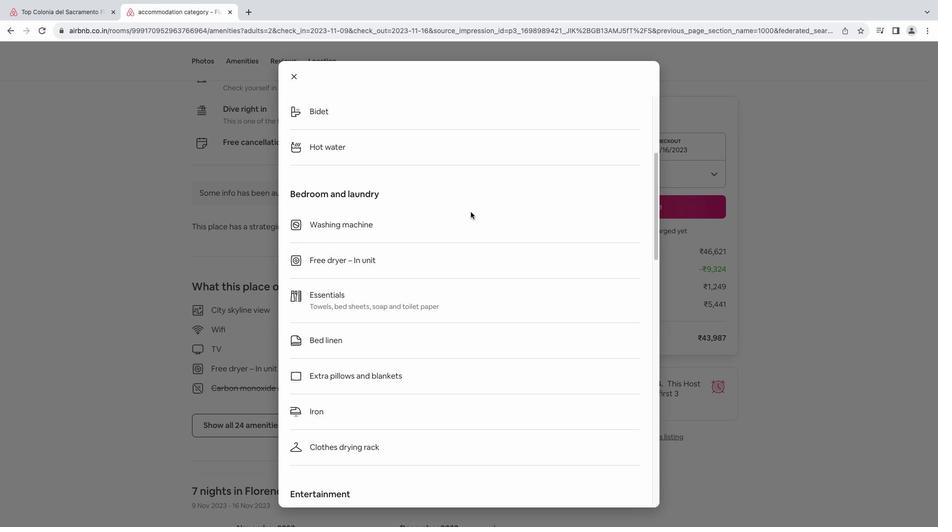 
Action: Mouse scrolled (471, 212) with delta (0, -1)
Screenshot: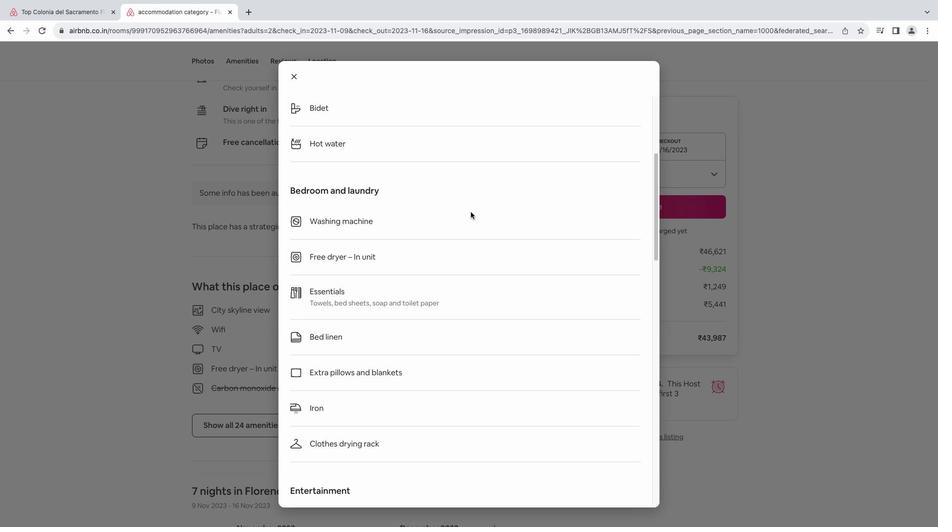 
Action: Mouse scrolled (471, 212) with delta (0, -2)
Screenshot: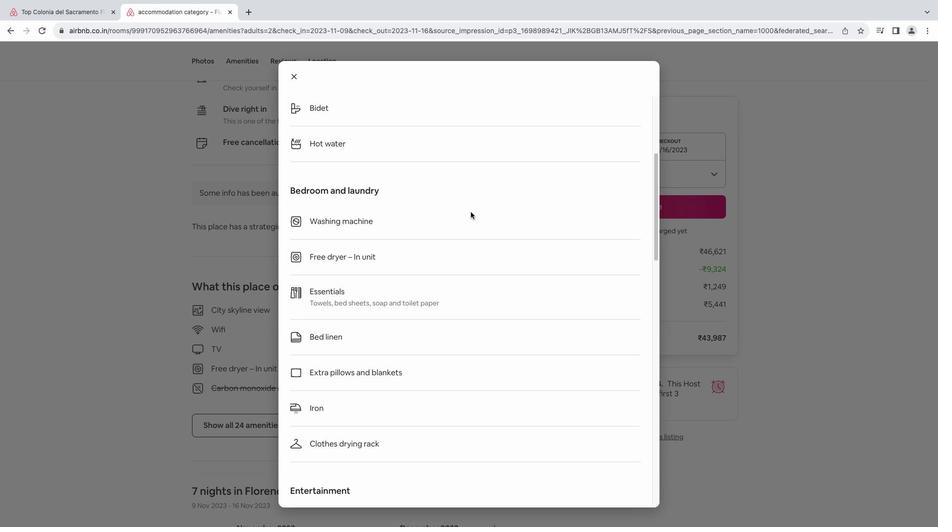 
Action: Mouse scrolled (471, 212) with delta (0, 0)
Screenshot: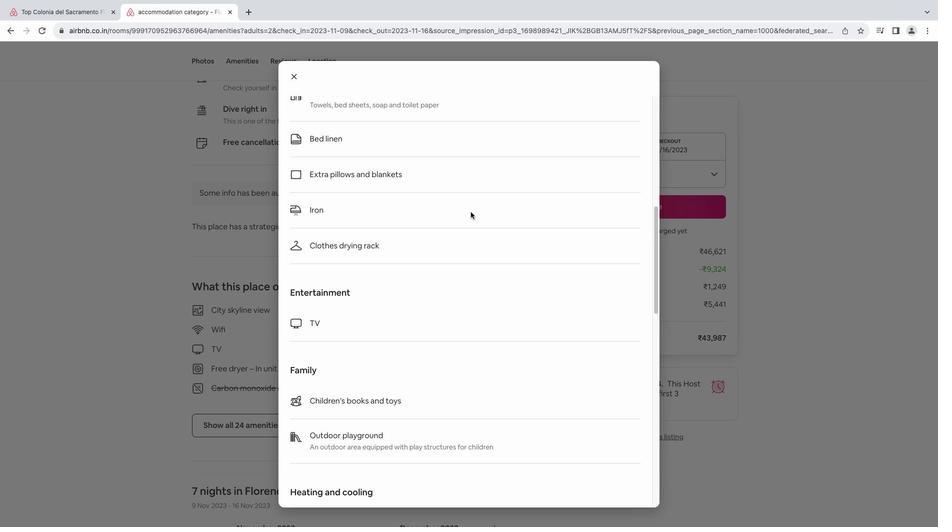 
Action: Mouse scrolled (471, 212) with delta (0, 0)
Screenshot: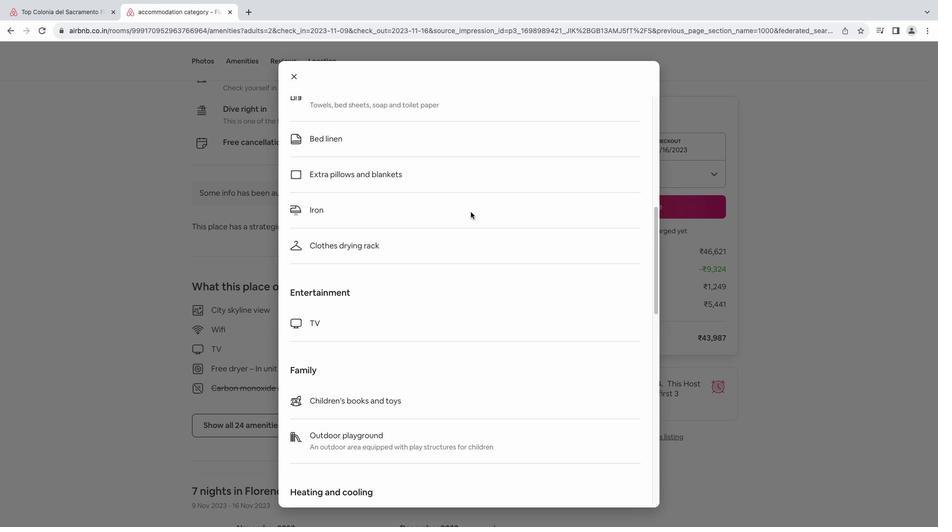 
Action: Mouse scrolled (471, 212) with delta (0, 0)
Screenshot: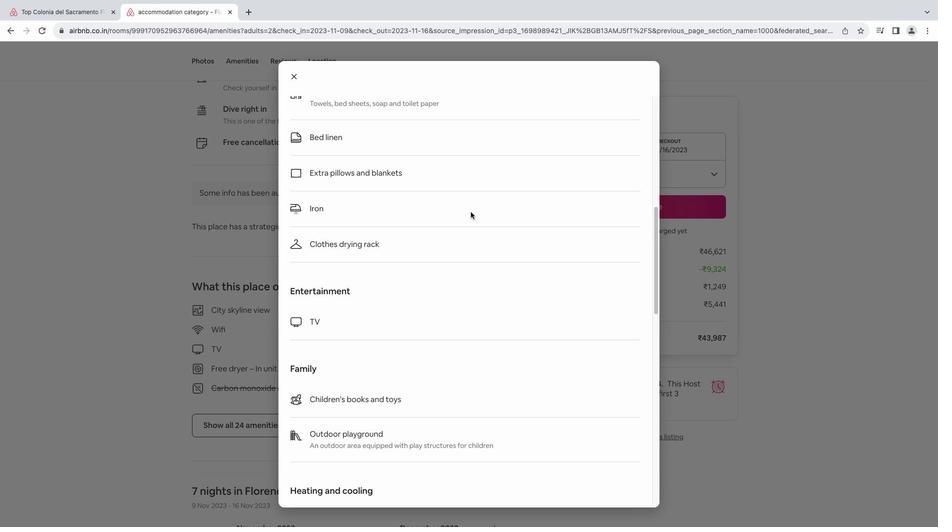 
Action: Mouse scrolled (471, 212) with delta (0, 0)
Screenshot: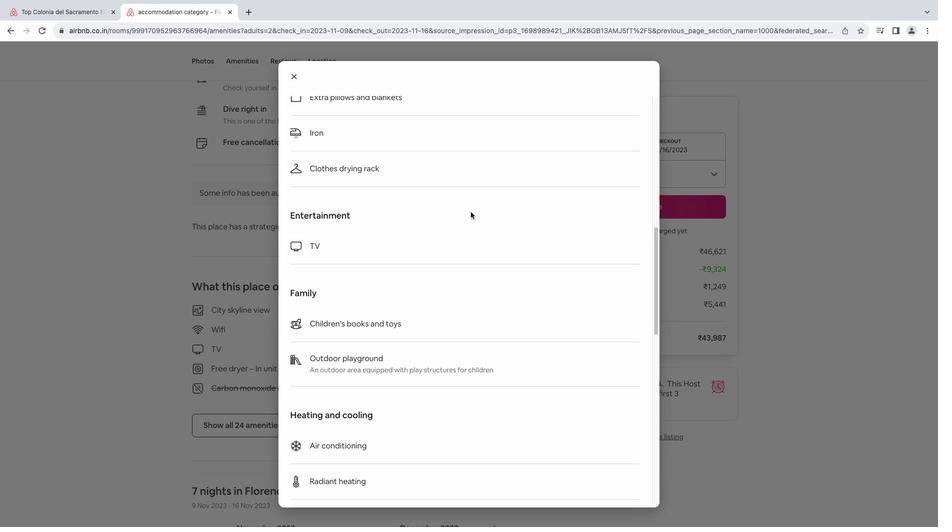
Action: Mouse scrolled (471, 212) with delta (0, 0)
Screenshot: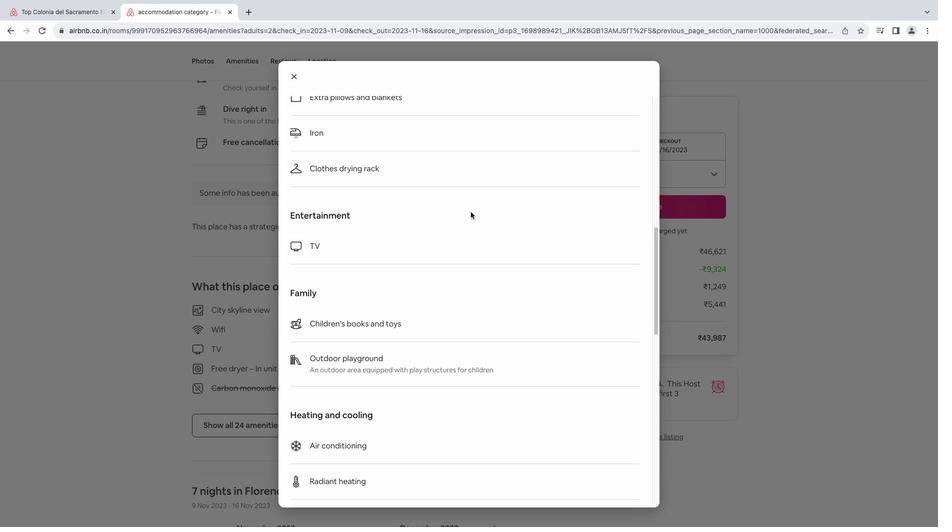 
Action: Mouse scrolled (471, 212) with delta (0, 0)
Screenshot: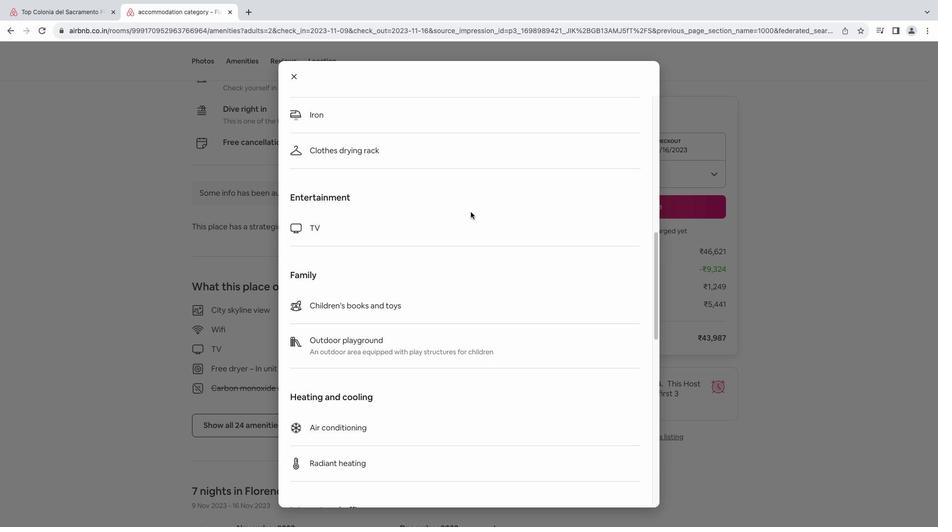 
Action: Mouse scrolled (471, 212) with delta (0, 0)
Screenshot: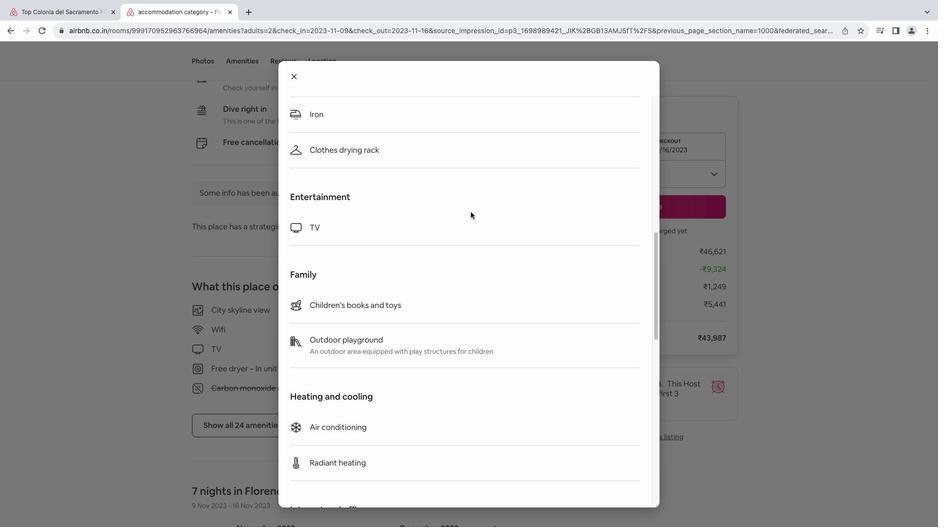 
Action: Mouse scrolled (471, 212) with delta (0, -1)
Screenshot: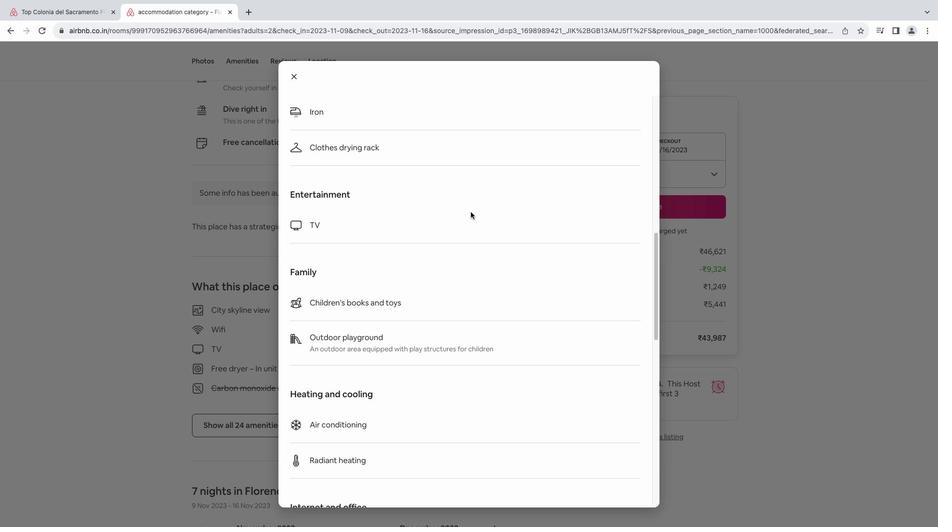 
Action: Mouse scrolled (471, 212) with delta (0, 0)
Screenshot: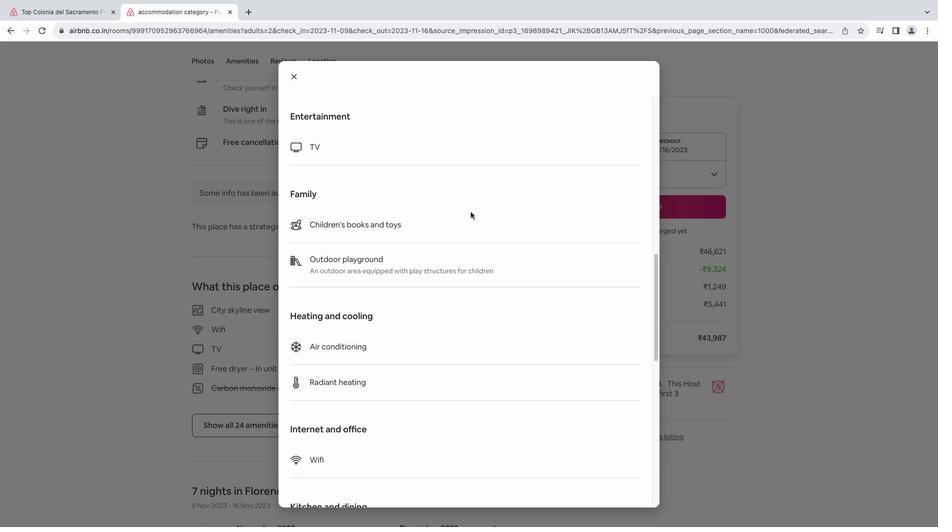 
Action: Mouse scrolled (471, 212) with delta (0, 0)
Screenshot: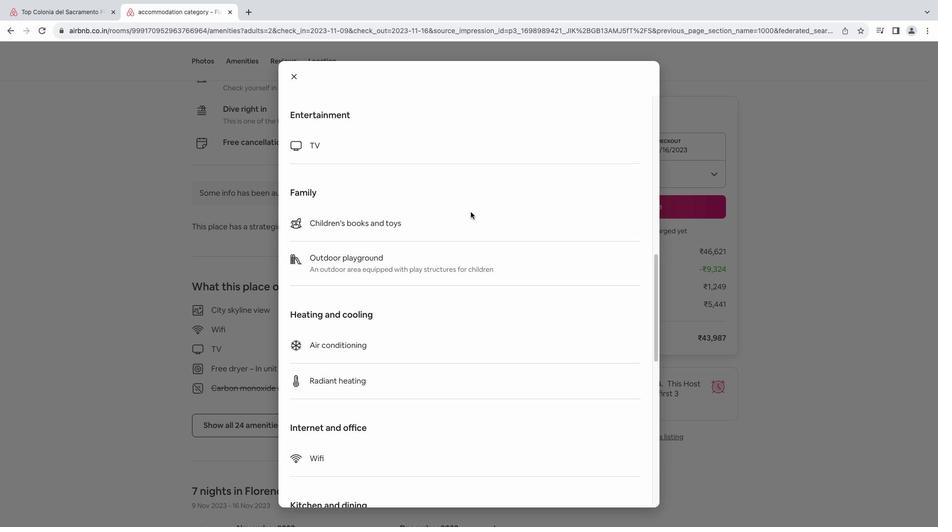 
Action: Mouse scrolled (471, 212) with delta (0, -1)
Screenshot: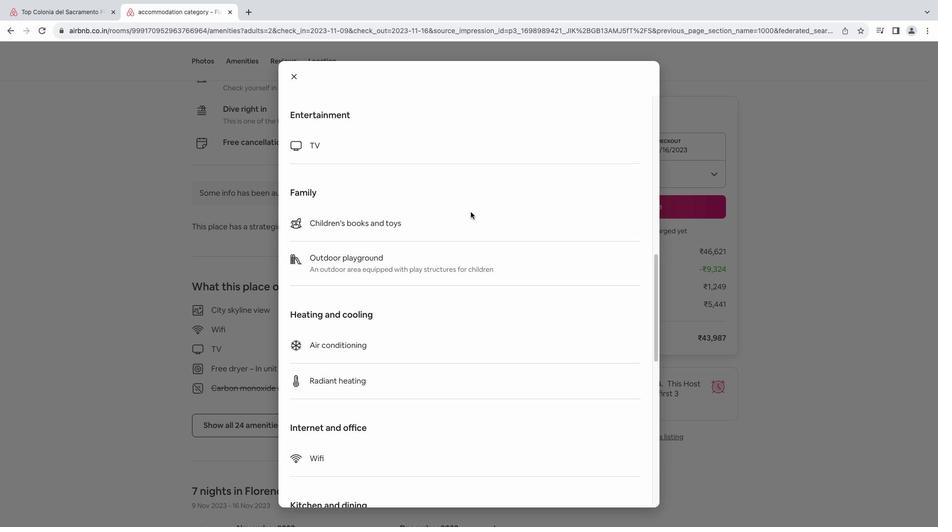 
Action: Mouse scrolled (471, 212) with delta (0, 0)
Screenshot: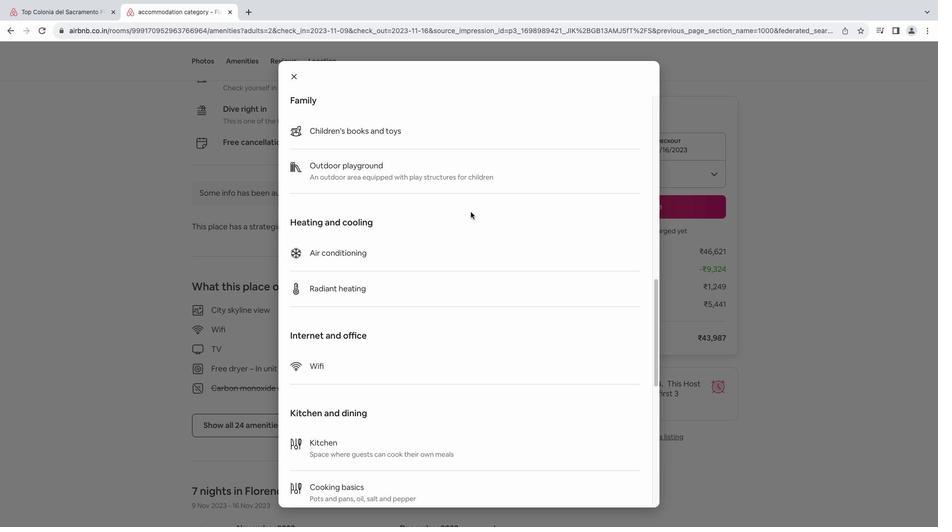 
Action: Mouse scrolled (471, 212) with delta (0, 0)
Screenshot: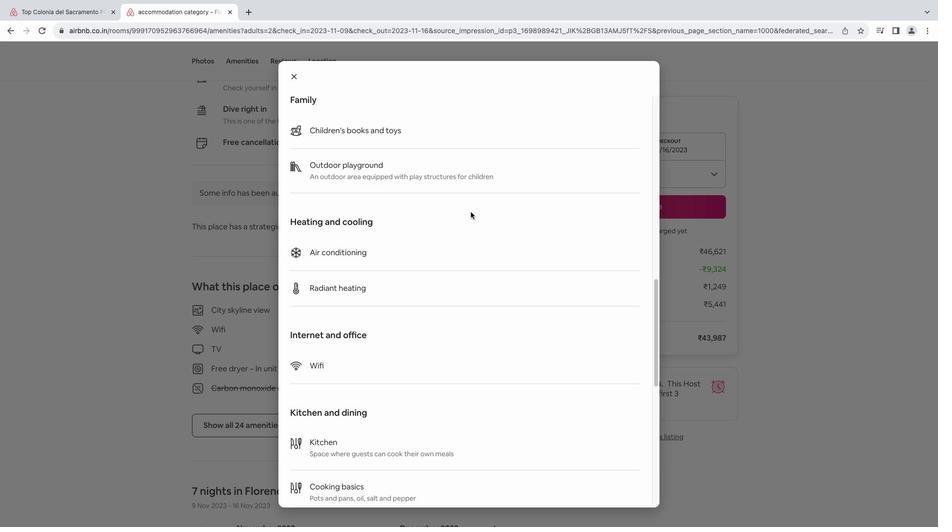 
Action: Mouse scrolled (471, 212) with delta (0, -1)
Screenshot: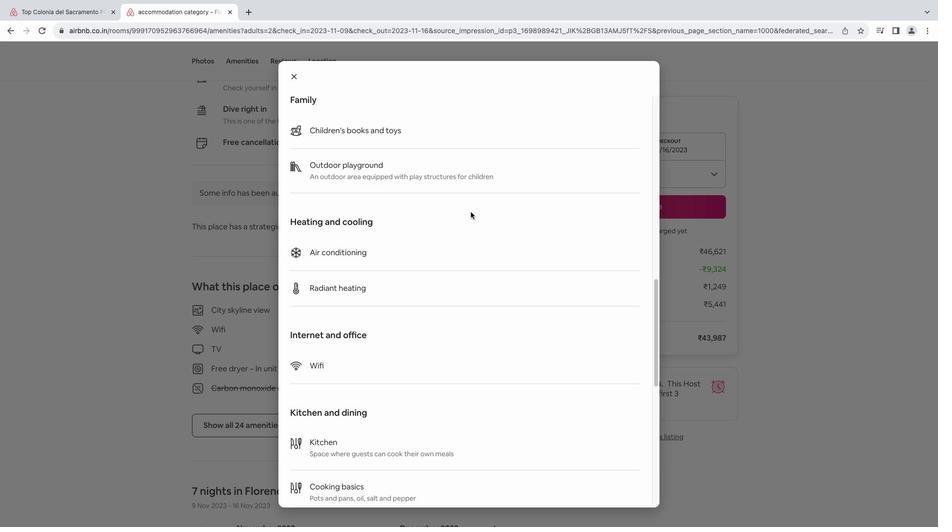 
Action: Mouse scrolled (471, 212) with delta (0, 0)
Screenshot: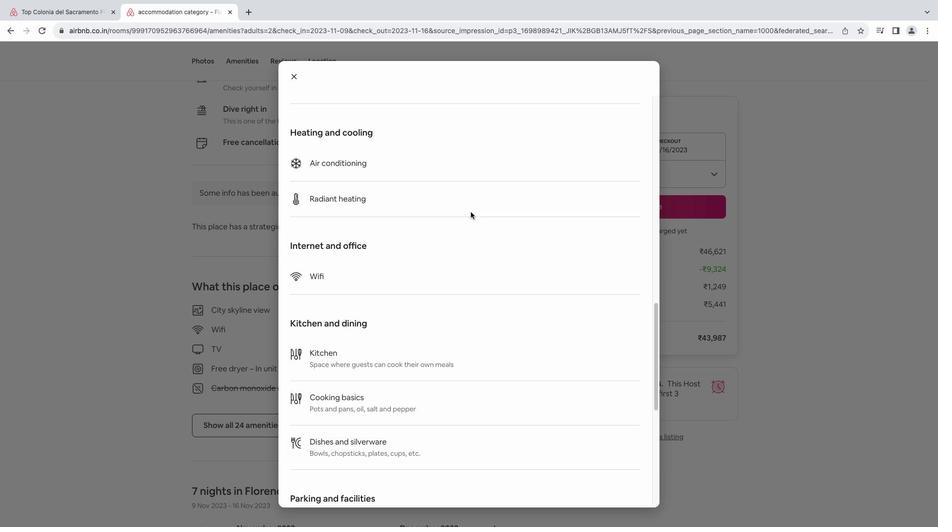 
Action: Mouse scrolled (471, 212) with delta (0, 0)
Screenshot: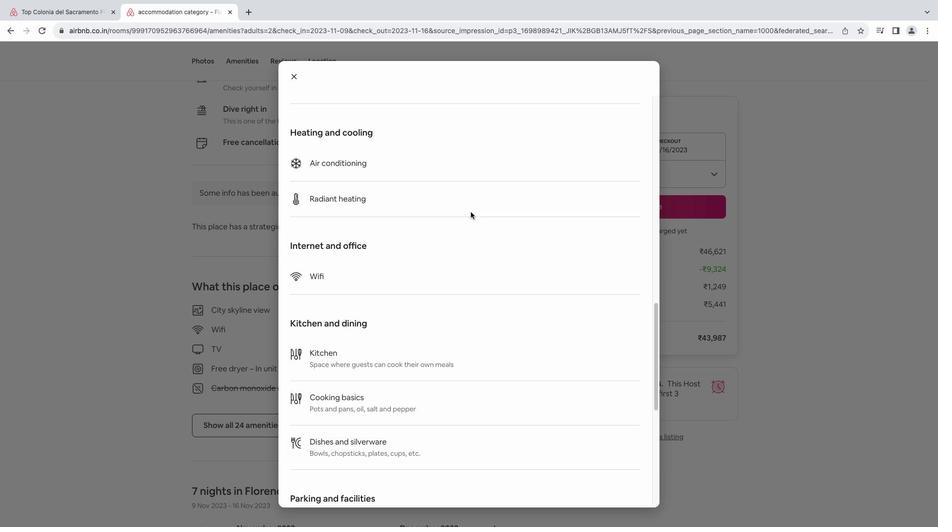 
Action: Mouse scrolled (471, 212) with delta (0, -1)
Screenshot: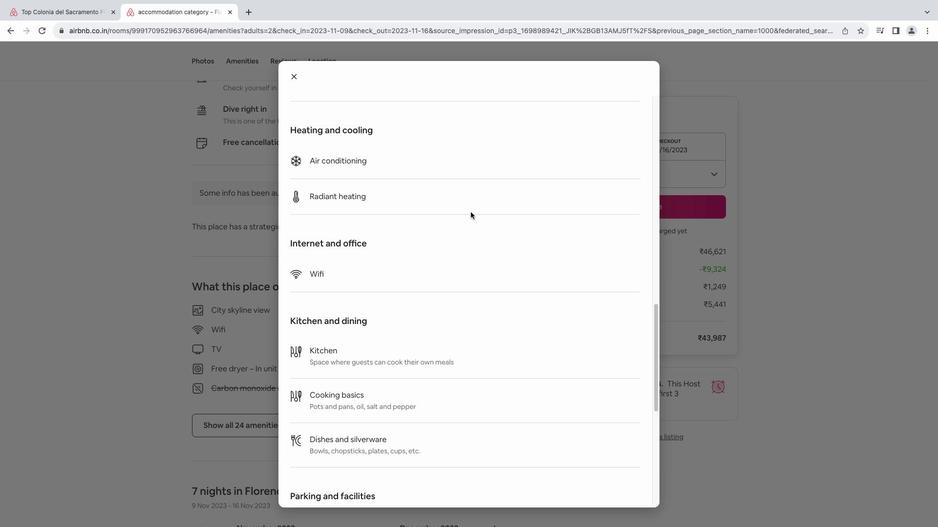 
Action: Mouse scrolled (471, 212) with delta (0, 0)
Screenshot: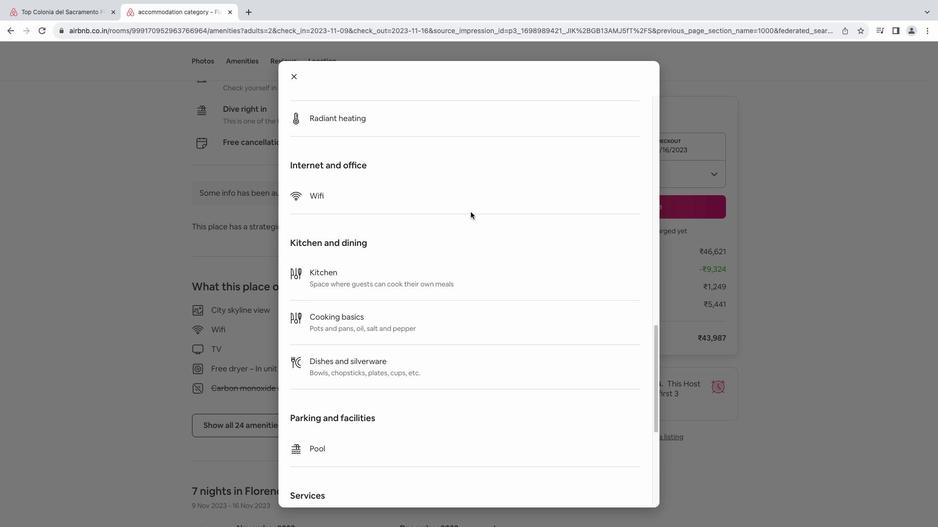 
Action: Mouse scrolled (471, 212) with delta (0, 0)
Screenshot: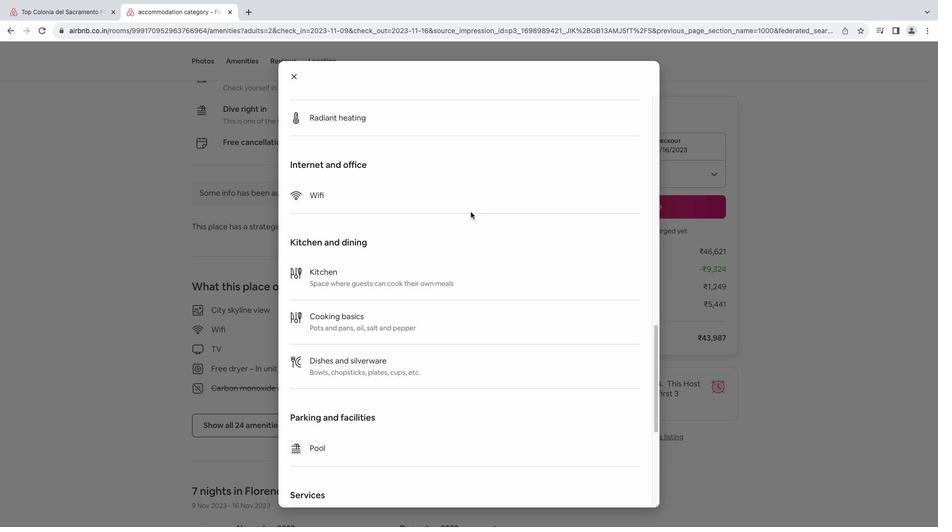
Action: Mouse scrolled (471, 212) with delta (0, 0)
Screenshot: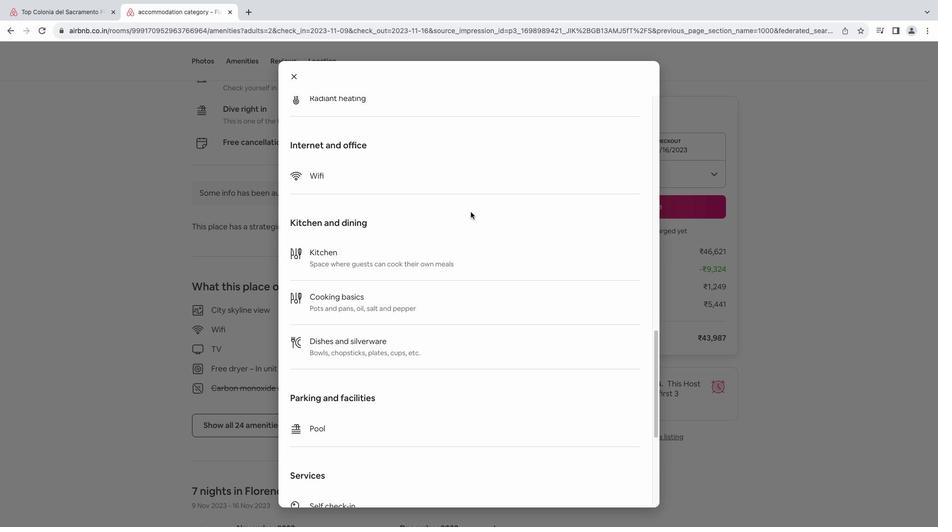 
Action: Mouse scrolled (471, 212) with delta (0, 0)
Screenshot: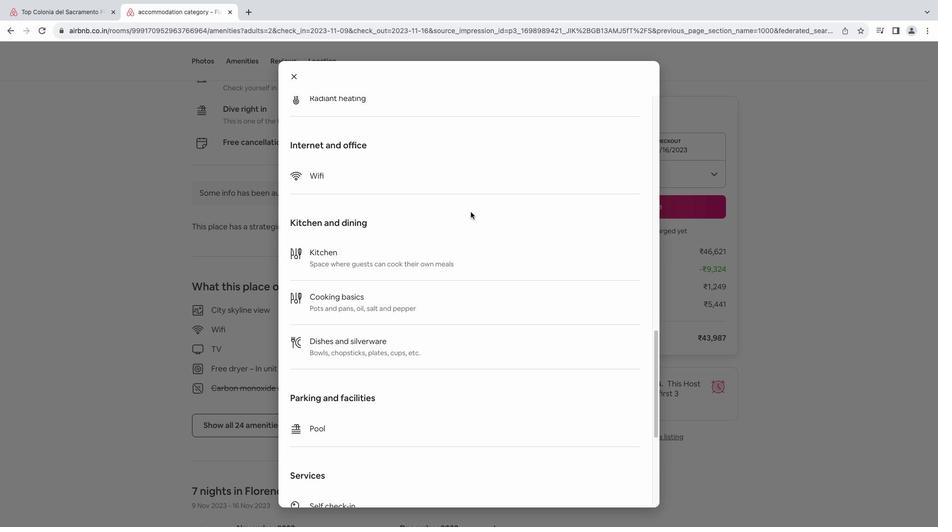 
Action: Mouse scrolled (471, 212) with delta (0, 0)
Screenshot: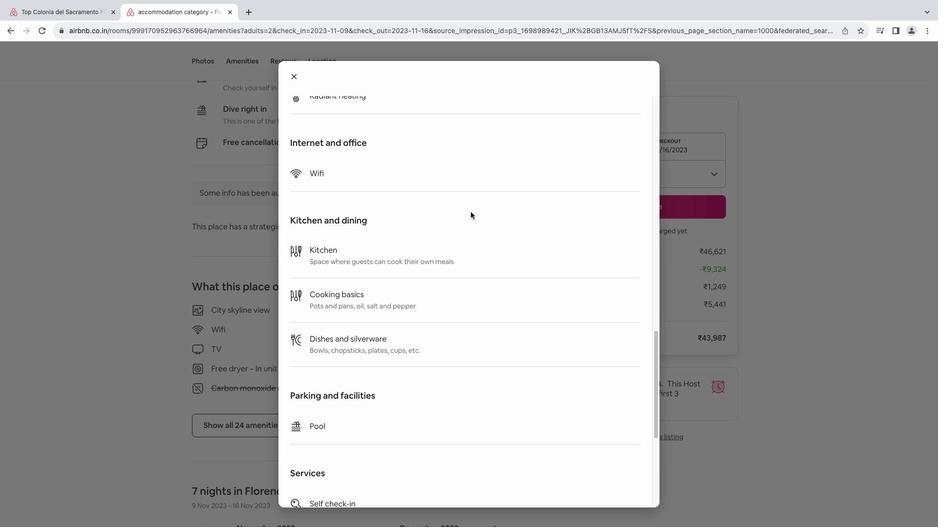 
Action: Mouse moved to (470, 212)
Screenshot: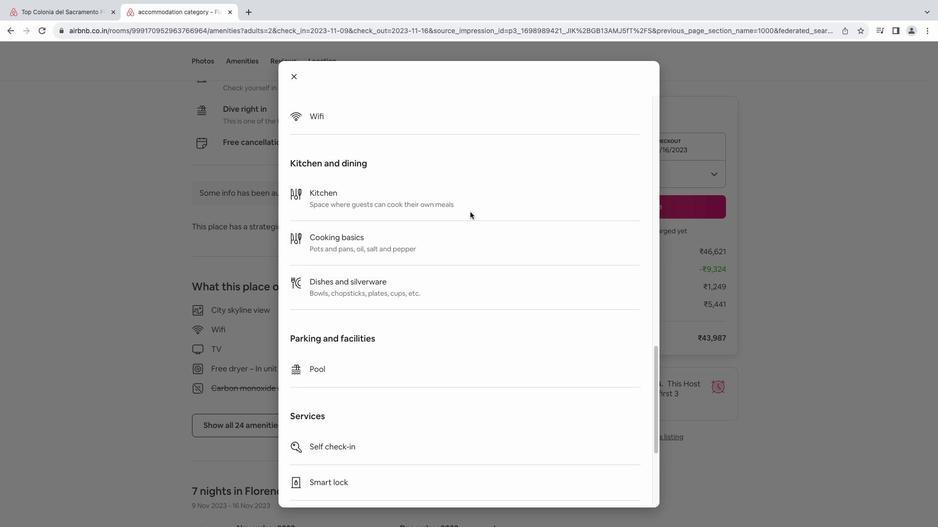 
Action: Mouse scrolled (470, 212) with delta (0, 0)
Screenshot: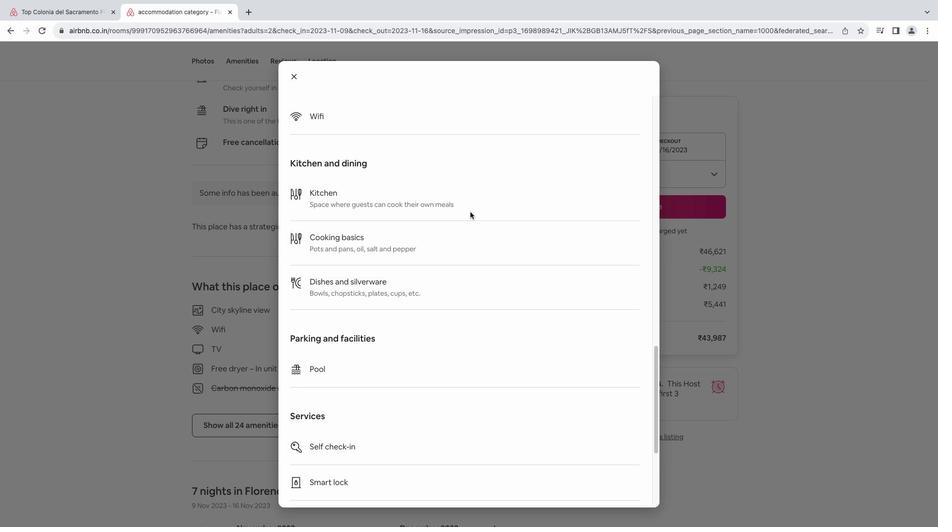 
Action: Mouse scrolled (470, 212) with delta (0, 0)
Screenshot: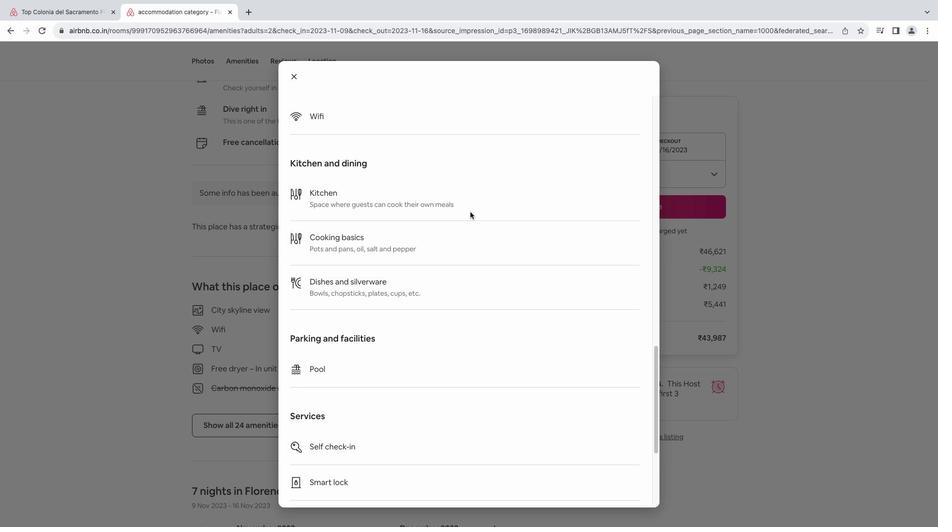 
Action: Mouse scrolled (470, 212) with delta (0, 0)
Screenshot: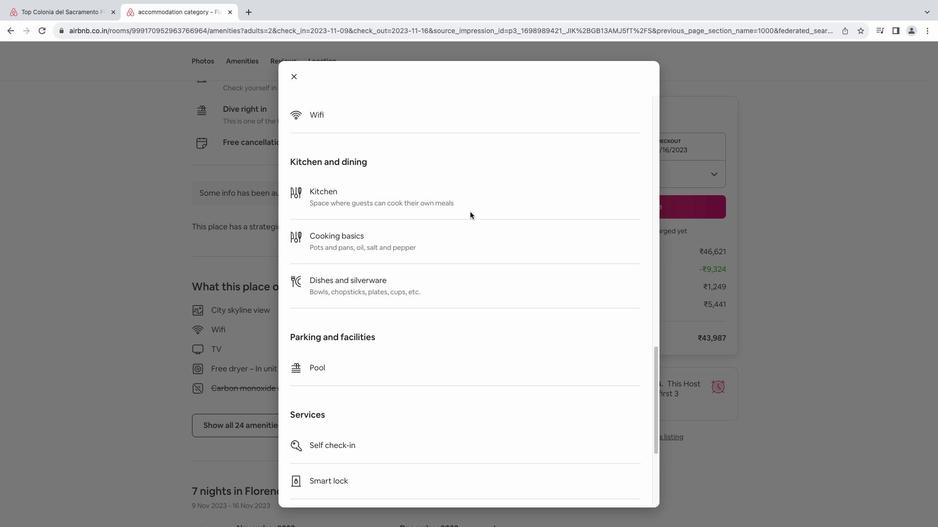 
Action: Mouse moved to (470, 212)
Screenshot: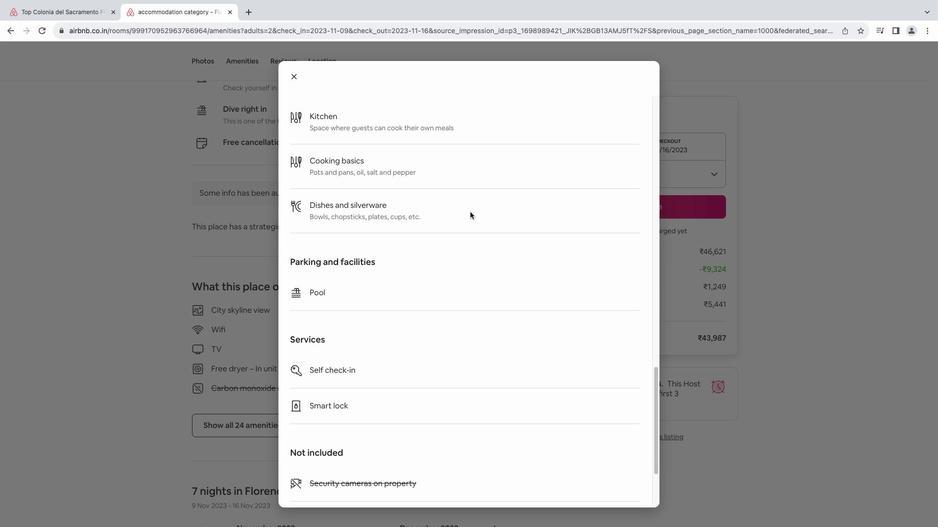 
Action: Mouse scrolled (470, 212) with delta (0, 0)
Screenshot: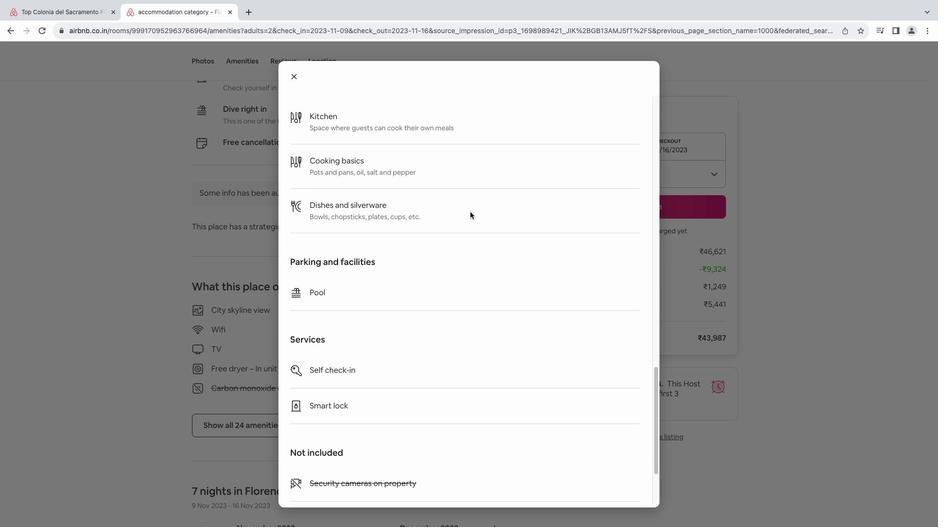 
Action: Mouse moved to (470, 212)
Screenshot: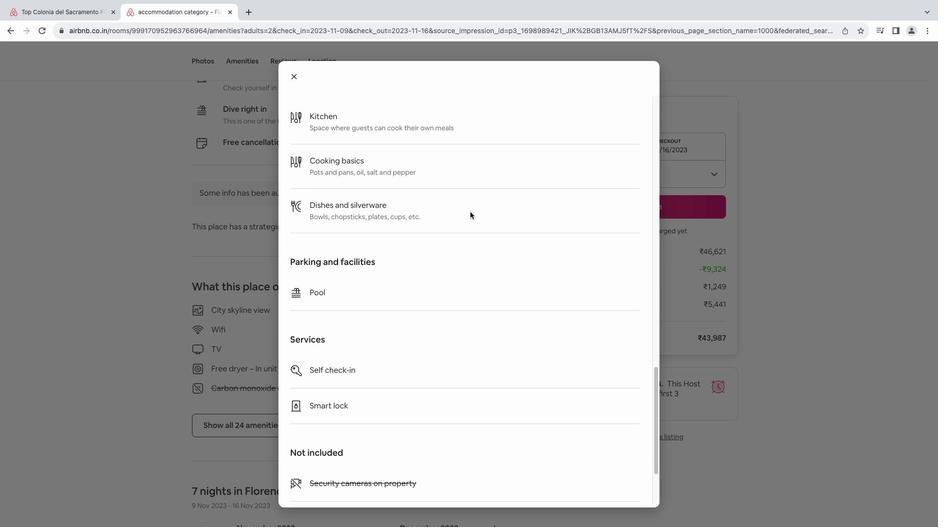 
Action: Mouse scrolled (470, 212) with delta (0, 0)
Screenshot: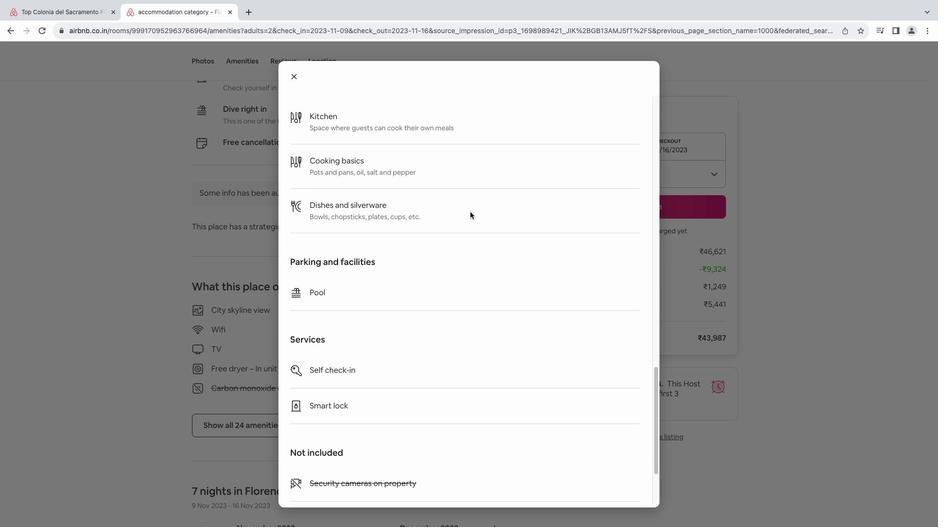
Action: Mouse scrolled (470, 212) with delta (0, -1)
Screenshot: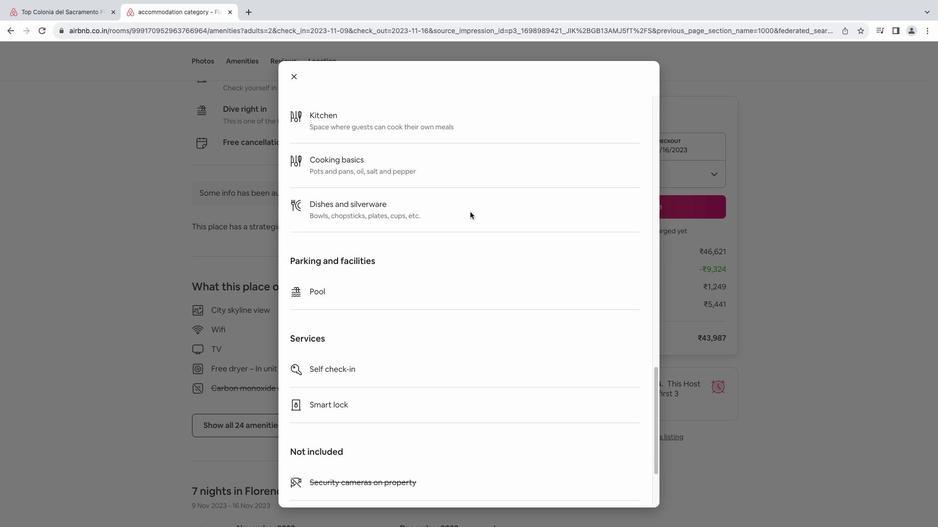 
Action: Mouse scrolled (470, 212) with delta (0, 0)
Screenshot: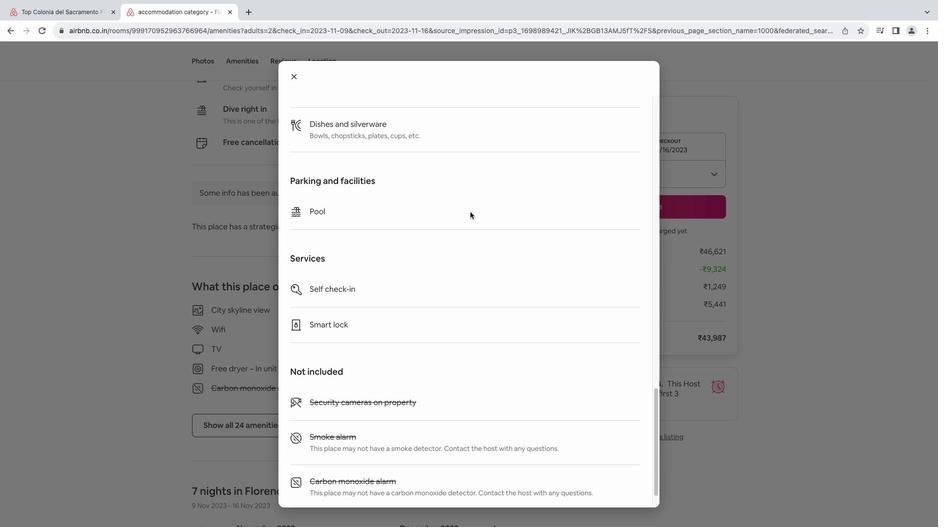 
Action: Mouse scrolled (470, 212) with delta (0, 0)
Screenshot: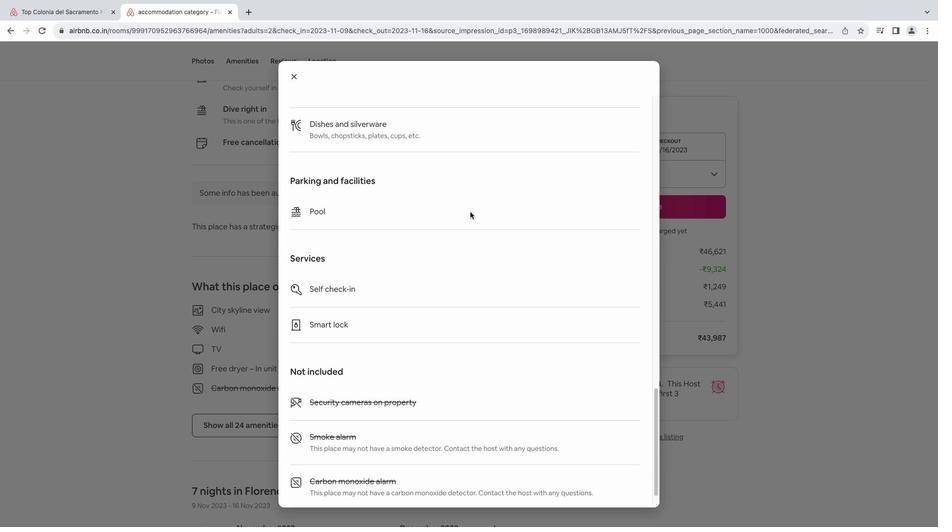 
Action: Mouse scrolled (470, 212) with delta (0, -1)
Screenshot: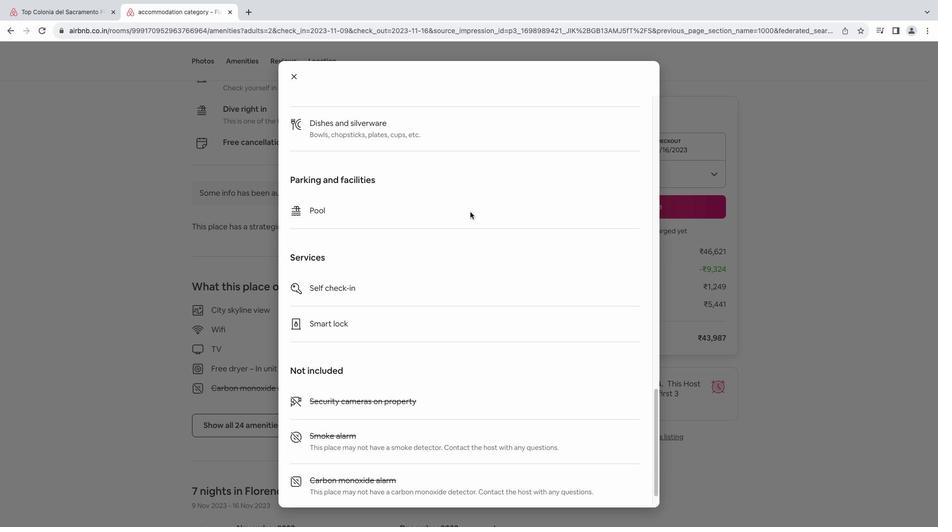 
Action: Mouse moved to (462, 211)
Screenshot: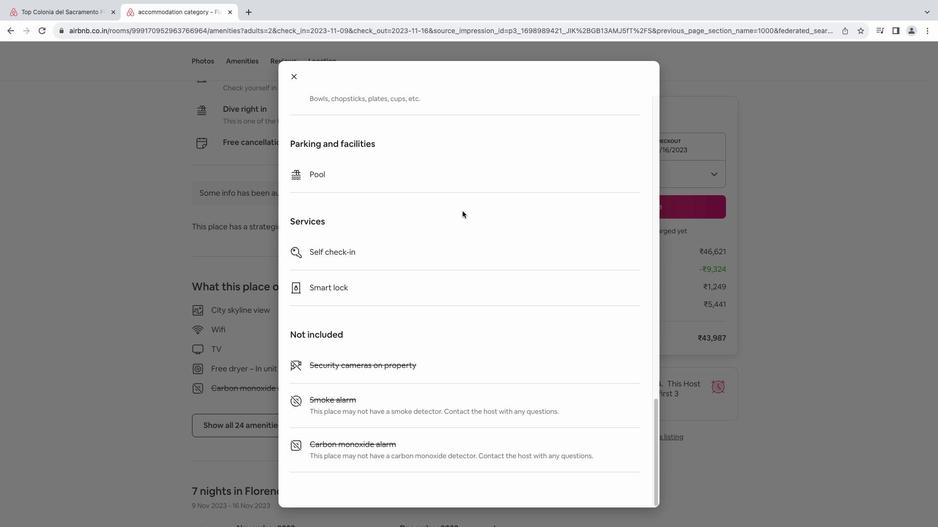 
Action: Mouse scrolled (462, 211) with delta (0, 0)
Screenshot: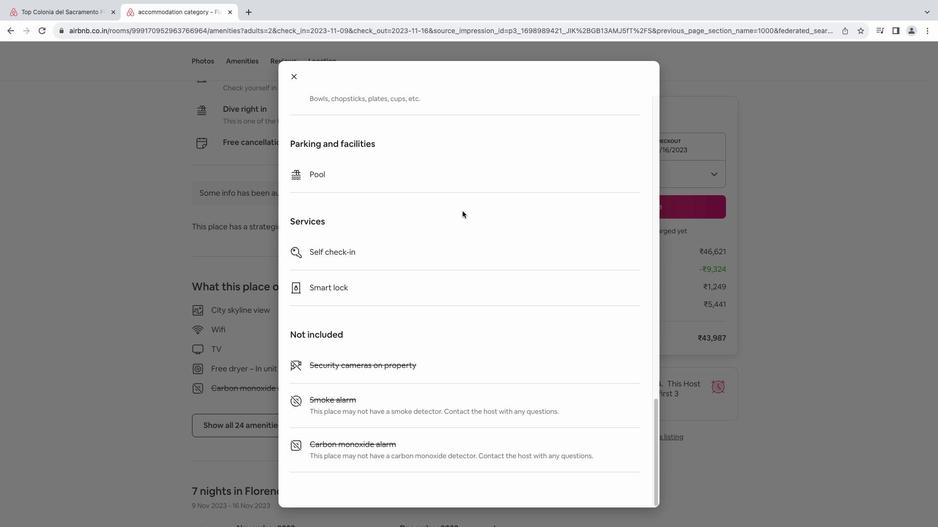 
Action: Mouse scrolled (462, 211) with delta (0, 0)
Screenshot: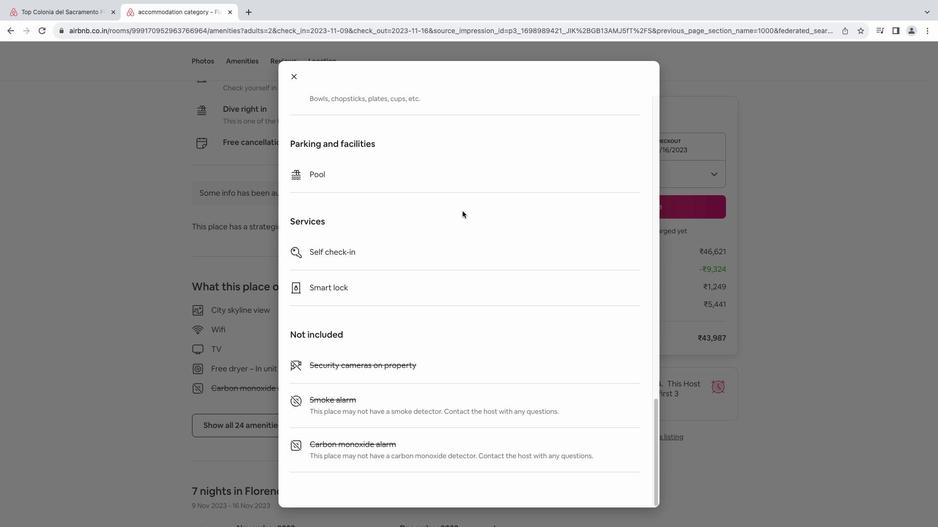 
Action: Mouse scrolled (462, 211) with delta (0, -1)
Screenshot: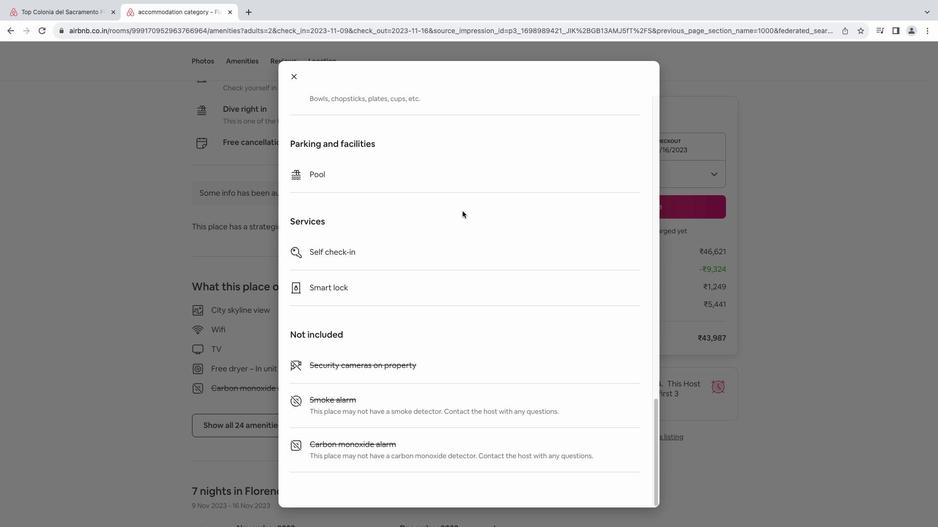 
Action: Mouse moved to (292, 75)
Screenshot: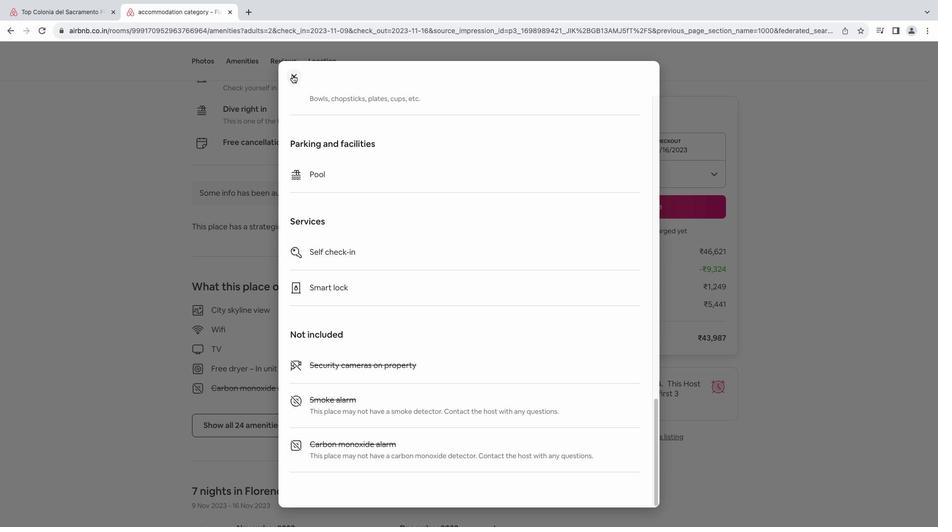 
Action: Mouse pressed left at (292, 75)
Screenshot: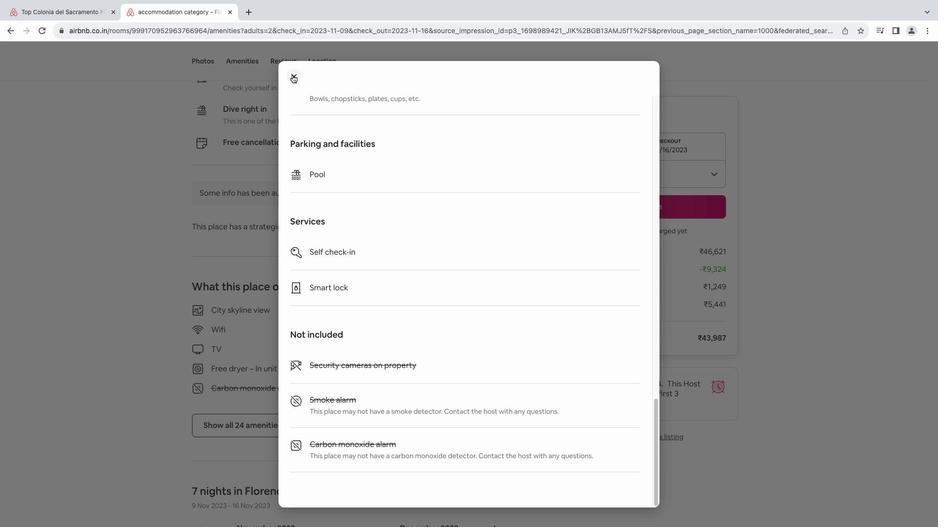 
Action: Mouse moved to (404, 193)
Screenshot: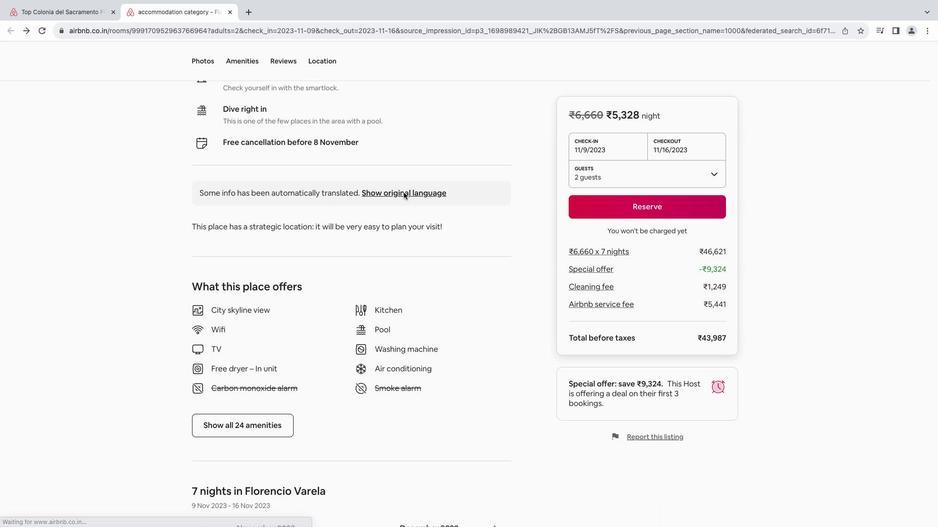 
Action: Mouse scrolled (404, 193) with delta (0, 0)
Screenshot: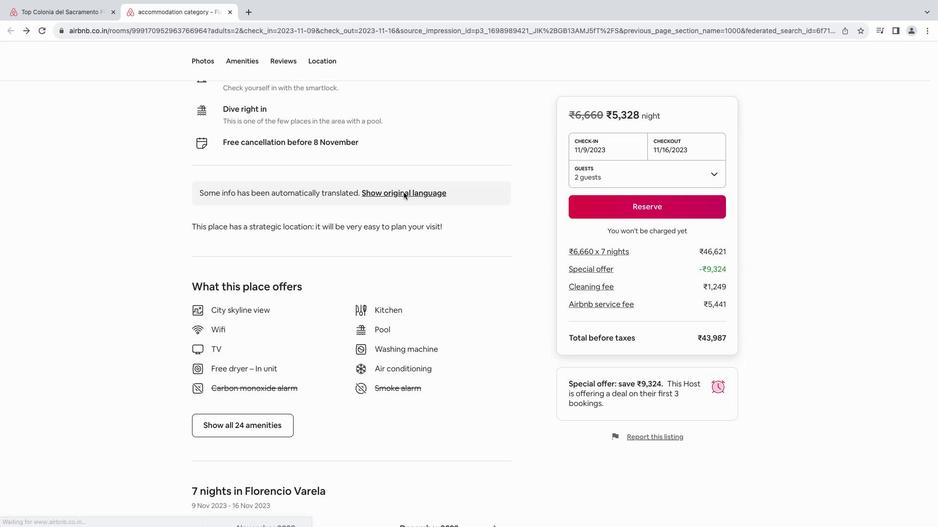 
Action: Mouse scrolled (404, 193) with delta (0, 0)
Screenshot: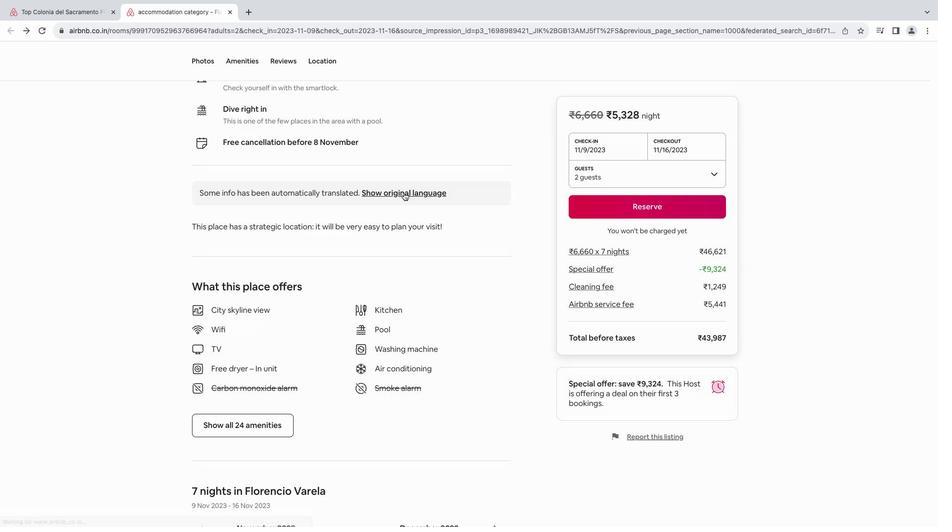 
Action: Mouse moved to (404, 193)
Screenshot: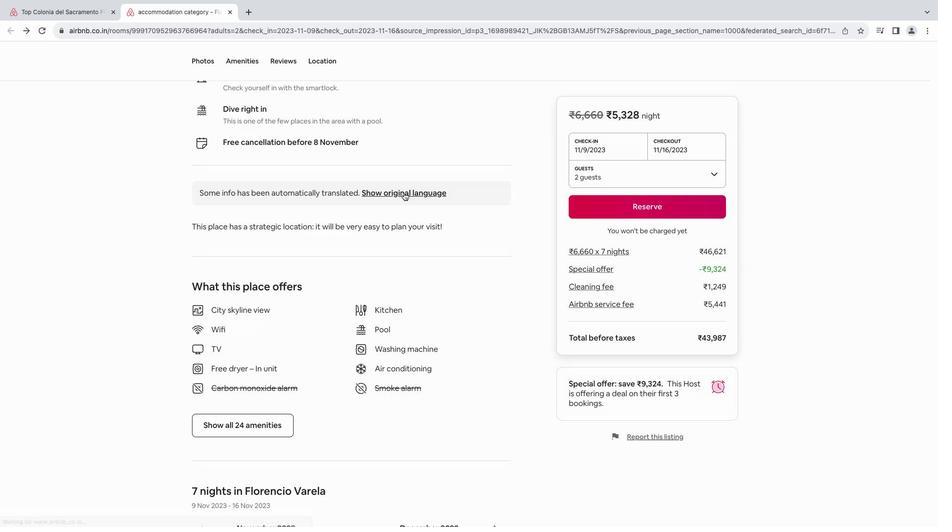 
Action: Mouse scrolled (404, 193) with delta (0, -1)
Screenshot: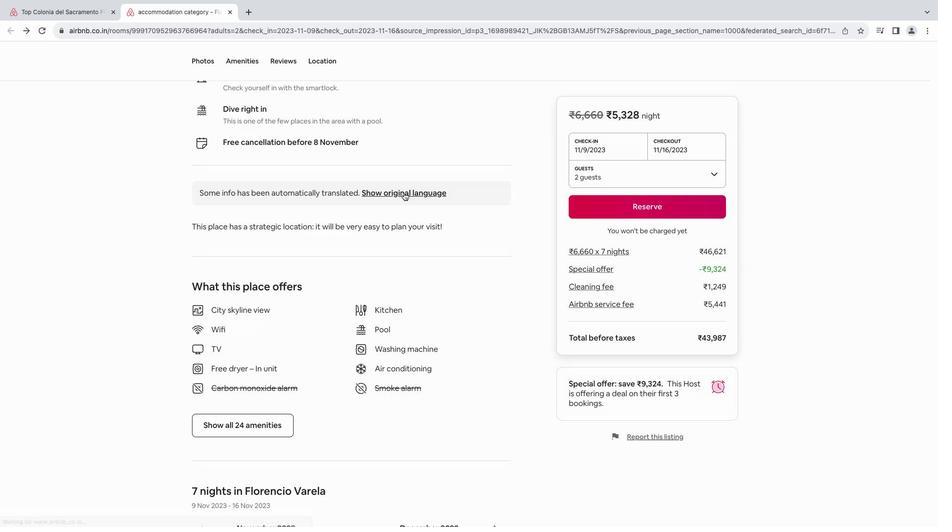 
Action: Mouse moved to (406, 194)
Screenshot: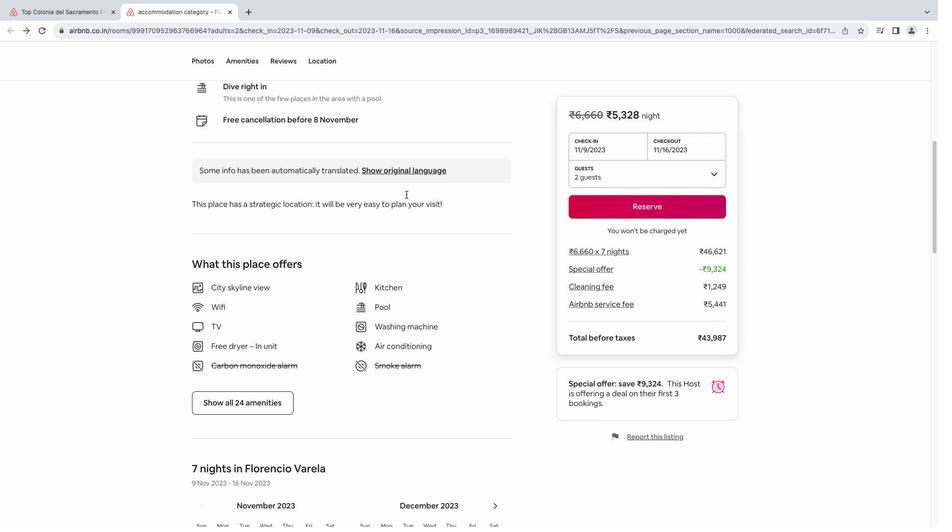
Action: Mouse scrolled (406, 194) with delta (0, -1)
Screenshot: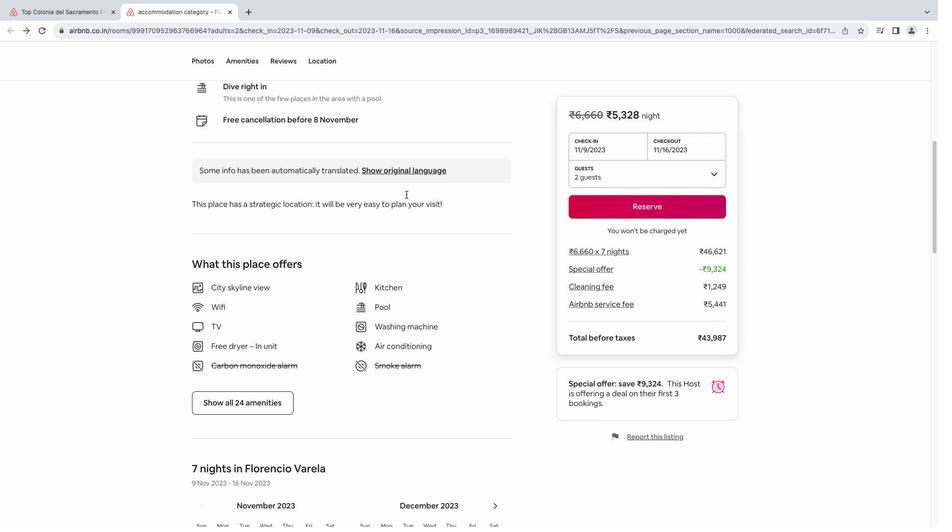 
Action: Mouse moved to (407, 196)
Screenshot: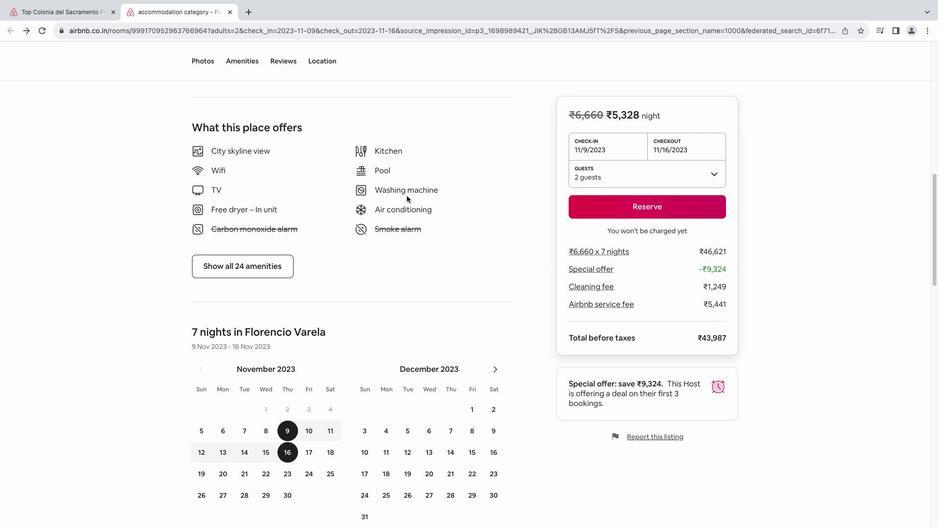 
Action: Mouse scrolled (407, 196) with delta (0, 0)
Screenshot: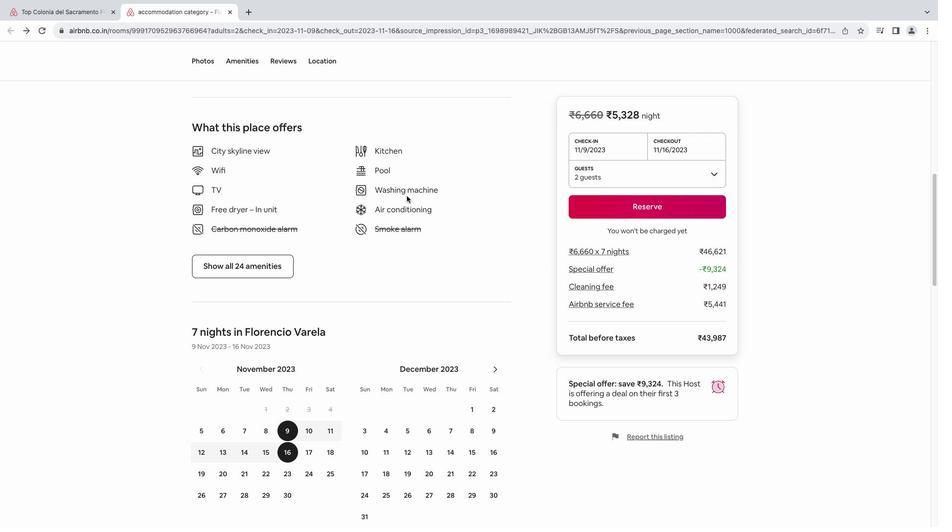 
Action: Mouse scrolled (407, 196) with delta (0, 0)
Screenshot: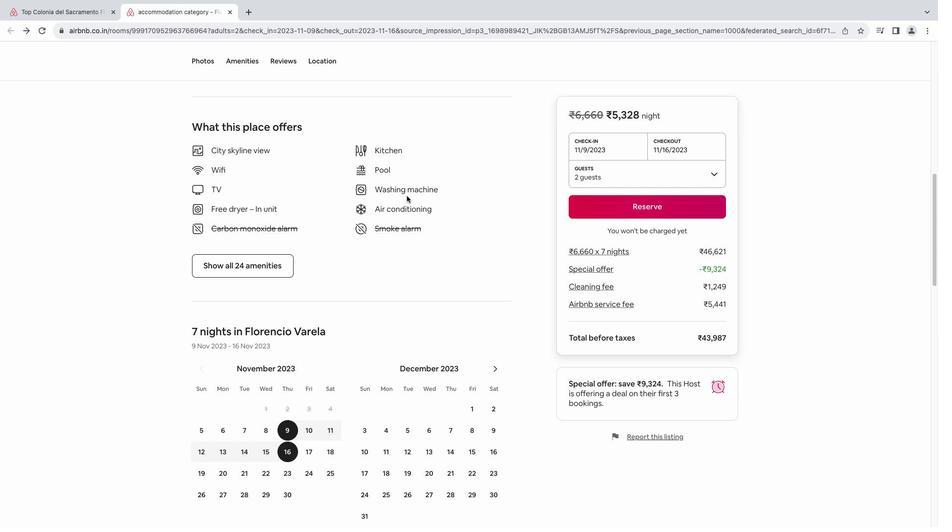 
Action: Mouse scrolled (407, 196) with delta (0, -1)
Screenshot: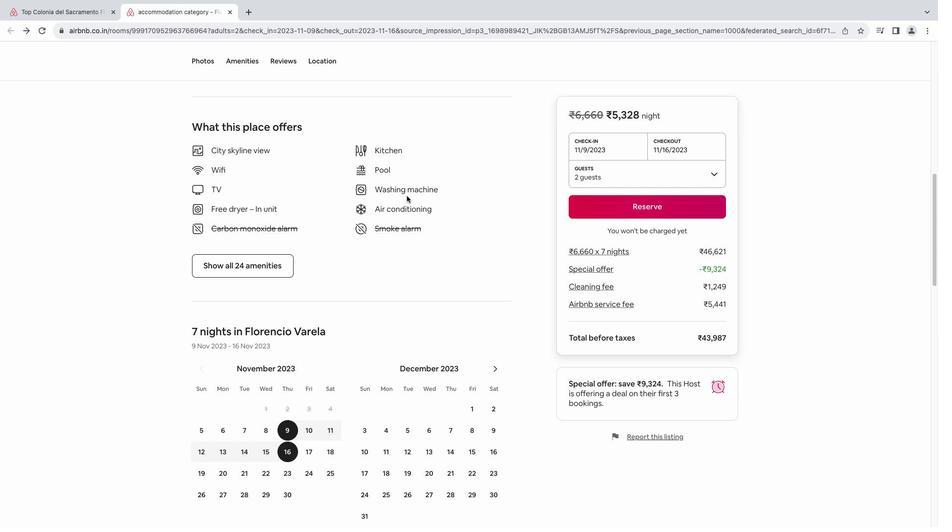 
Action: Mouse scrolled (407, 196) with delta (0, 0)
Screenshot: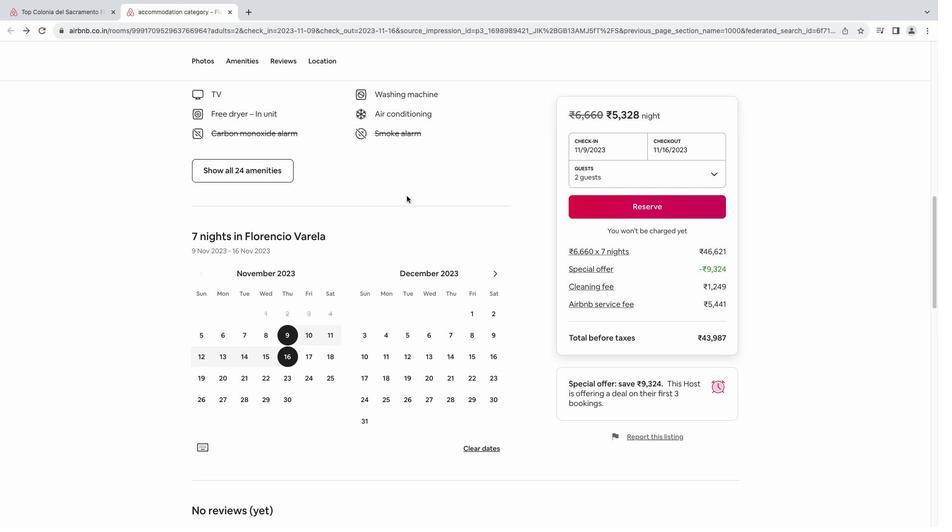 
Action: Mouse scrolled (407, 196) with delta (0, 0)
Screenshot: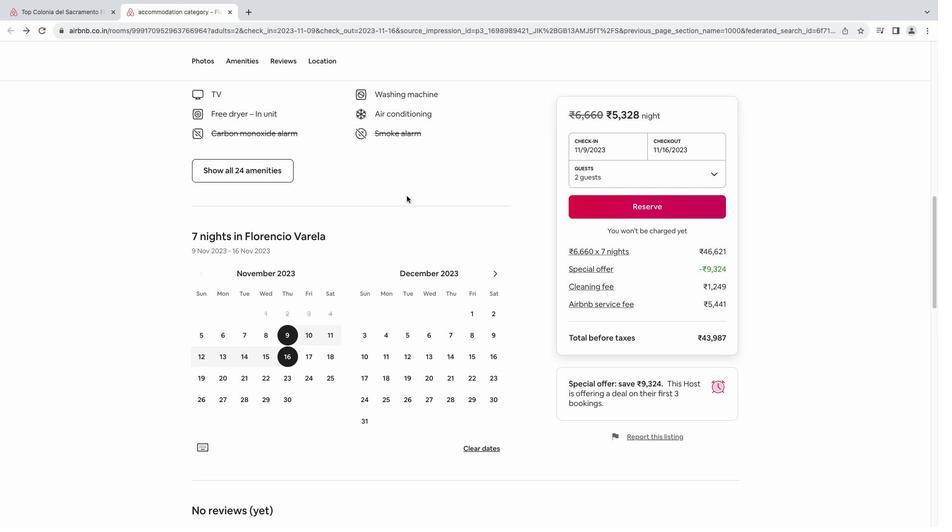 
Action: Mouse scrolled (407, 196) with delta (0, -1)
Screenshot: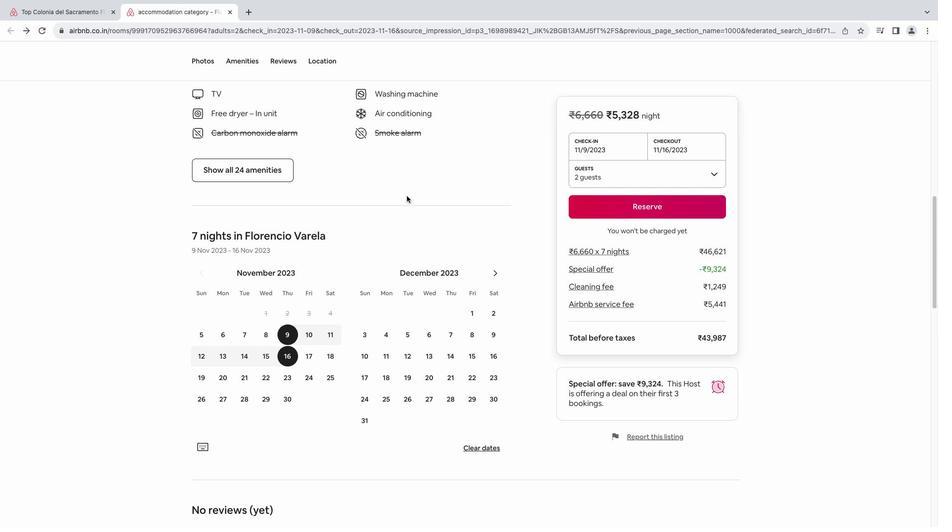 
Action: Mouse scrolled (407, 196) with delta (0, -1)
Screenshot: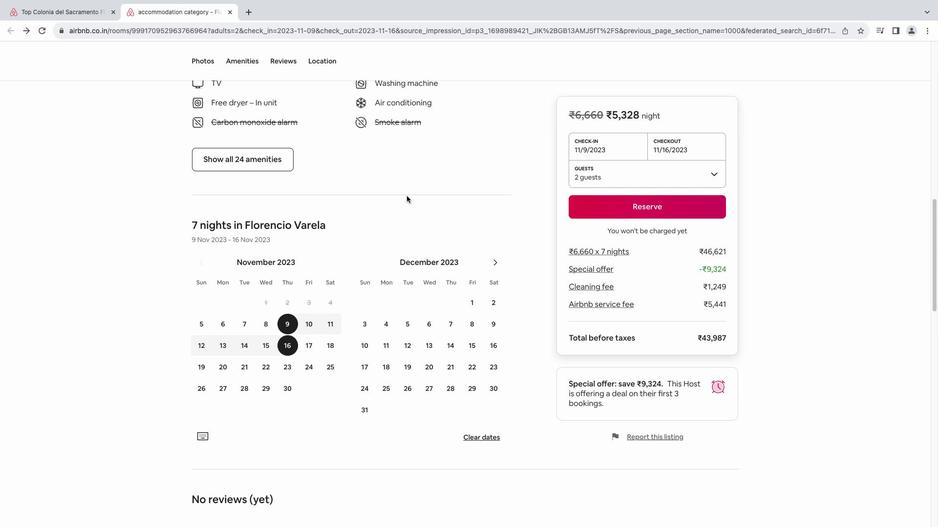 
Action: Mouse scrolled (407, 196) with delta (0, 0)
Screenshot: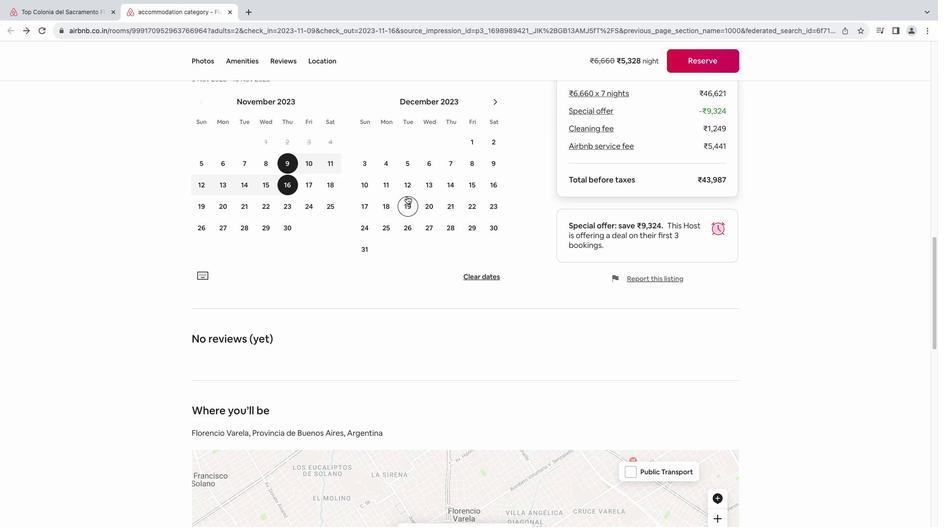 
Action: Mouse scrolled (407, 196) with delta (0, 0)
Screenshot: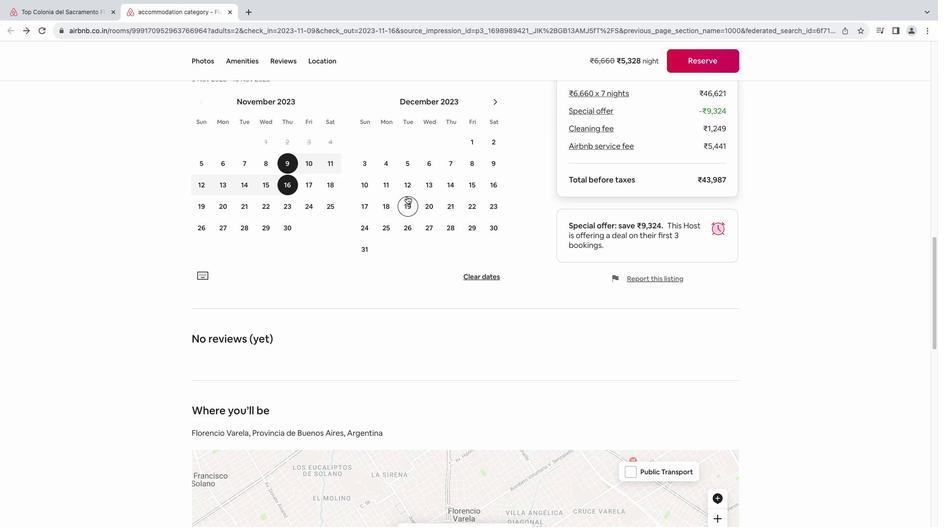 
Action: Mouse scrolled (407, 196) with delta (0, -1)
Screenshot: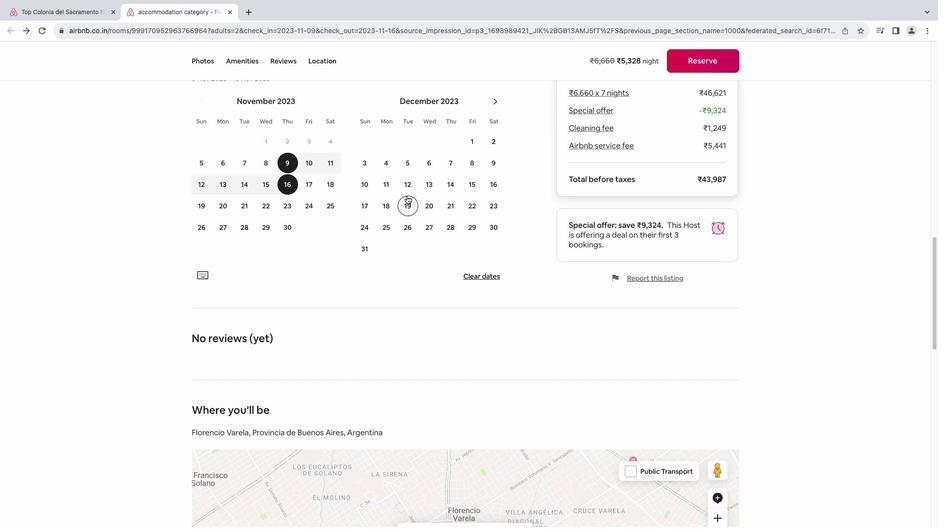 
Action: Mouse scrolled (407, 196) with delta (0, 0)
Screenshot: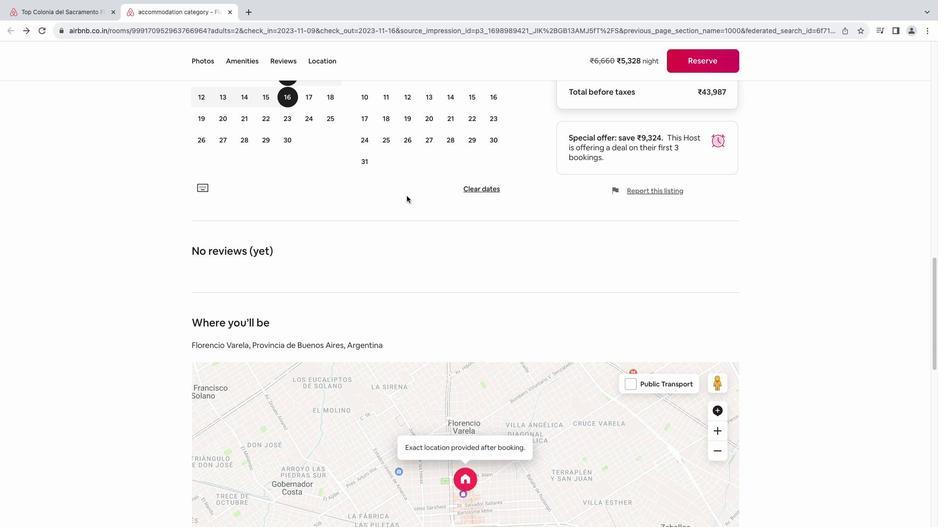 
Action: Mouse scrolled (407, 196) with delta (0, 0)
Screenshot: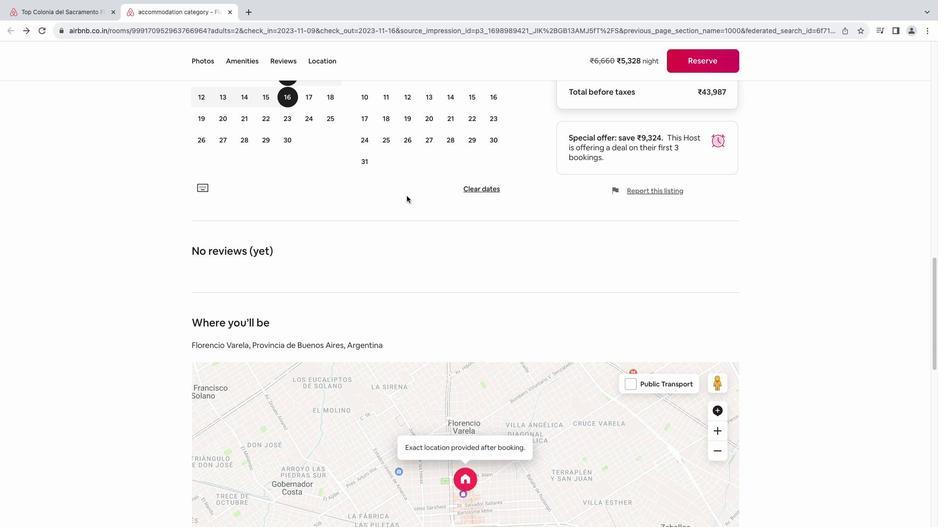 
Action: Mouse scrolled (407, 196) with delta (0, -1)
Screenshot: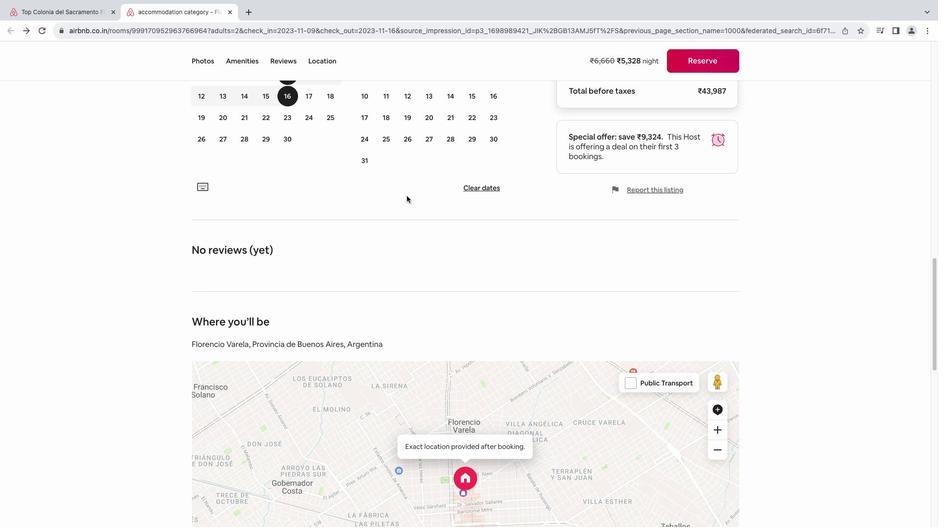 
Action: Mouse scrolled (407, 196) with delta (0, 0)
Screenshot: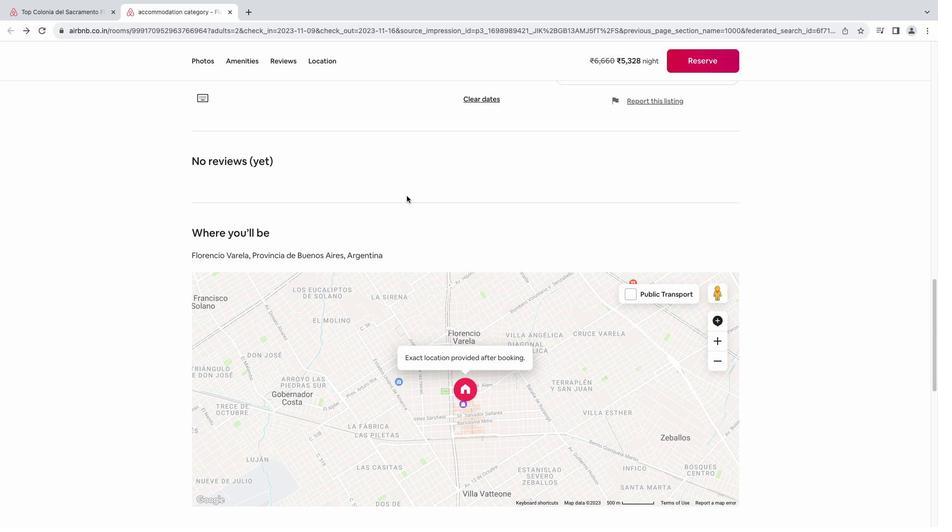 
Action: Mouse scrolled (407, 196) with delta (0, 0)
Screenshot: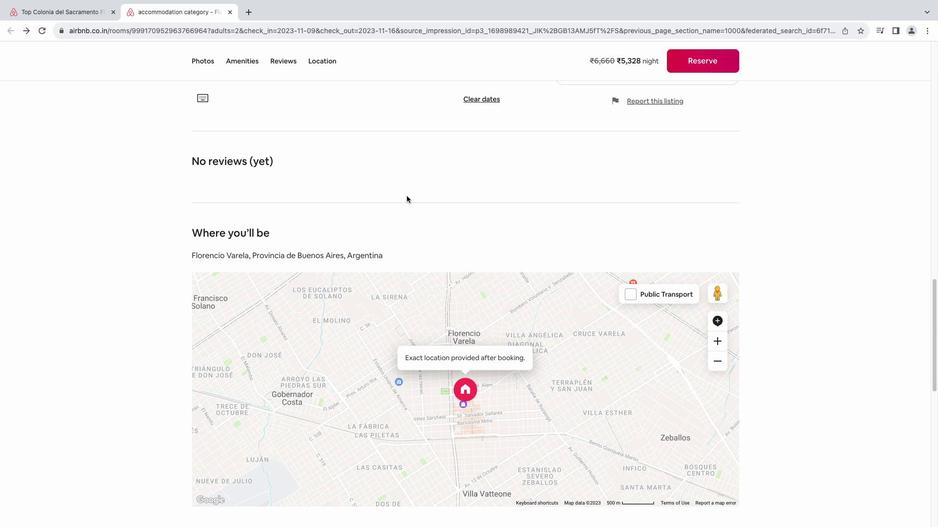 
Action: Mouse scrolled (407, 196) with delta (0, -1)
Screenshot: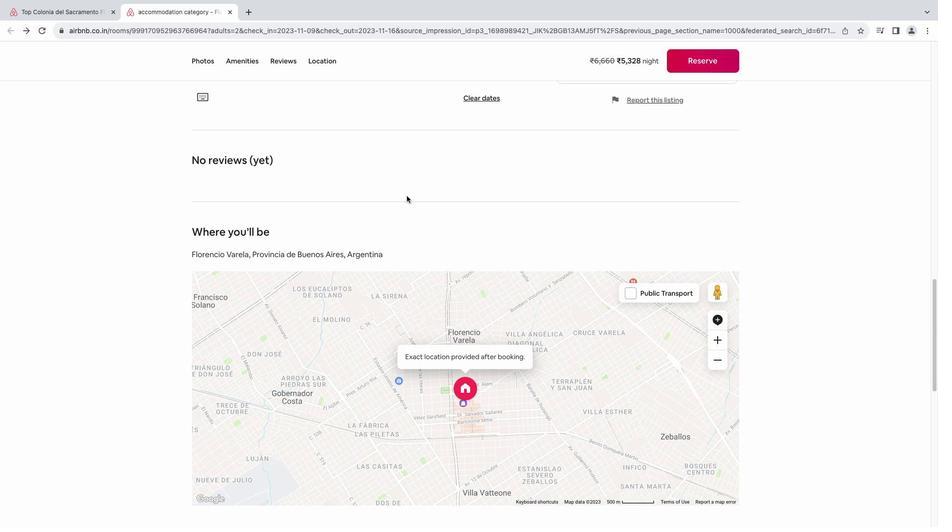 
Action: Mouse moved to (407, 200)
Screenshot: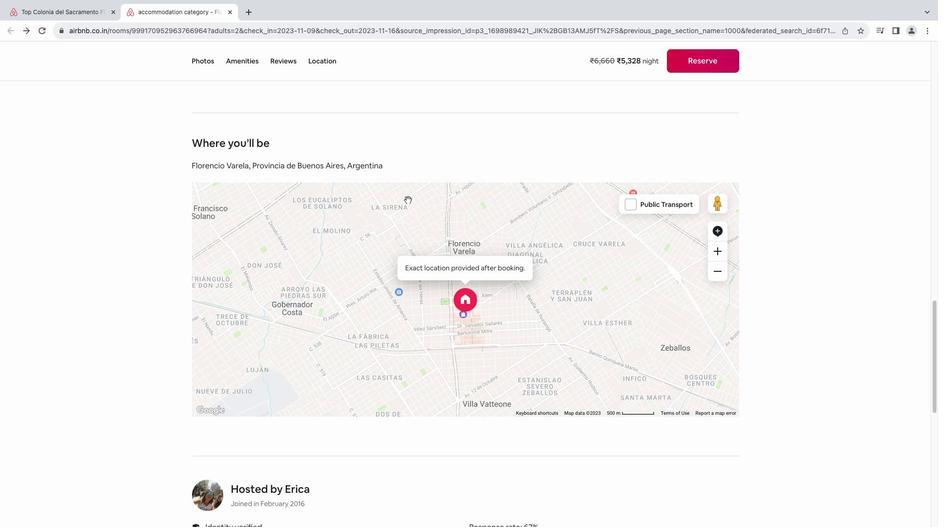 
Action: Mouse scrolled (407, 200) with delta (0, 0)
Screenshot: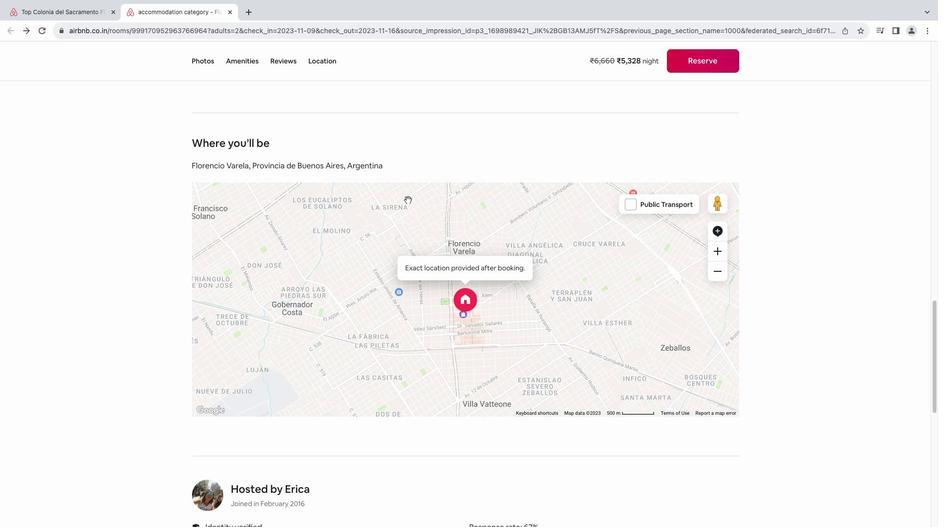
Action: Mouse moved to (407, 200)
Screenshot: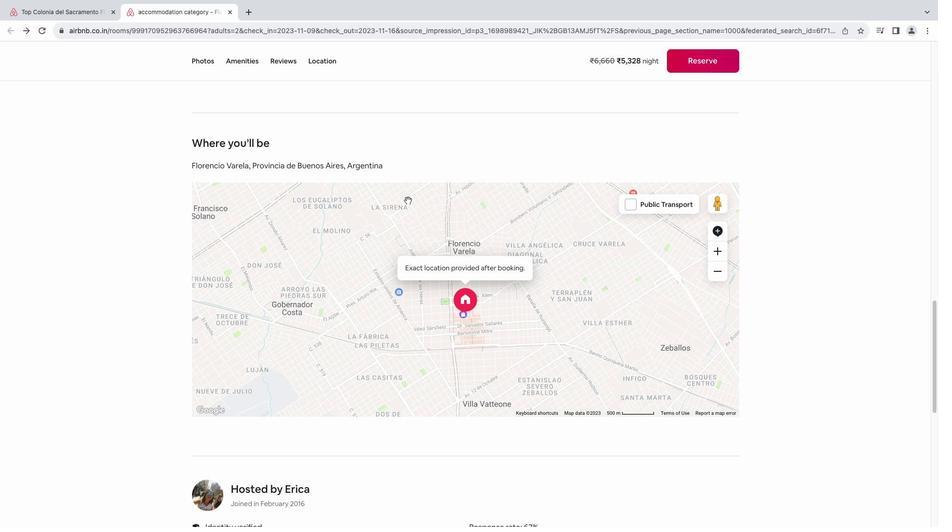 
Action: Mouse scrolled (407, 200) with delta (0, 0)
Screenshot: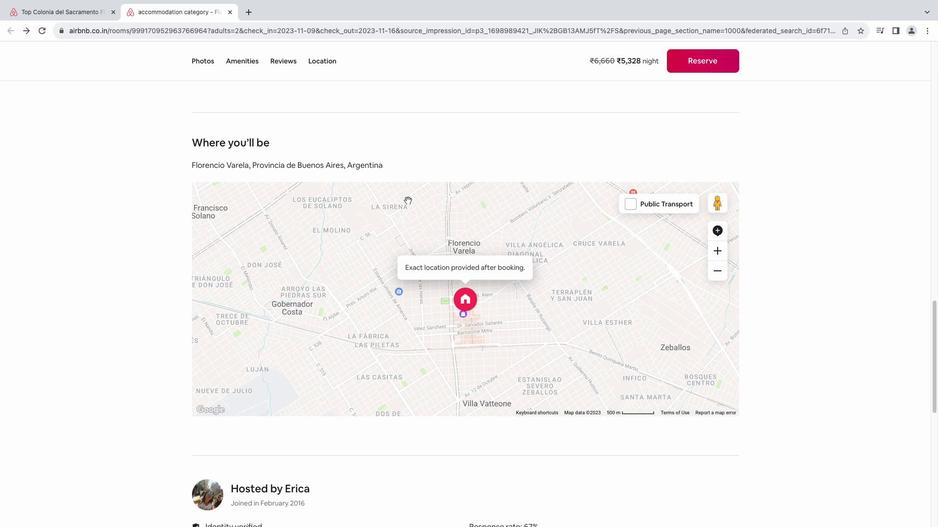 
Action: Mouse scrolled (407, 200) with delta (0, -1)
Screenshot: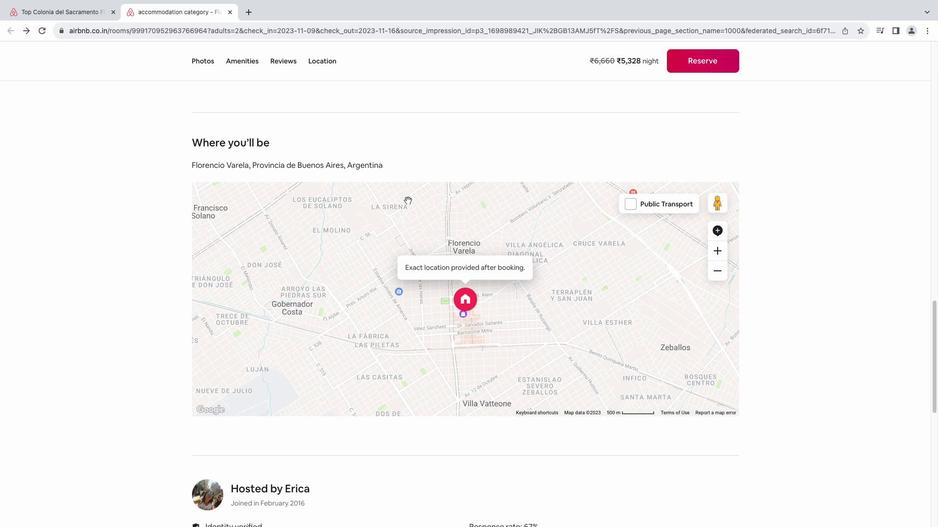 
Action: Mouse moved to (407, 200)
Screenshot: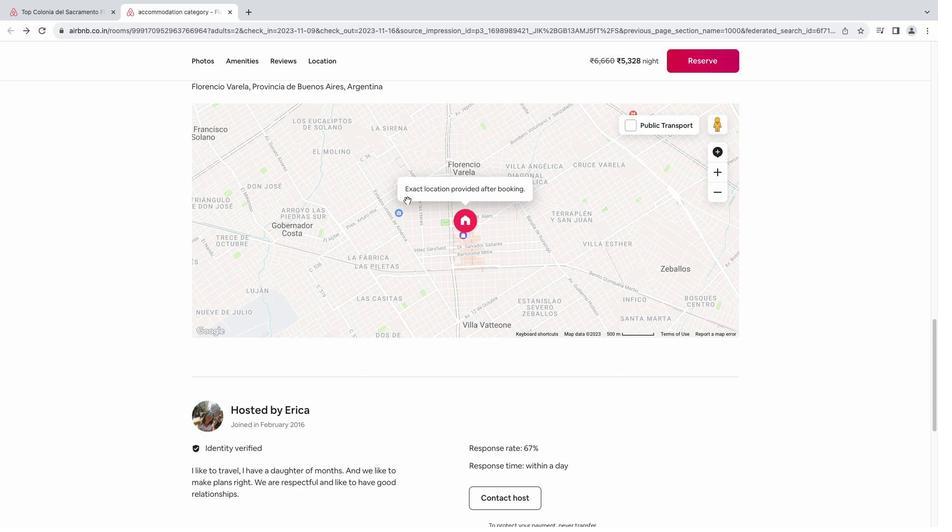 
Action: Mouse scrolled (407, 200) with delta (0, 0)
Screenshot: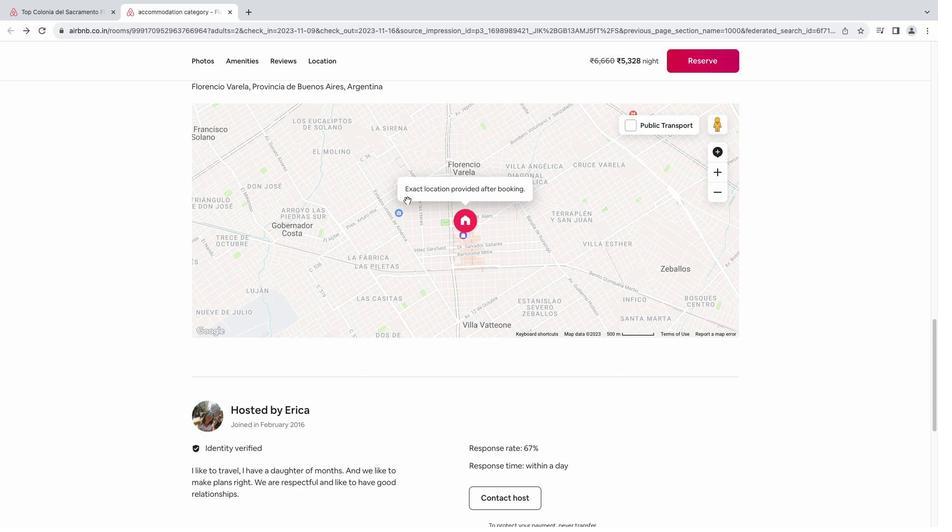 
Action: Mouse scrolled (407, 200) with delta (0, 0)
Screenshot: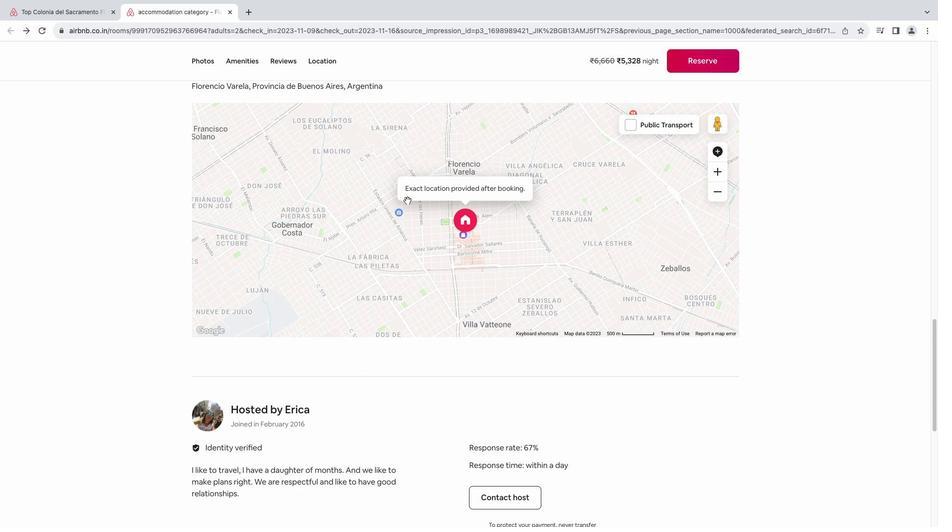 
Action: Mouse scrolled (407, 200) with delta (0, -1)
Screenshot: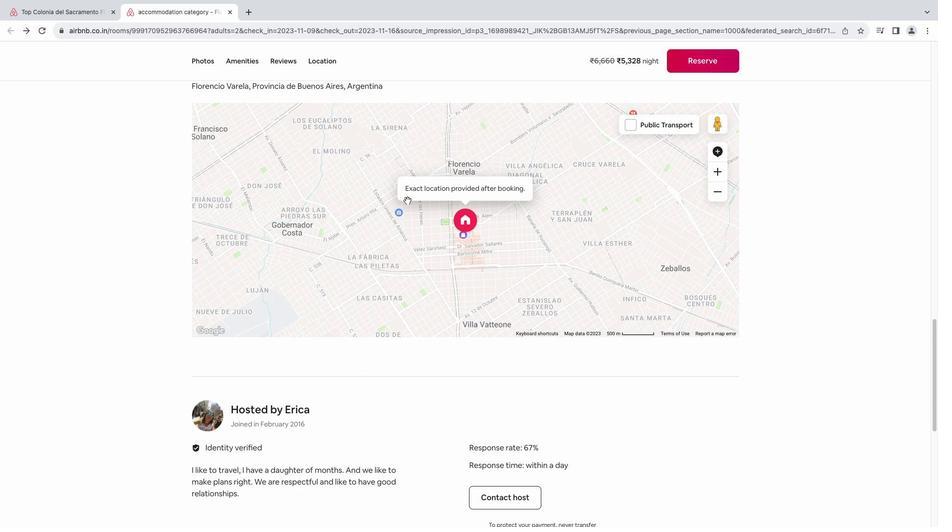 
Action: Mouse scrolled (407, 200) with delta (0, -1)
Screenshot: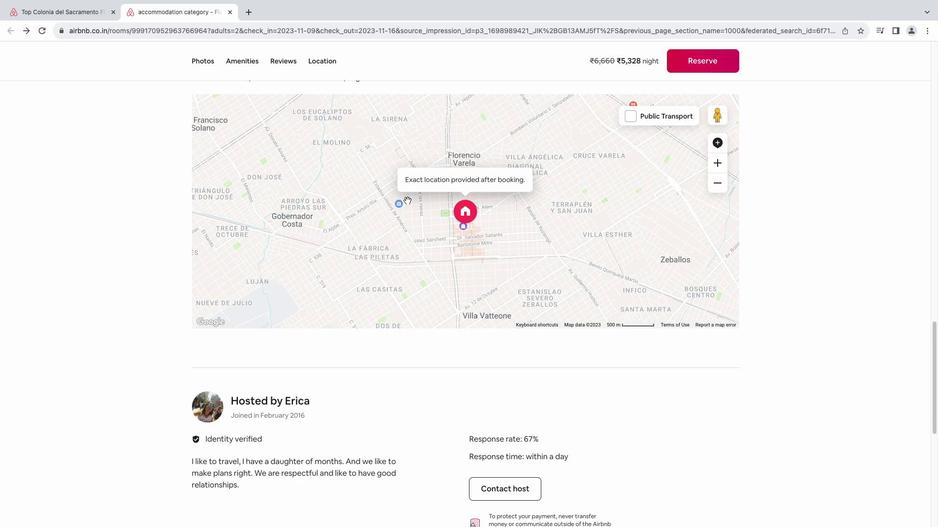 
Action: Mouse moved to (407, 200)
Screenshot: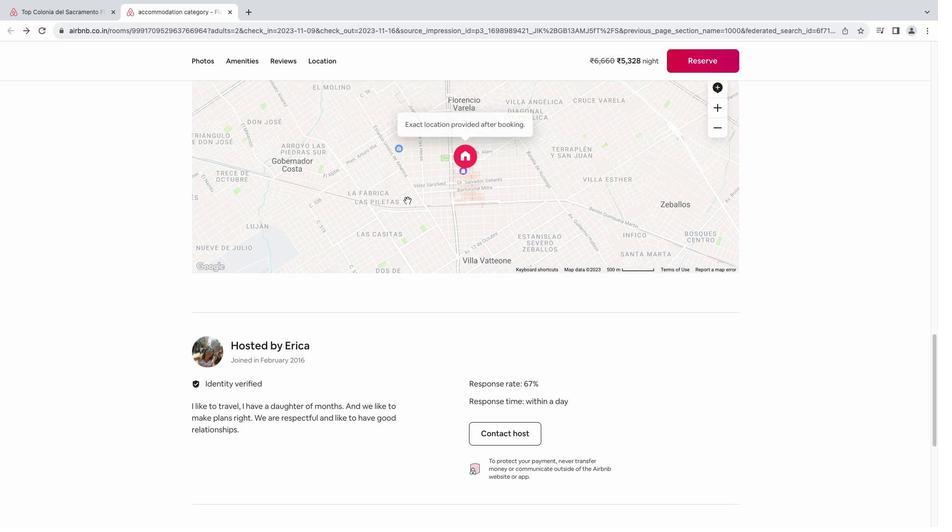 
Action: Mouse scrolled (407, 200) with delta (0, 0)
Screenshot: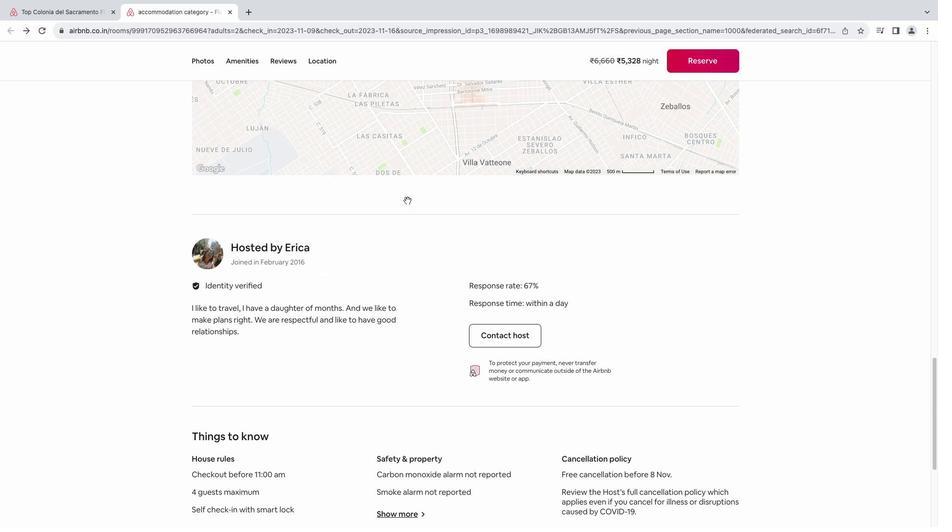 
Action: Mouse scrolled (407, 200) with delta (0, 0)
Screenshot: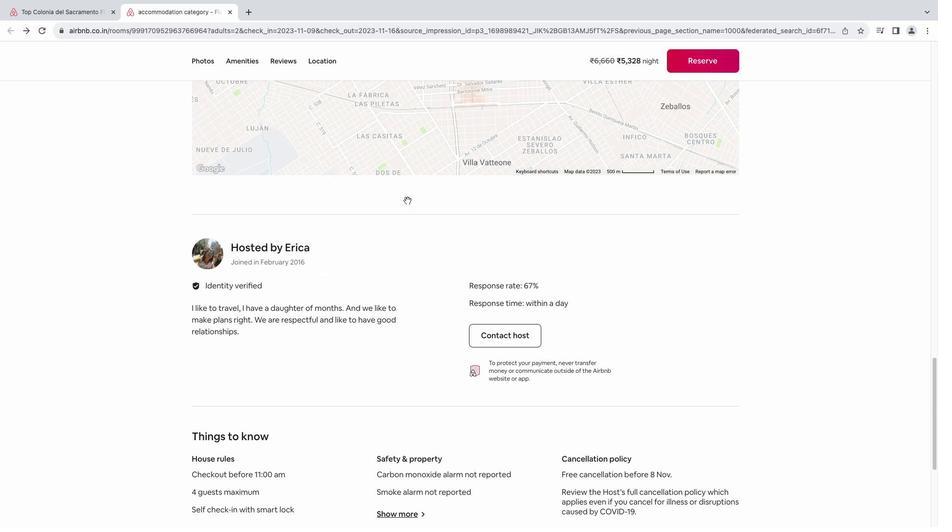 
Action: Mouse scrolled (407, 200) with delta (0, -1)
Screenshot: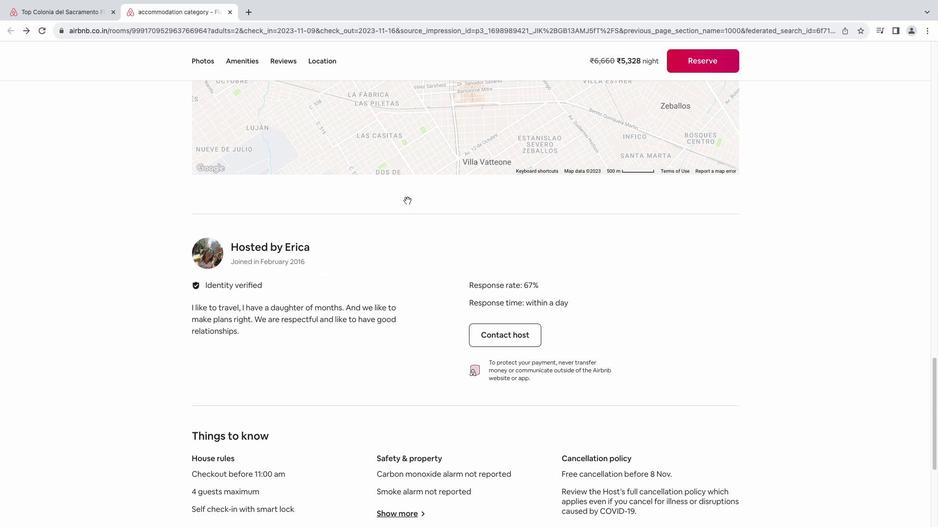 
Action: Mouse scrolled (407, 200) with delta (0, -1)
Screenshot: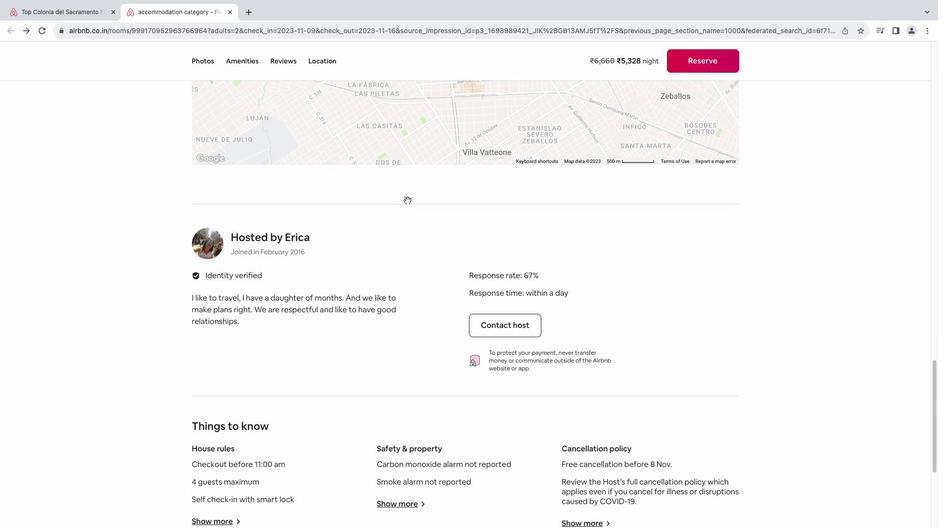 
Action: Mouse moved to (229, 363)
Screenshot: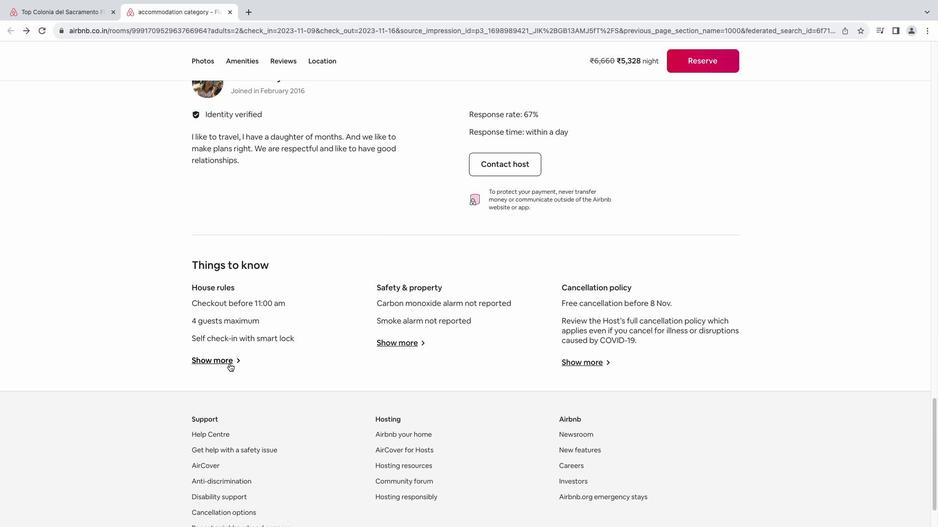 
Action: Mouse pressed left at (229, 363)
Screenshot: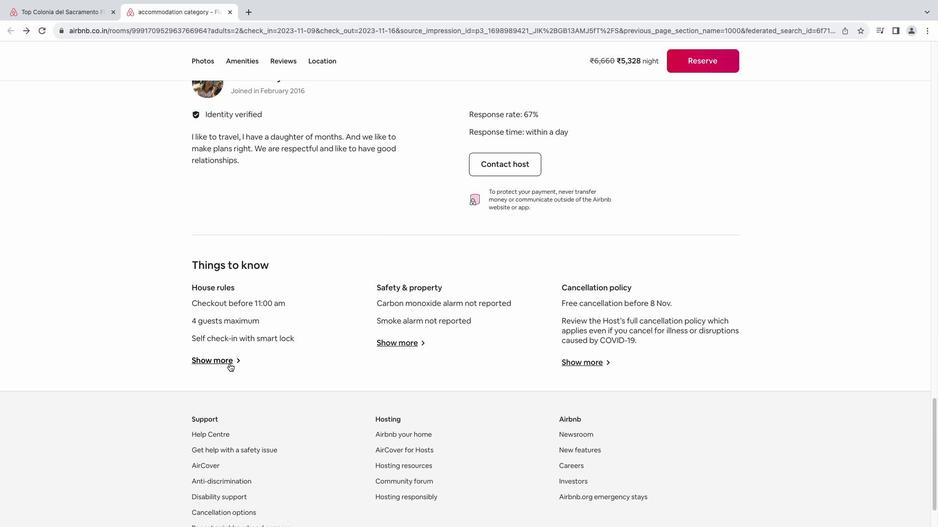 
Action: Mouse moved to (293, 128)
Screenshot: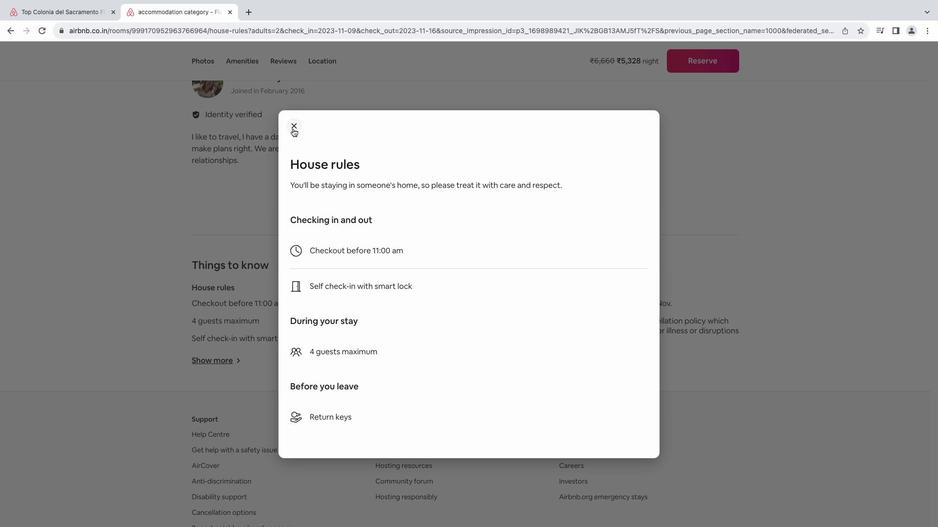 
Action: Mouse pressed left at (293, 128)
Screenshot: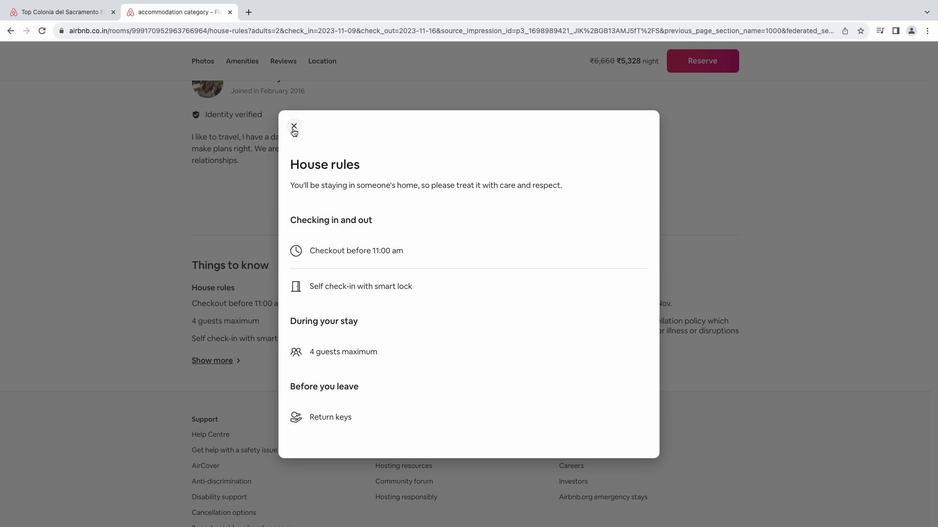 
Action: Mouse moved to (393, 344)
Screenshot: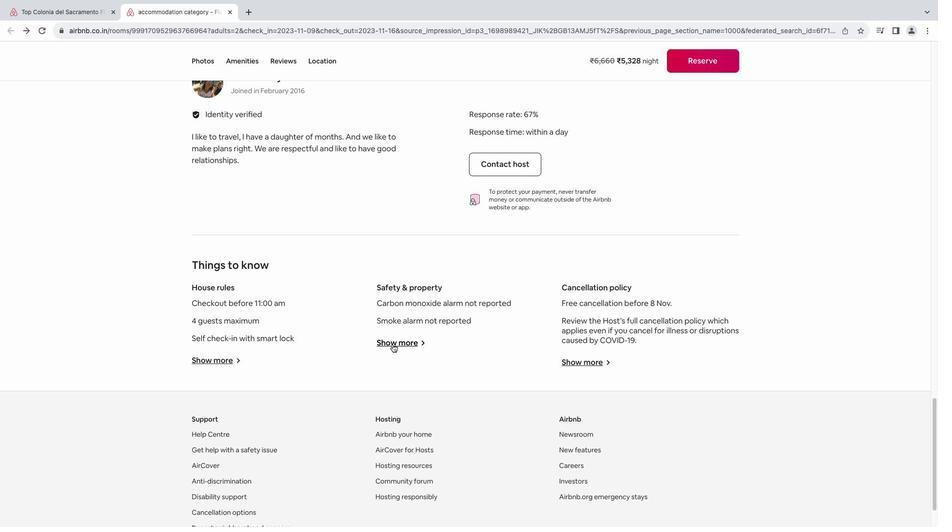 
Action: Mouse pressed left at (393, 344)
Screenshot: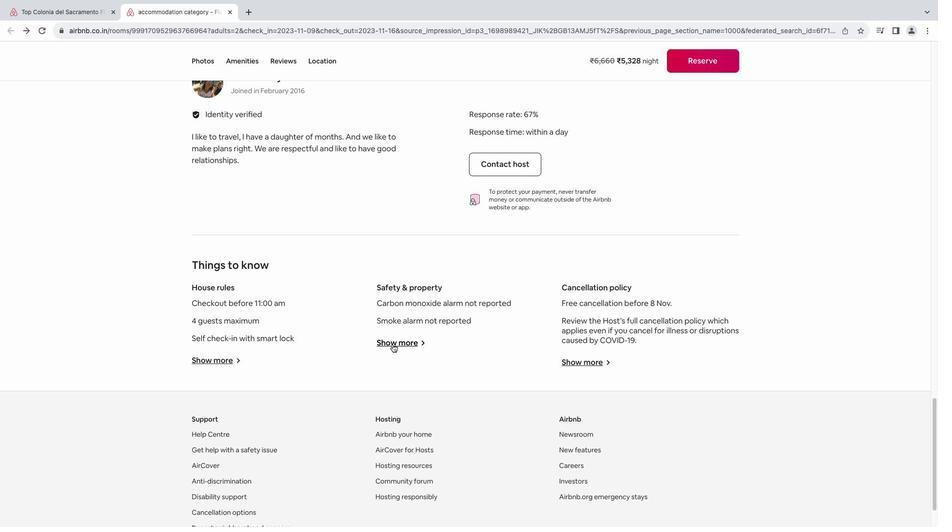 
Action: Mouse moved to (295, 175)
Screenshot: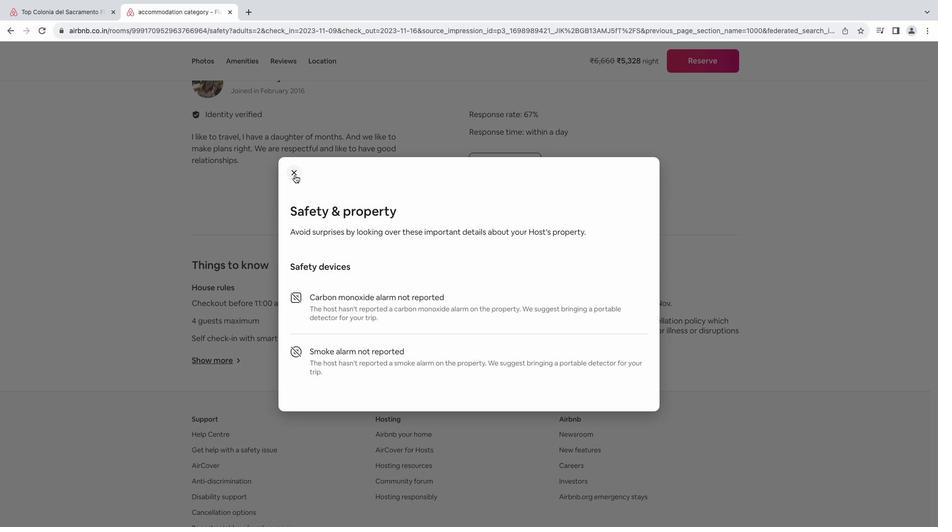 
Action: Mouse pressed left at (295, 175)
Screenshot: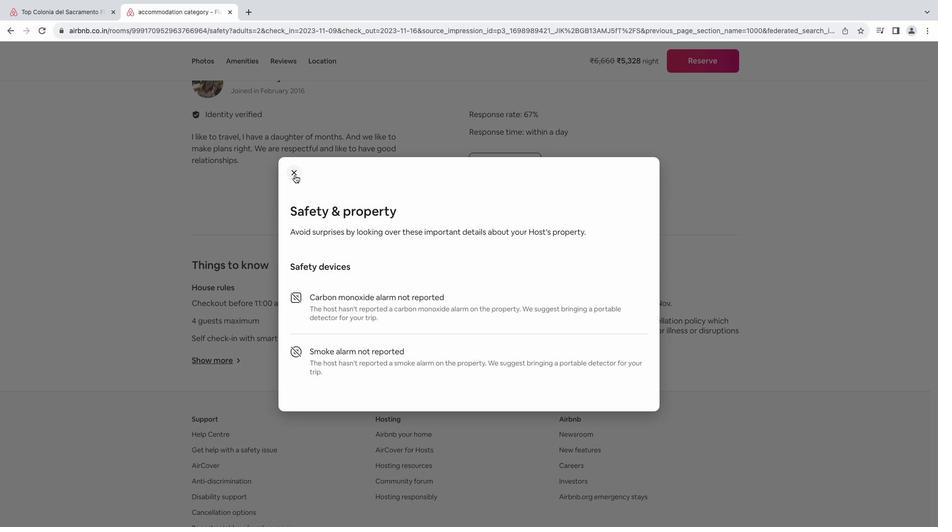 
Action: Mouse moved to (567, 363)
Screenshot: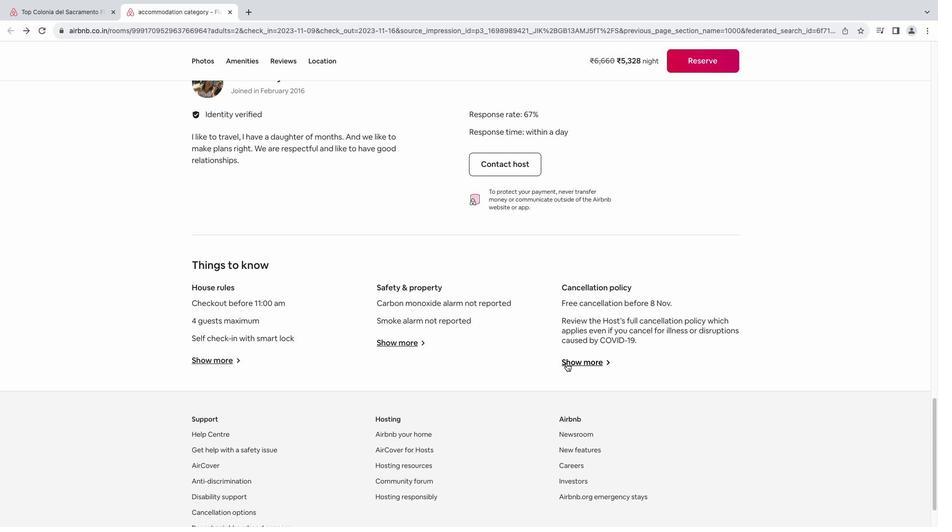 
Action: Mouse pressed left at (567, 363)
Screenshot: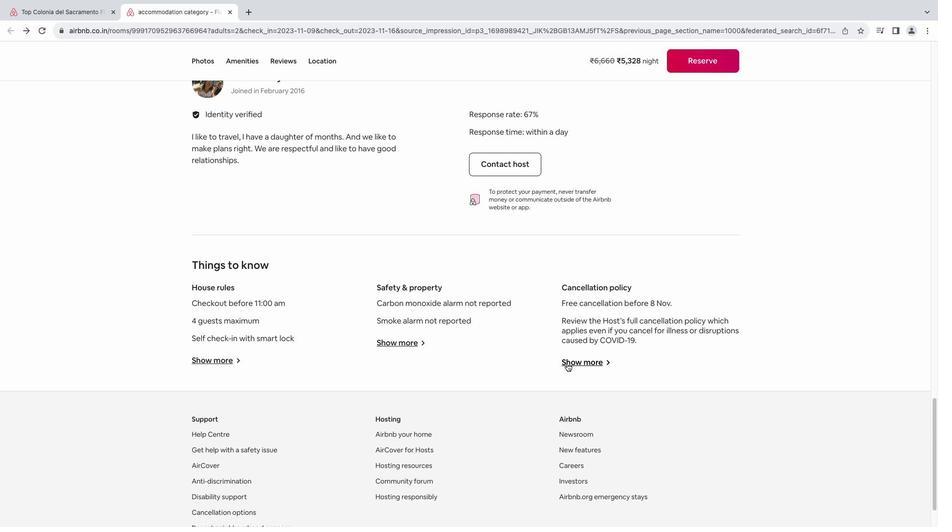 
Action: Mouse moved to (346, 160)
Screenshot: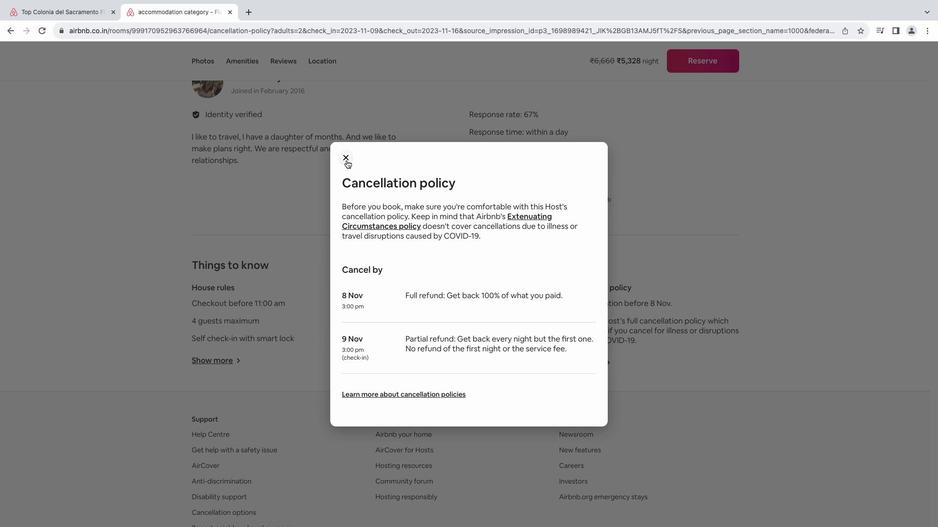
Action: Mouse pressed left at (346, 160)
Screenshot: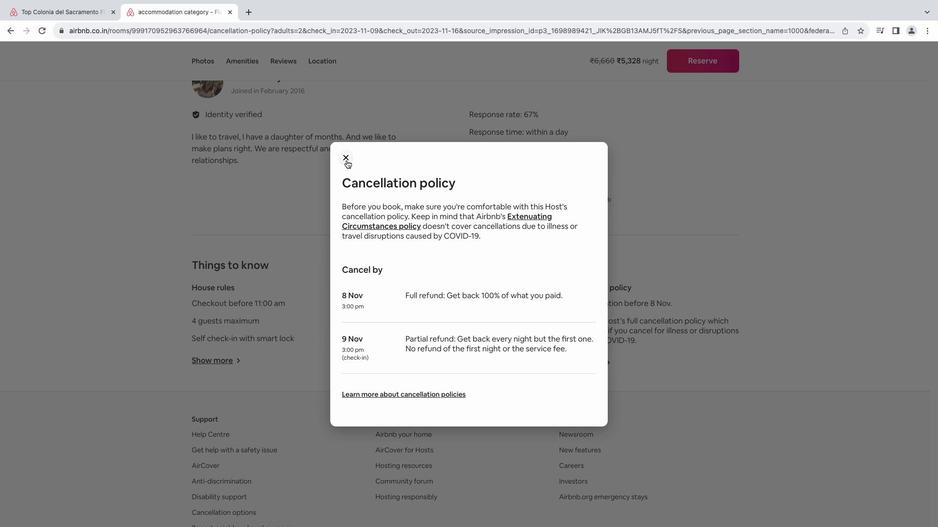 
Action: Mouse moved to (391, 180)
Screenshot: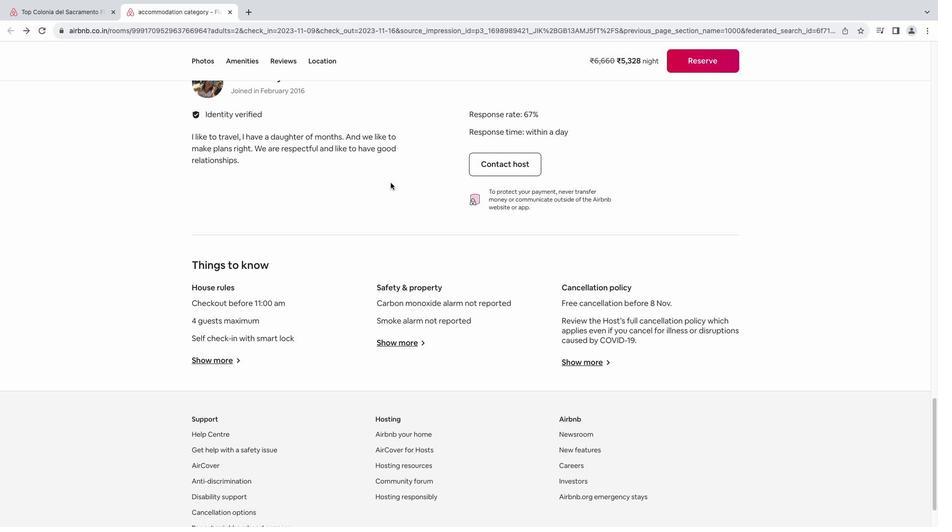 
Action: Mouse scrolled (391, 180) with delta (0, 0)
Screenshot: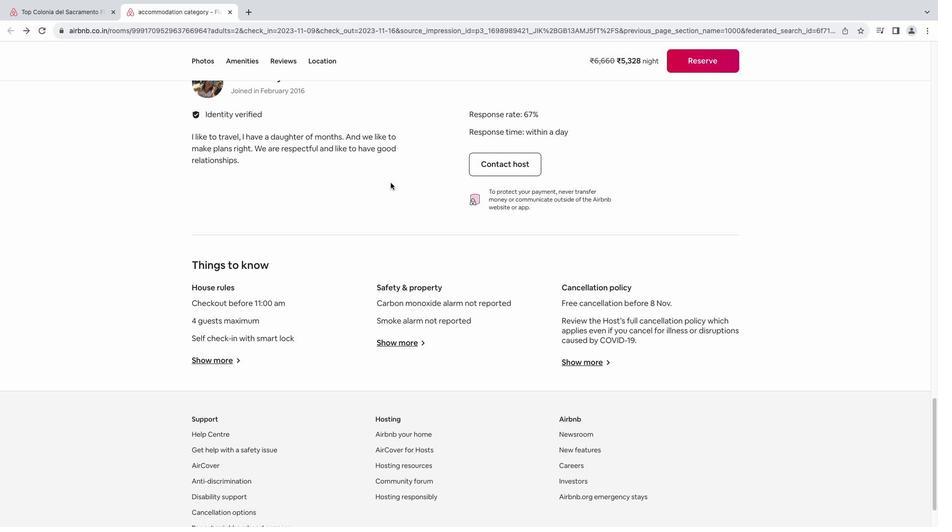 
Action: Mouse moved to (391, 183)
Screenshot: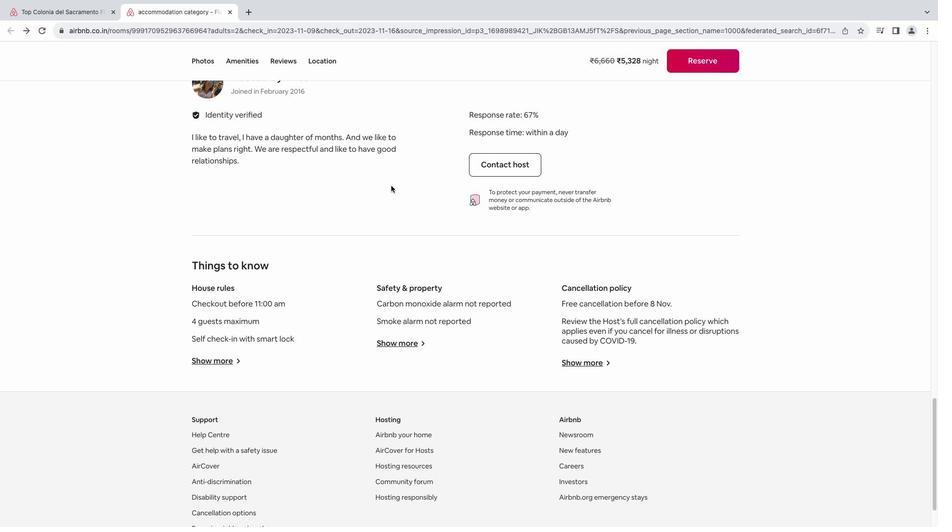 
Action: Mouse scrolled (391, 183) with delta (0, 0)
Screenshot: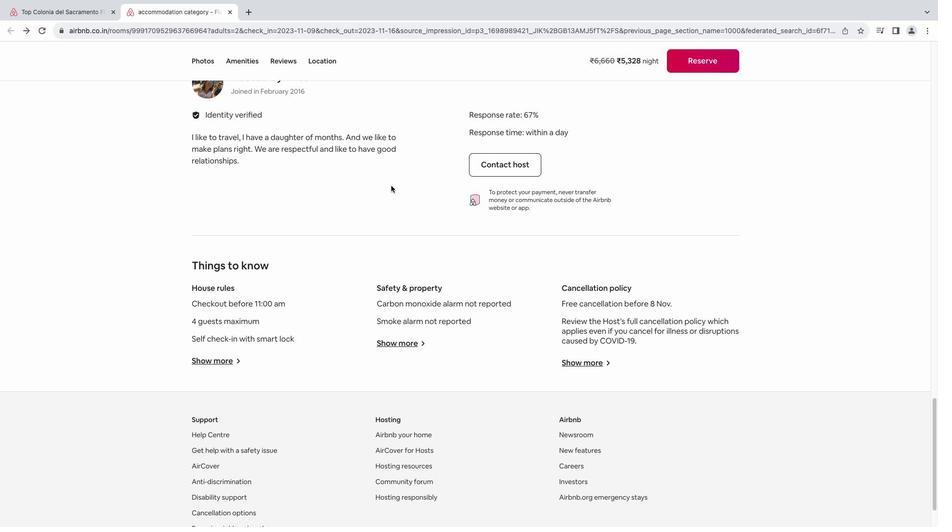 
Action: Mouse moved to (391, 185)
Screenshot: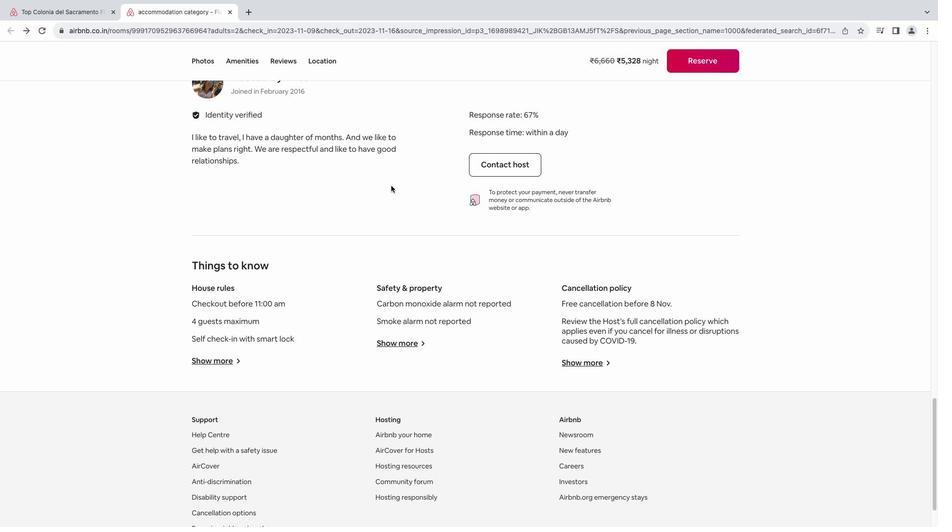 
Action: Mouse scrolled (391, 185) with delta (0, 1)
Screenshot: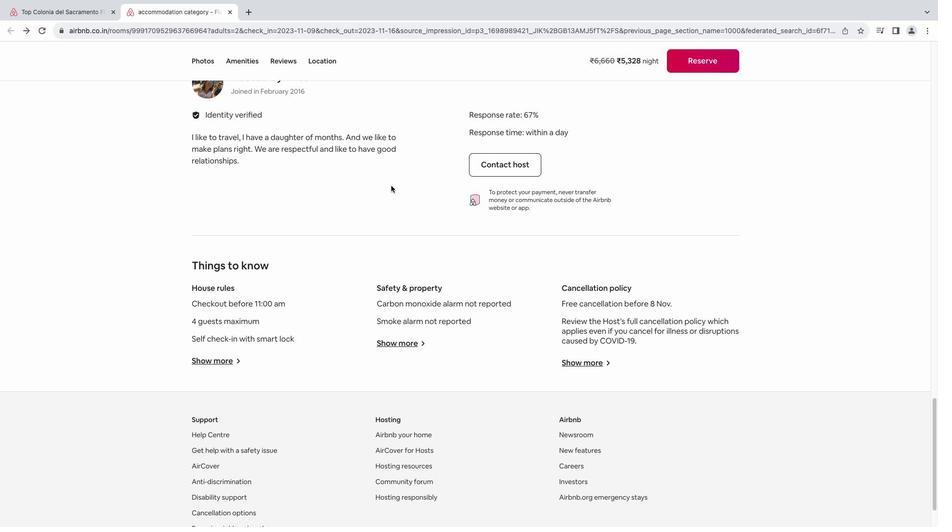 
Action: Mouse moved to (391, 185)
Screenshot: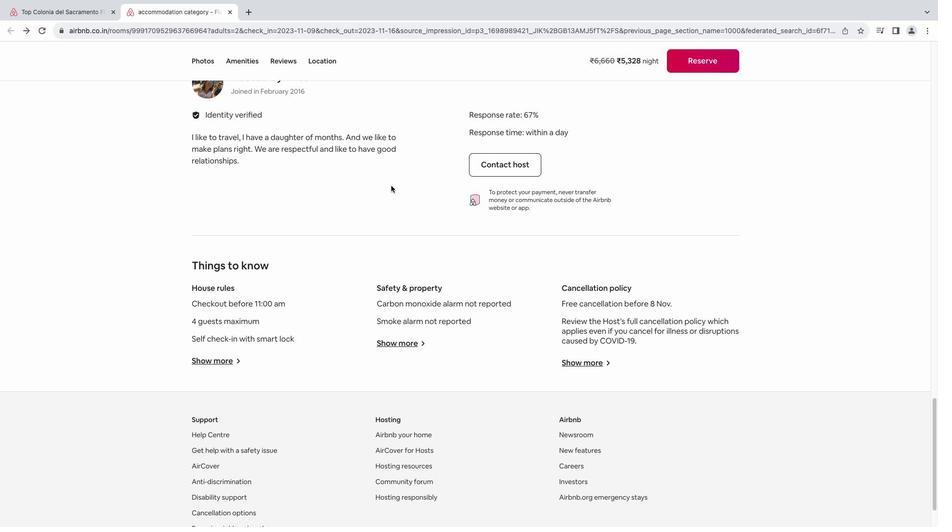 
Action: Mouse scrolled (391, 185) with delta (0, 2)
Screenshot: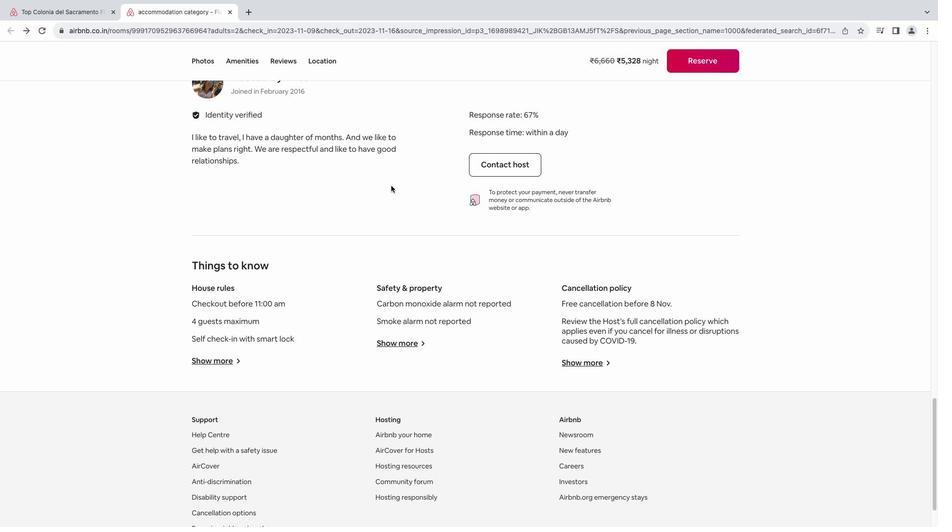 
Action: Mouse moved to (391, 186)
Screenshot: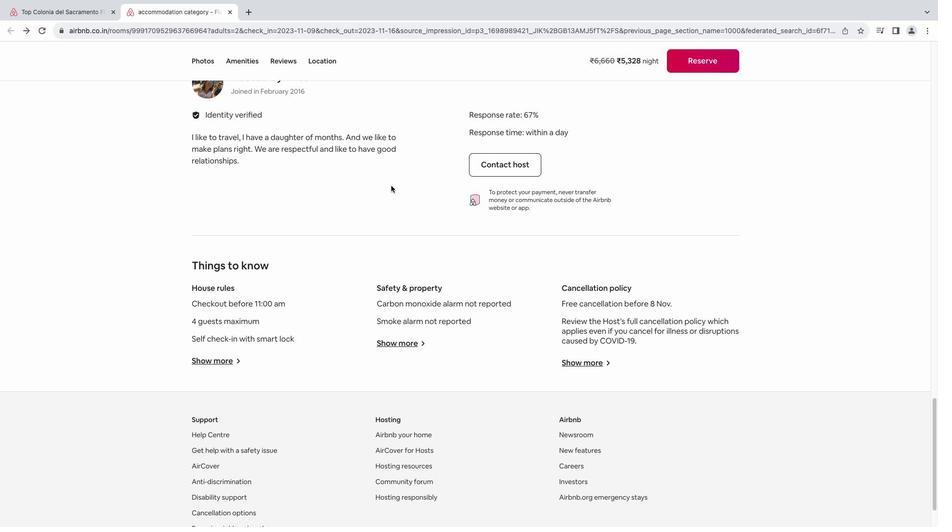 
Action: Mouse scrolled (391, 186) with delta (0, 2)
Screenshot: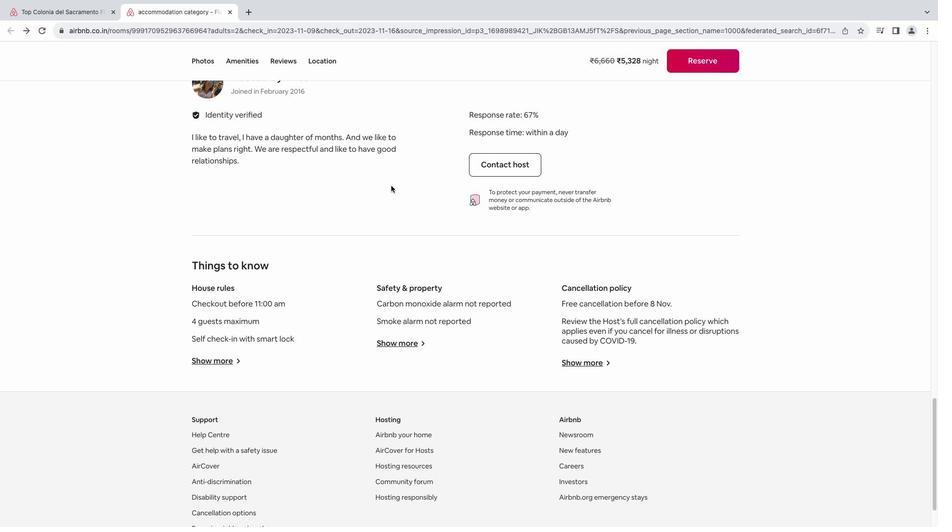 
Action: Mouse scrolled (391, 186) with delta (0, 3)
Screenshot: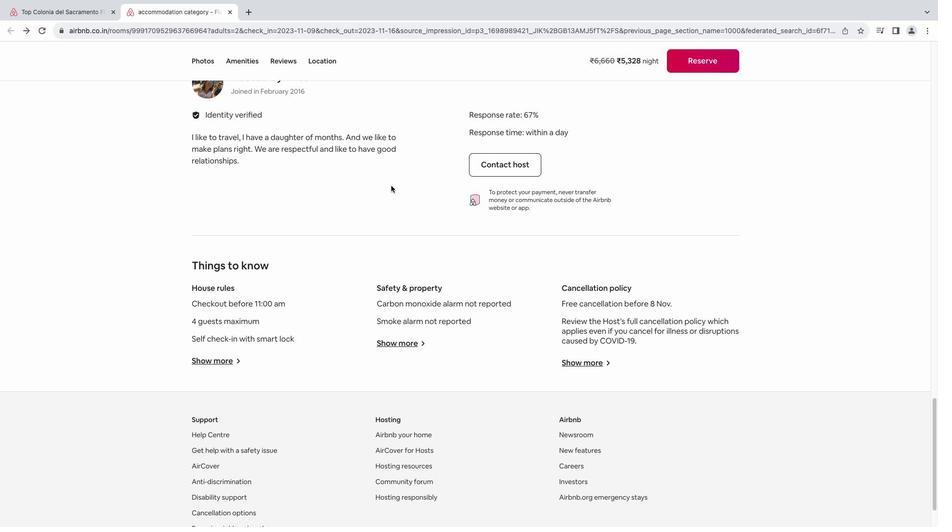 
Action: Mouse scrolled (391, 186) with delta (0, 3)
Screenshot: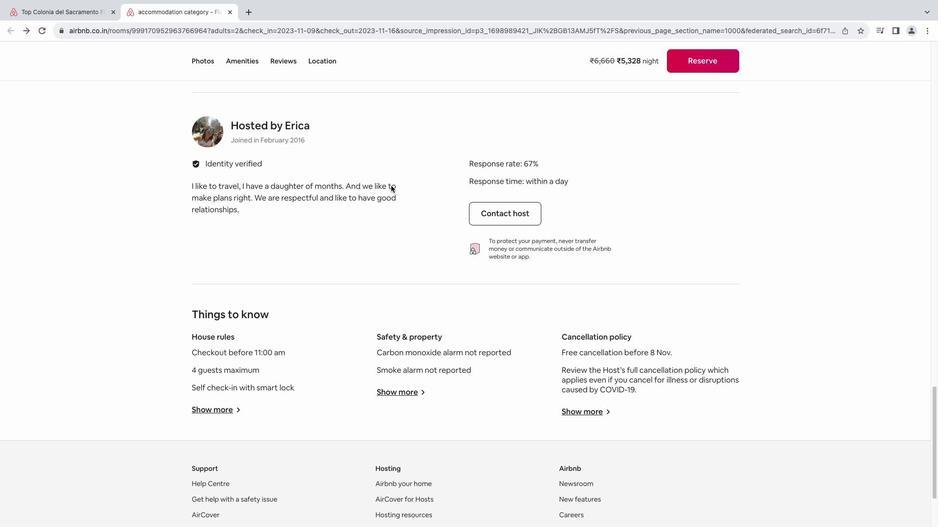 
Action: Mouse scrolled (391, 186) with delta (0, 4)
Screenshot: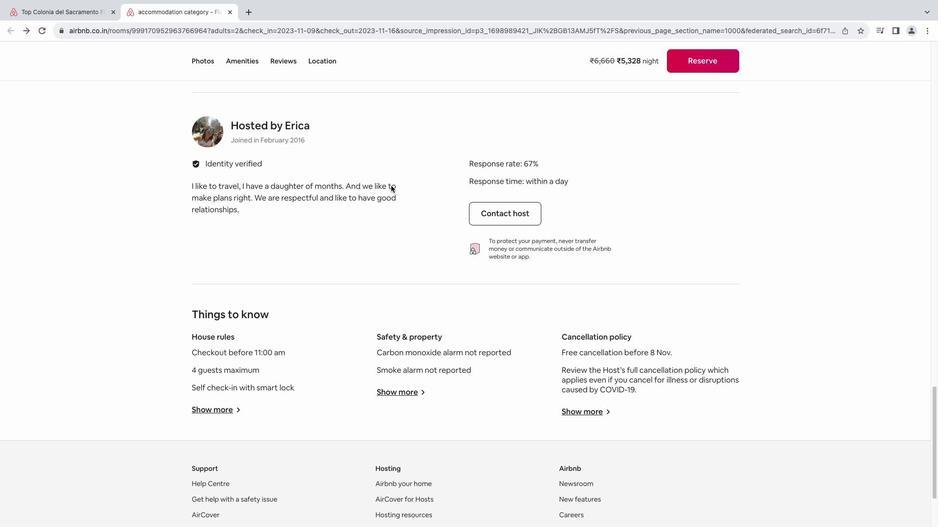 
Action: Mouse scrolled (391, 186) with delta (0, 4)
Screenshot: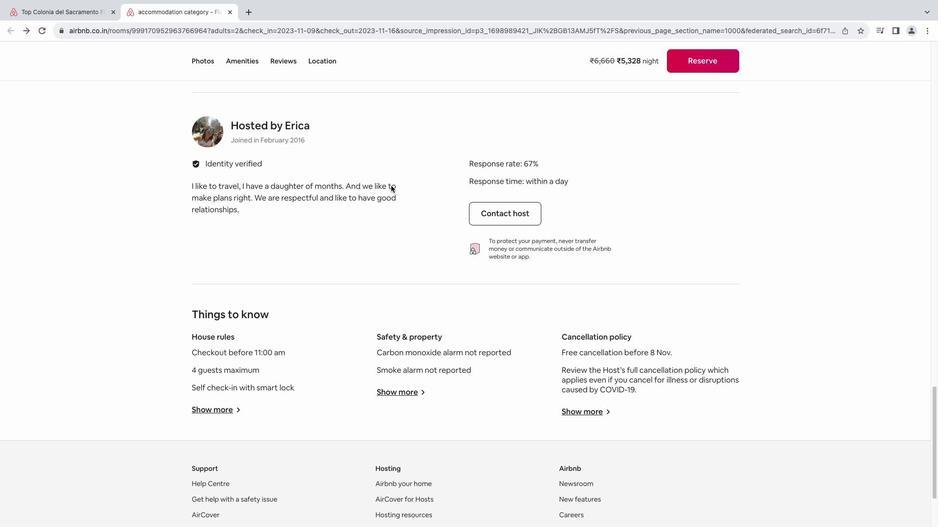 
Action: Mouse moved to (391, 187)
Screenshot: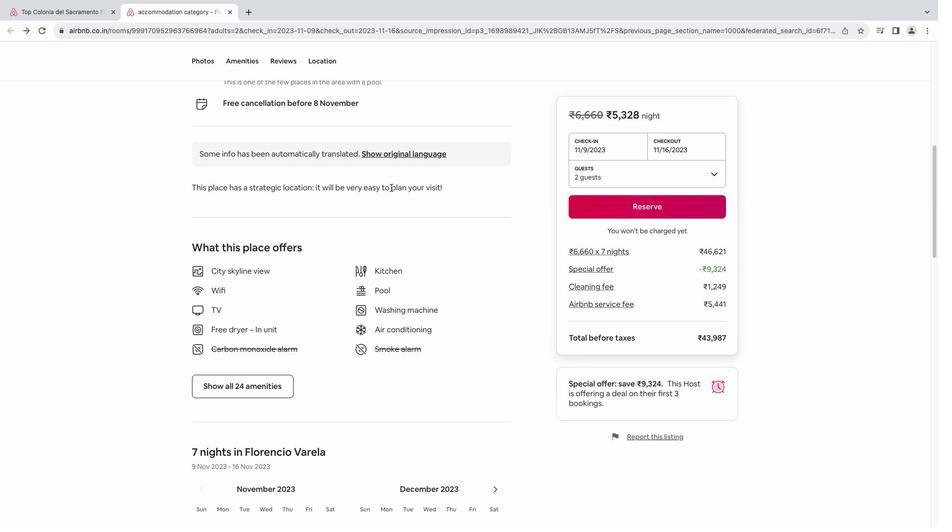 
Action: Mouse scrolled (391, 187) with delta (0, 0)
Screenshot: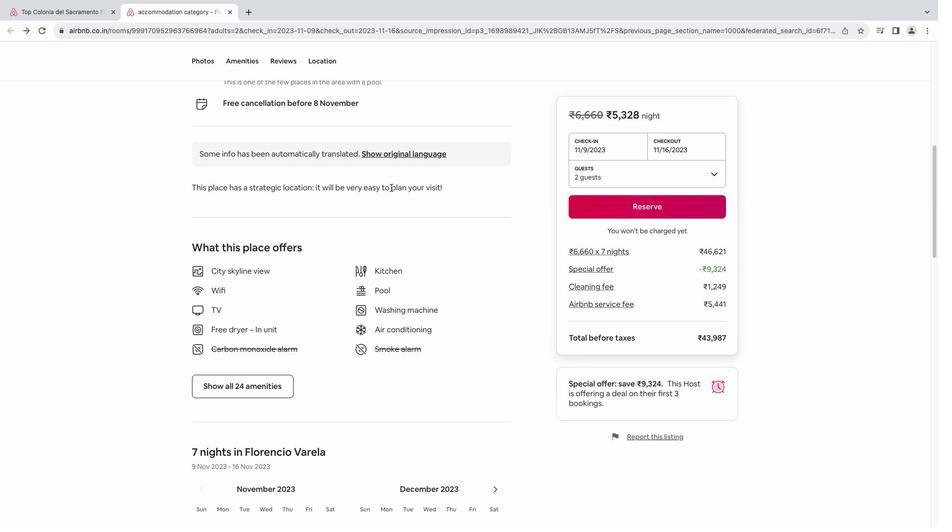 
Action: Mouse moved to (391, 187)
Screenshot: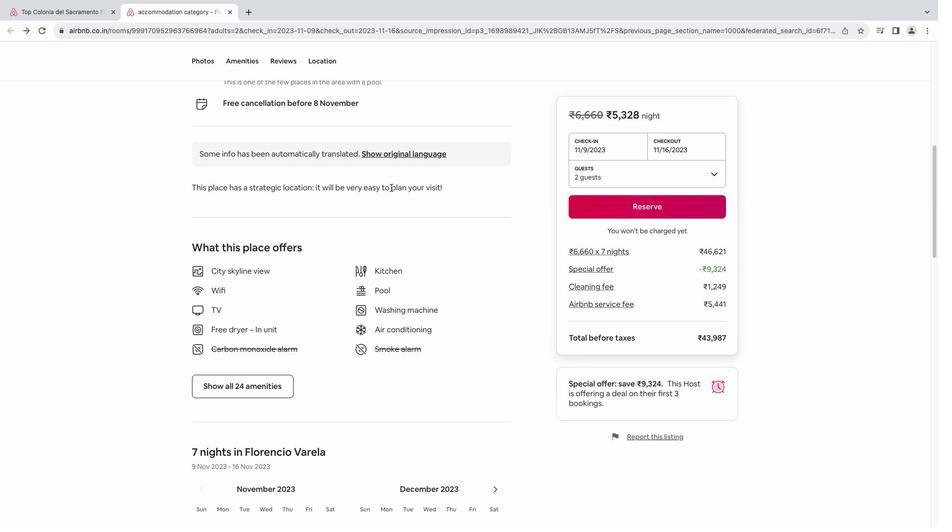 
Action: Mouse scrolled (391, 187) with delta (0, 0)
Screenshot: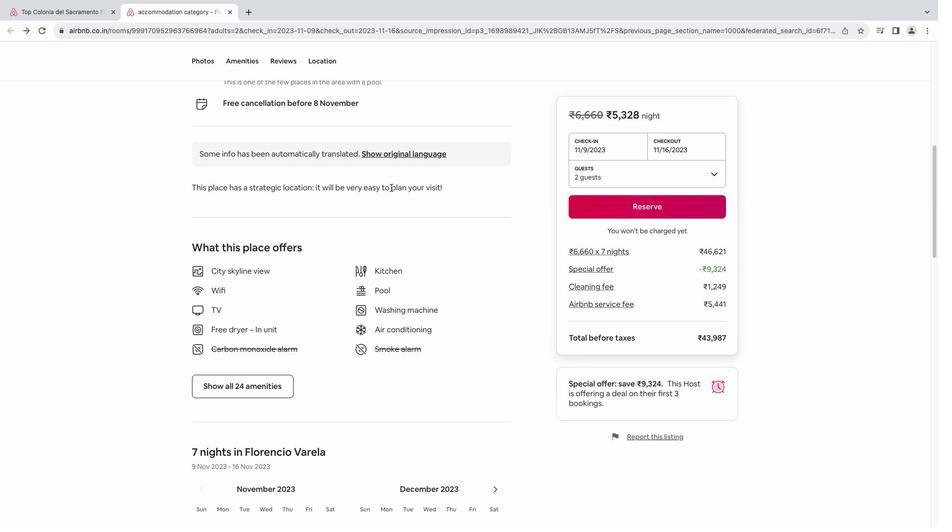 
Action: Mouse moved to (391, 187)
Screenshot: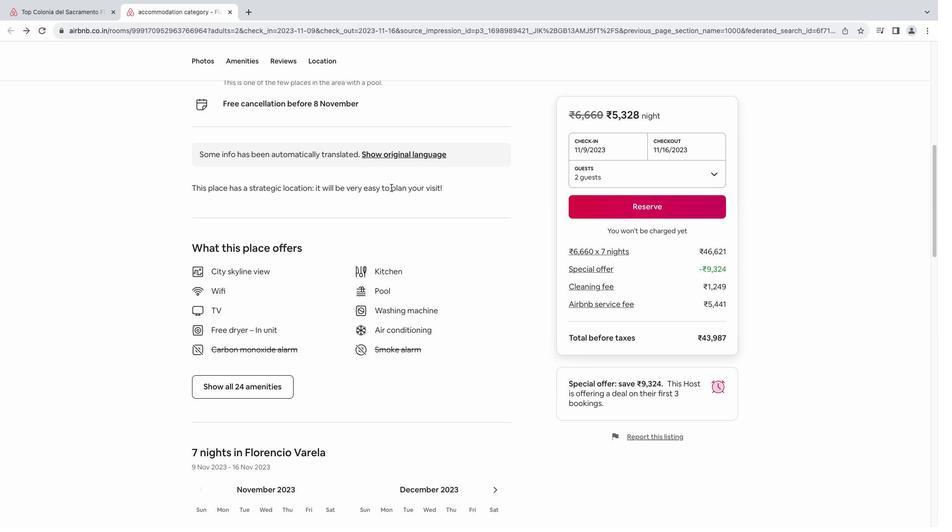 
Action: Mouse scrolled (391, 187) with delta (0, 1)
Screenshot: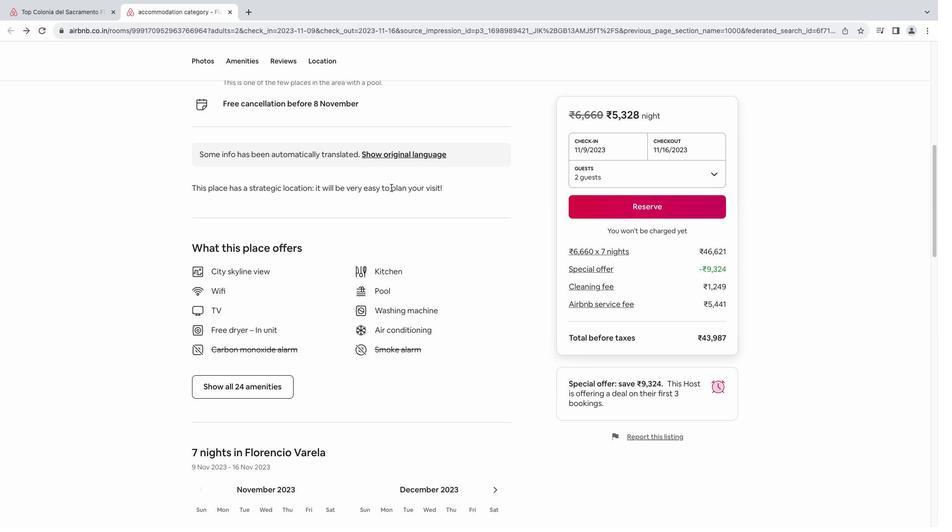 
Action: Mouse scrolled (391, 187) with delta (0, 2)
Screenshot: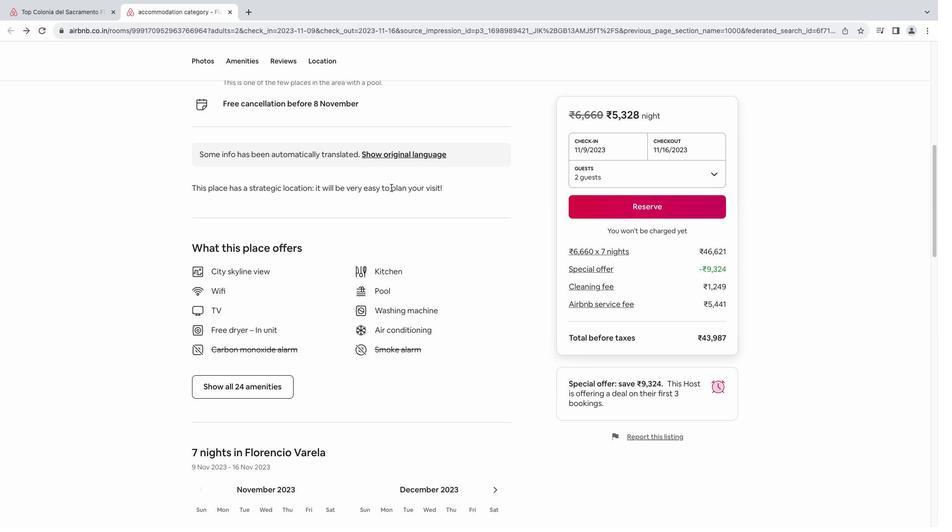 
Action: Mouse scrolled (391, 187) with delta (0, 2)
Screenshot: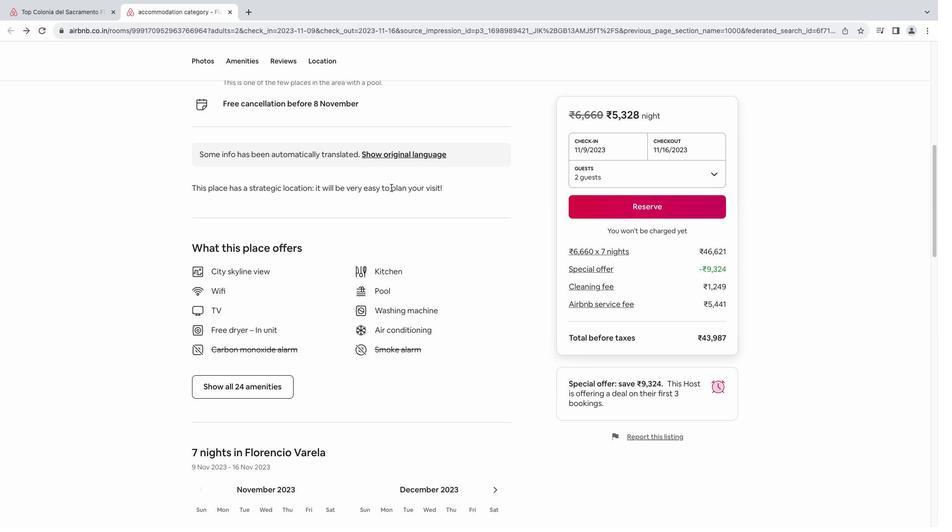 
Action: Mouse scrolled (391, 187) with delta (0, 3)
Screenshot: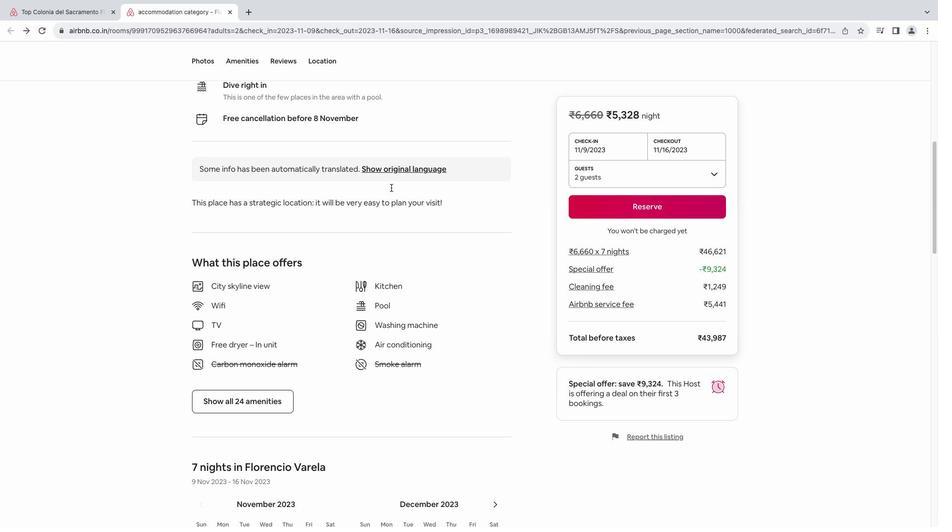
Action: Mouse scrolled (391, 187) with delta (0, 3)
Screenshot: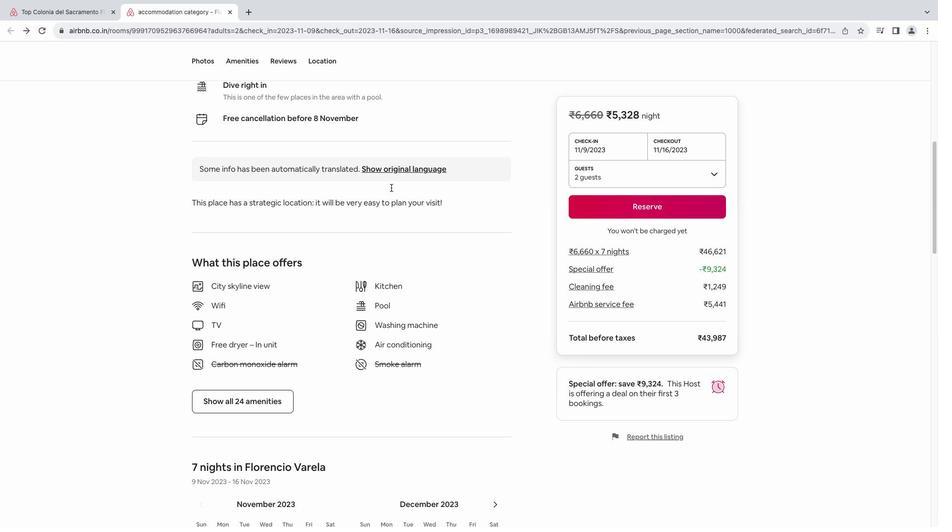 
Action: Mouse scrolled (391, 187) with delta (0, 3)
